 Task: Create Issue Issue0000000390 in Backlog  in Scrum Project Project0000000078 in Jira. Change IN PROGRESS as Status of Issue Issue0000000382 in Backlog  in Scrum Project Project0000000077 in Jira. Change IN PROGRESS as Status of Issue Issue0000000384 in Backlog  in Scrum Project Project0000000077 in Jira. Change IN PROGRESS as Status of Issue Issue0000000386 in Backlog  in Scrum Project Project0000000078 in Jira. Change IN PROGRESS as Status of Issue Issue0000000388 in Backlog  in Scrum Project Project0000000078 in Jira
Action: Mouse moved to (333, 91)
Screenshot: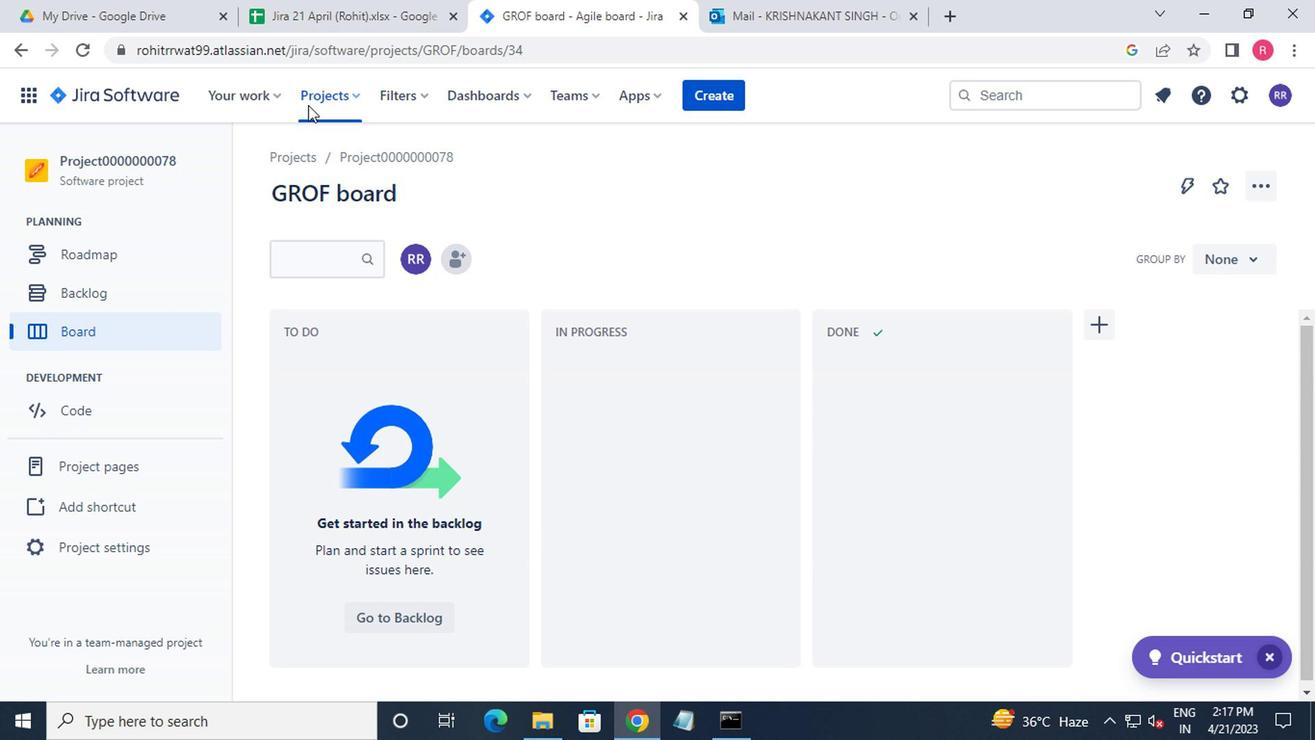 
Action: Mouse pressed left at (333, 91)
Screenshot: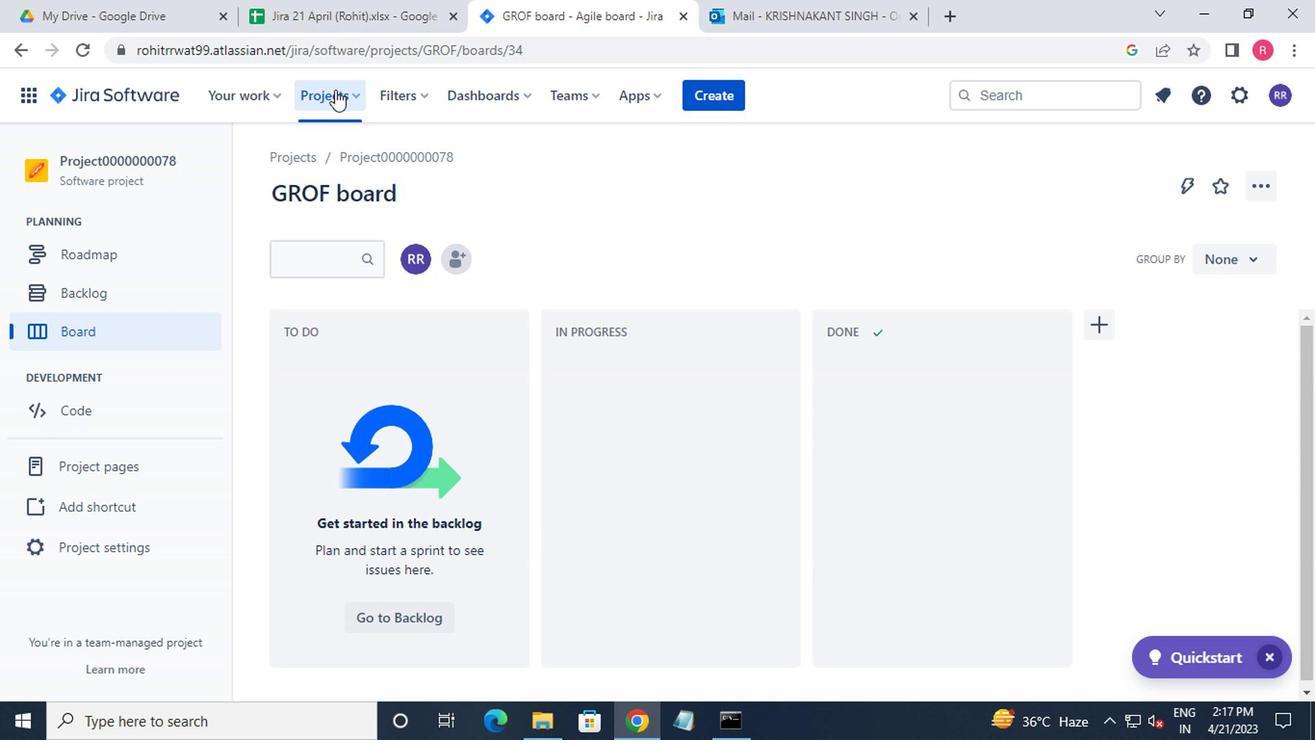
Action: Mouse moved to (399, 190)
Screenshot: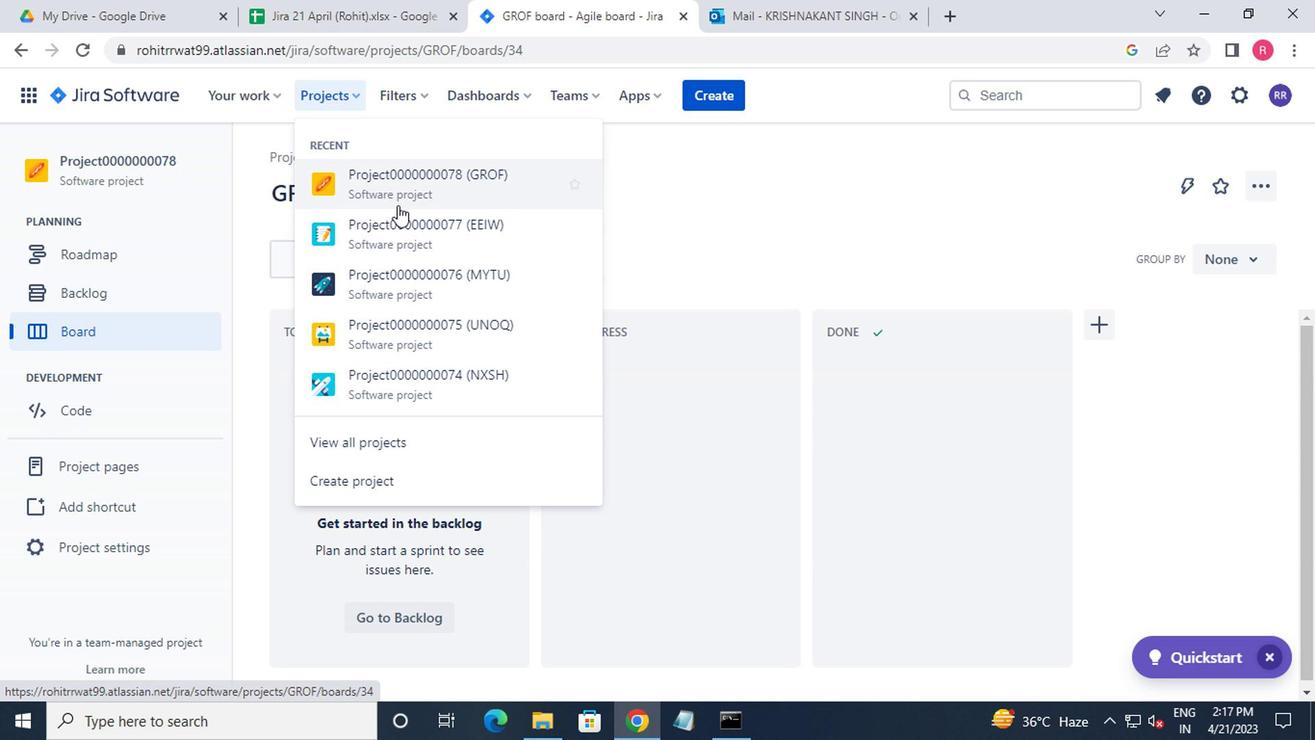 
Action: Mouse pressed left at (399, 190)
Screenshot: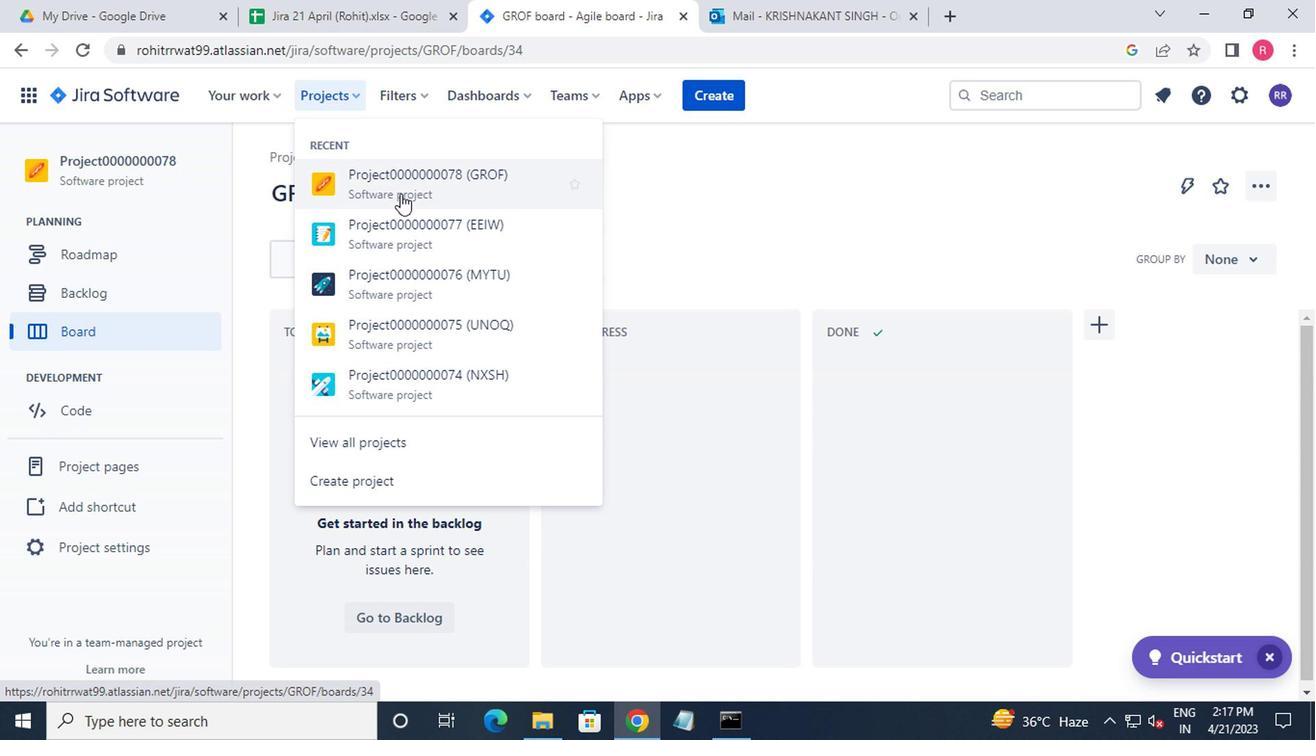 
Action: Mouse moved to (190, 285)
Screenshot: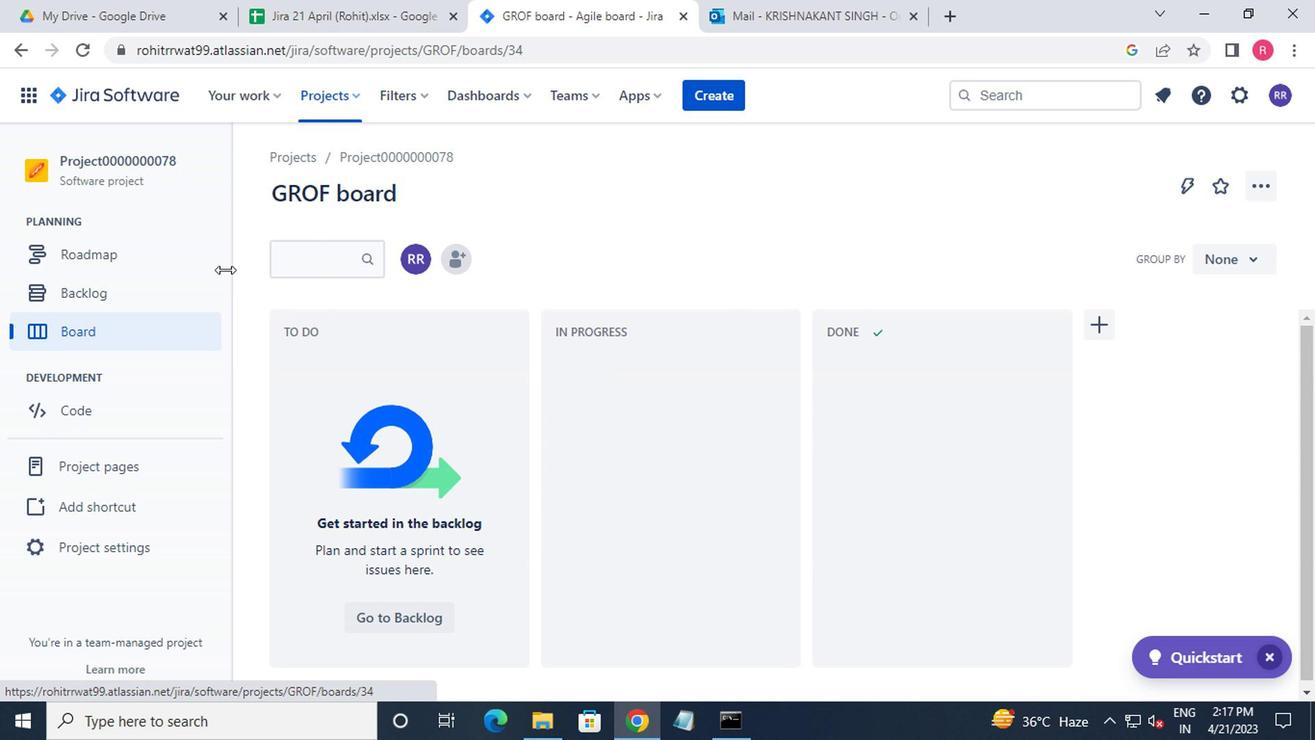 
Action: Mouse pressed left at (190, 285)
Screenshot: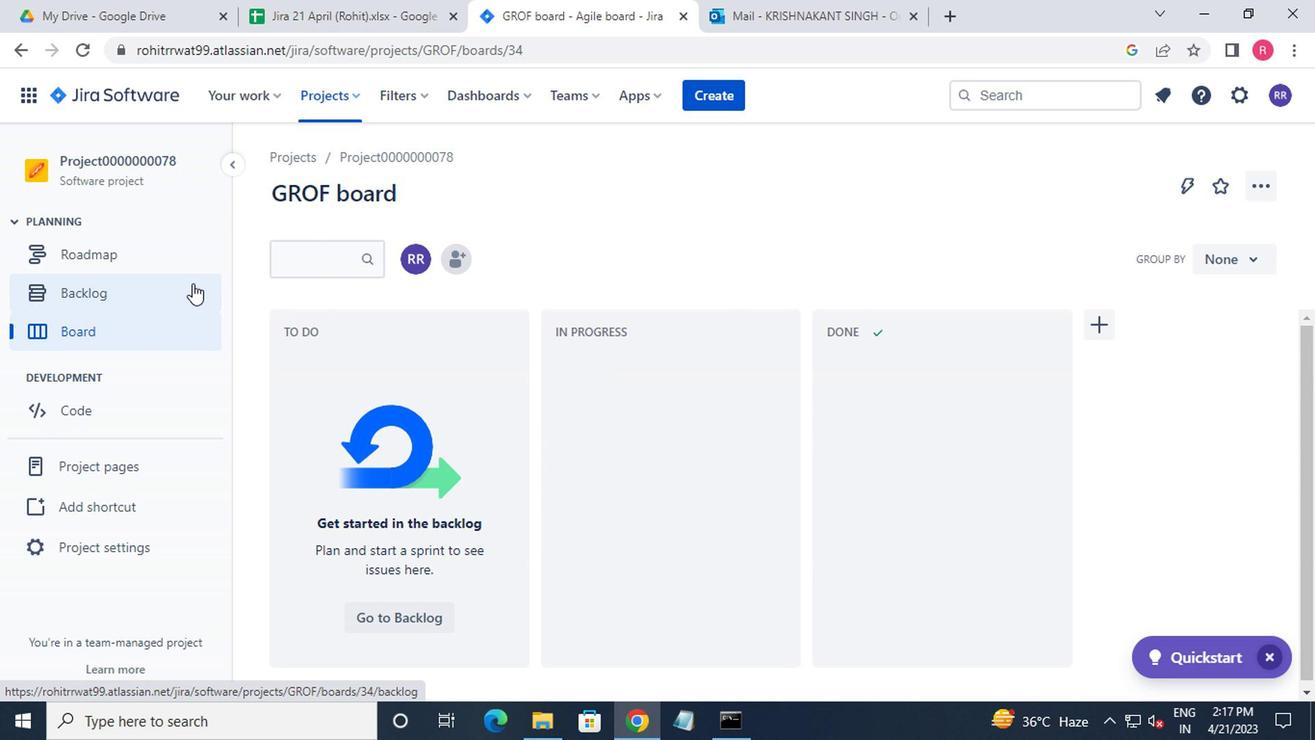 
Action: Mouse moved to (408, 402)
Screenshot: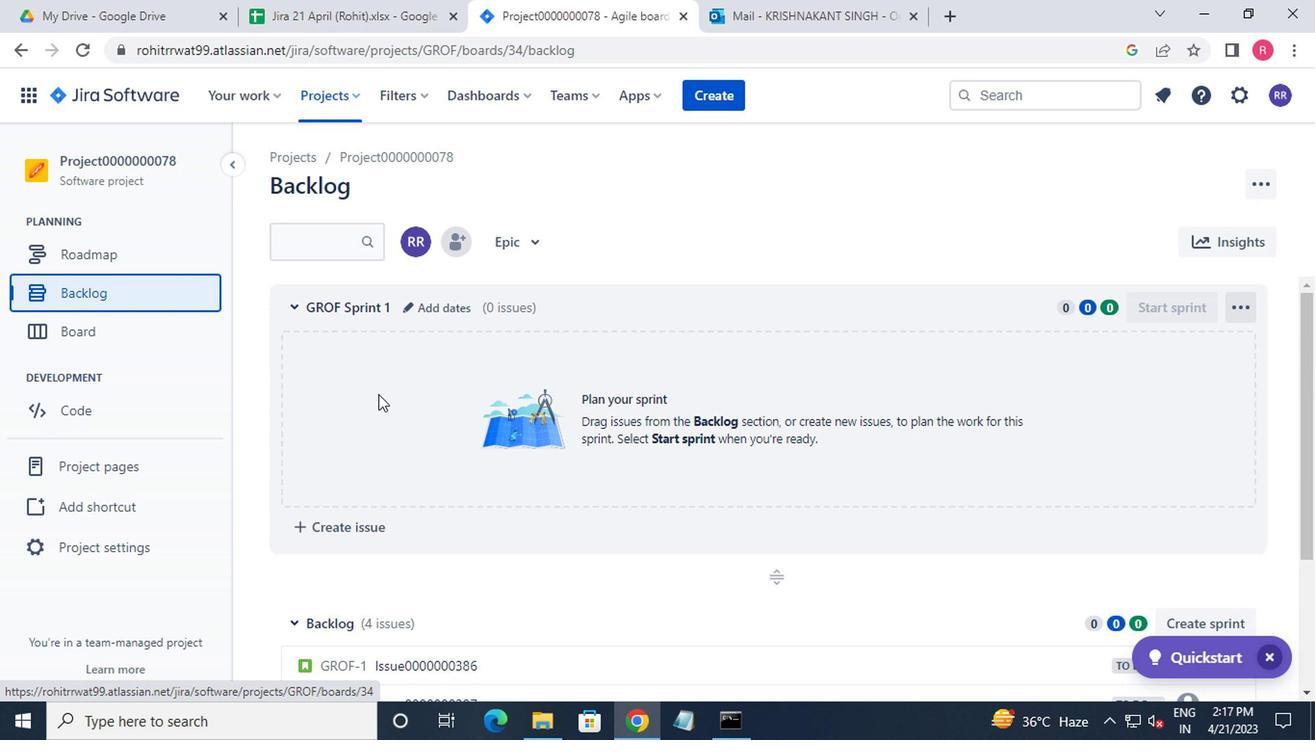 
Action: Mouse scrolled (408, 400) with delta (0, -1)
Screenshot: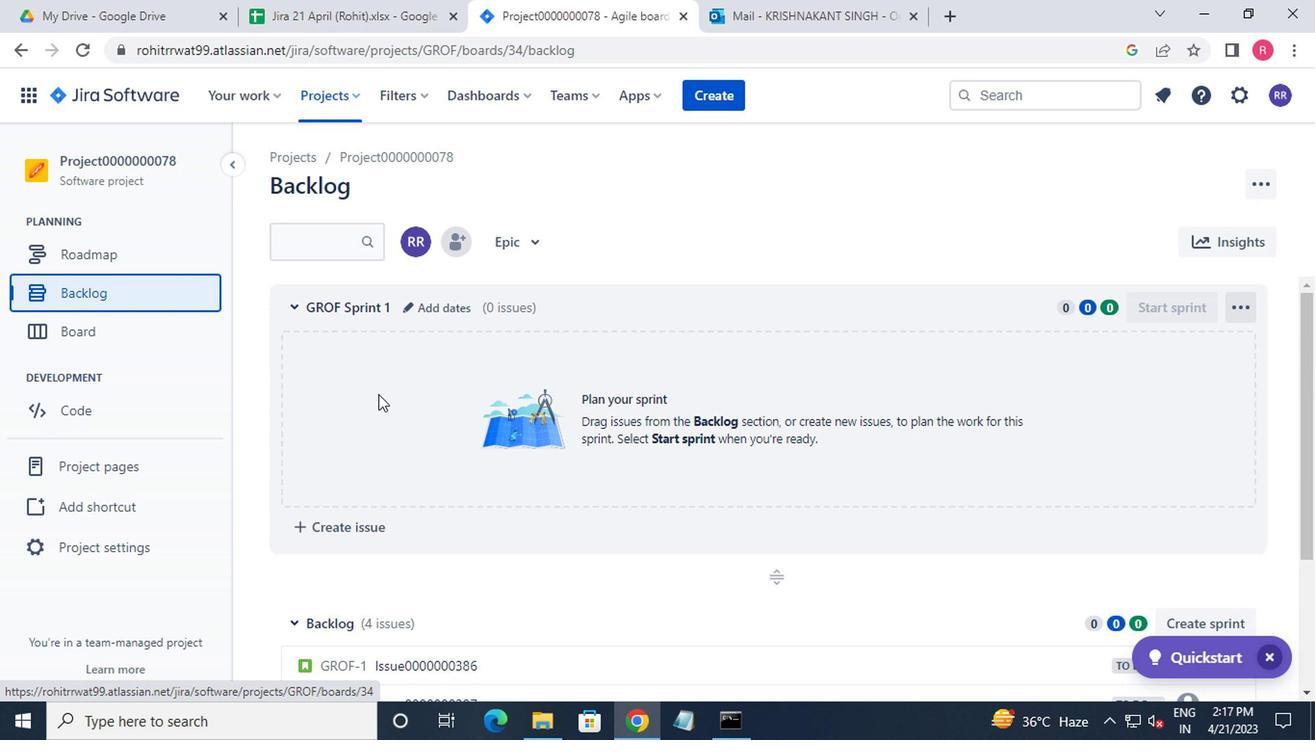 
Action: Mouse moved to (409, 403)
Screenshot: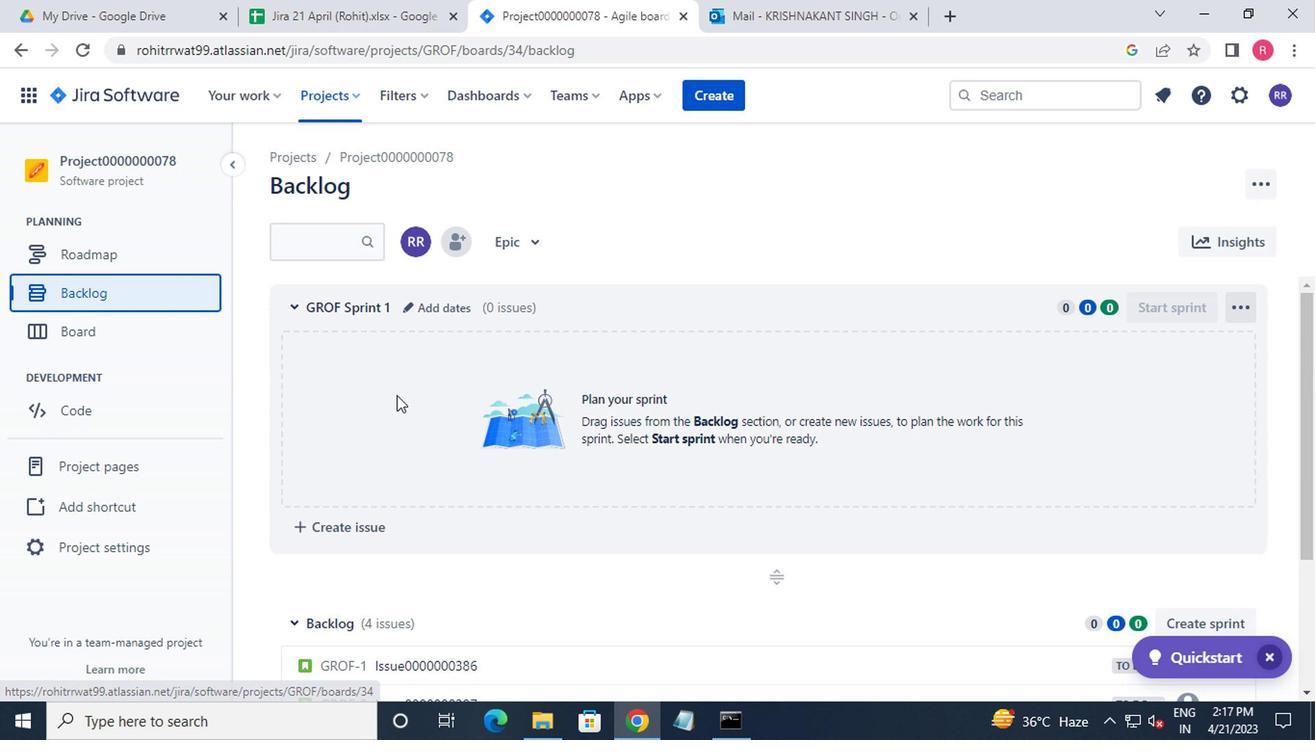 
Action: Mouse scrolled (409, 402) with delta (0, 0)
Screenshot: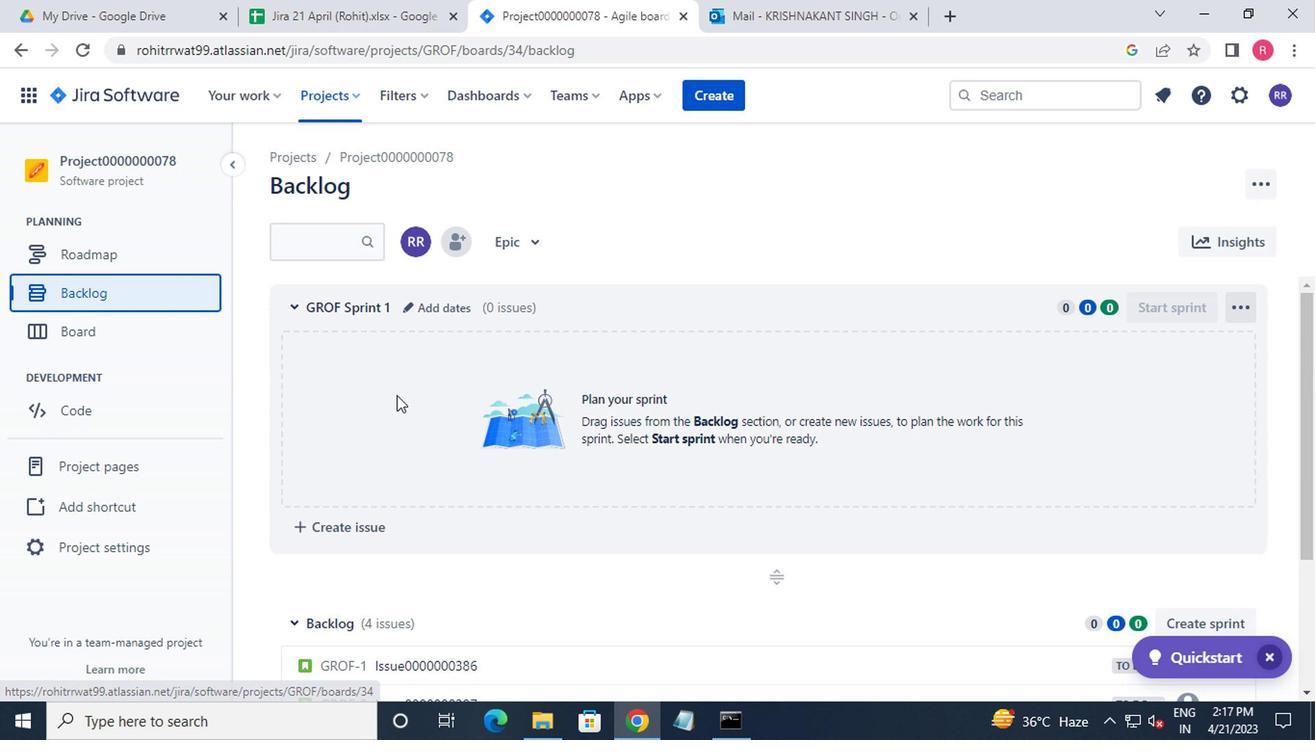 
Action: Mouse moved to (411, 403)
Screenshot: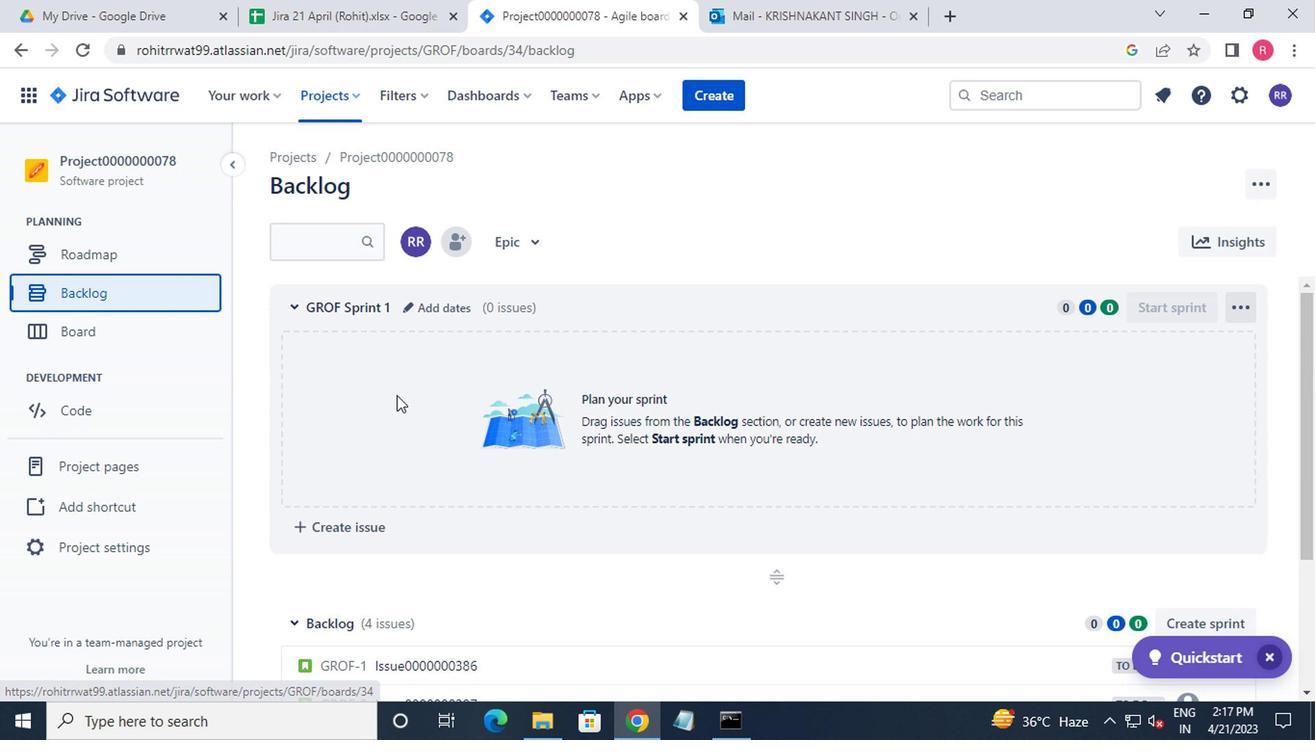 
Action: Mouse scrolled (411, 402) with delta (0, 0)
Screenshot: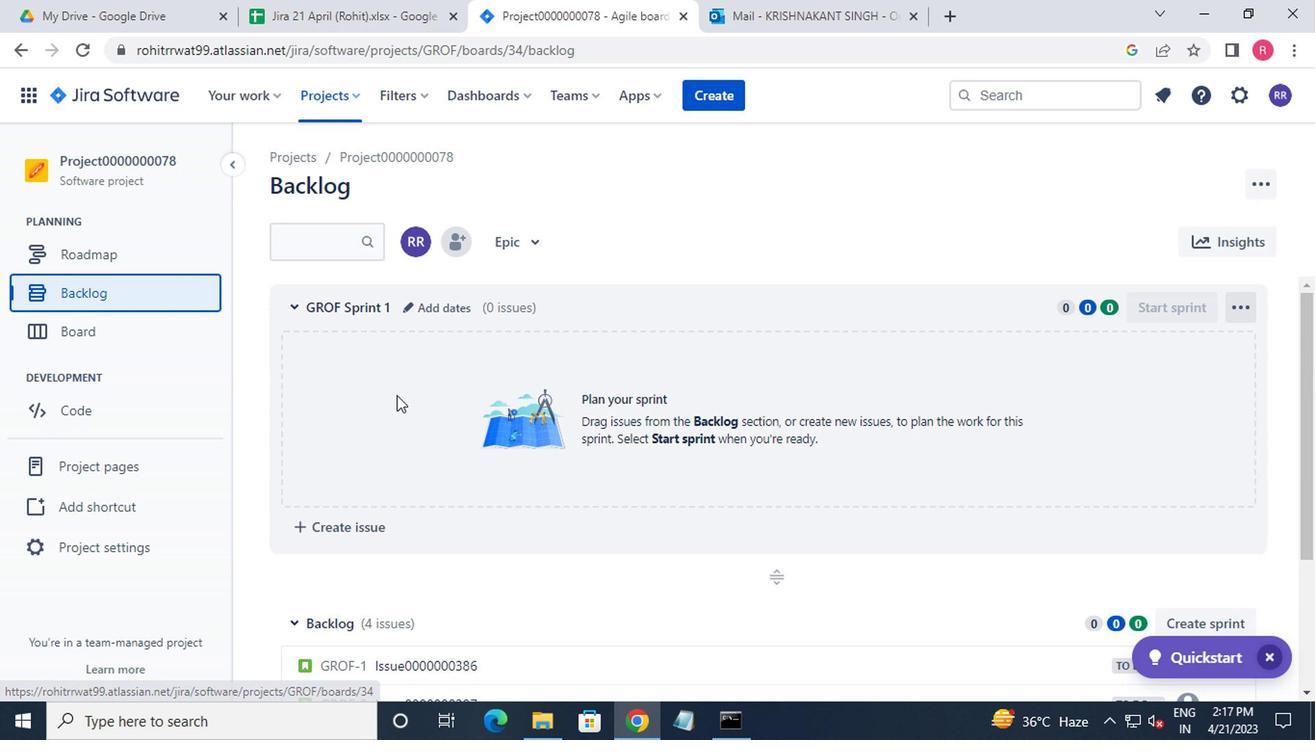 
Action: Mouse scrolled (411, 402) with delta (0, 0)
Screenshot: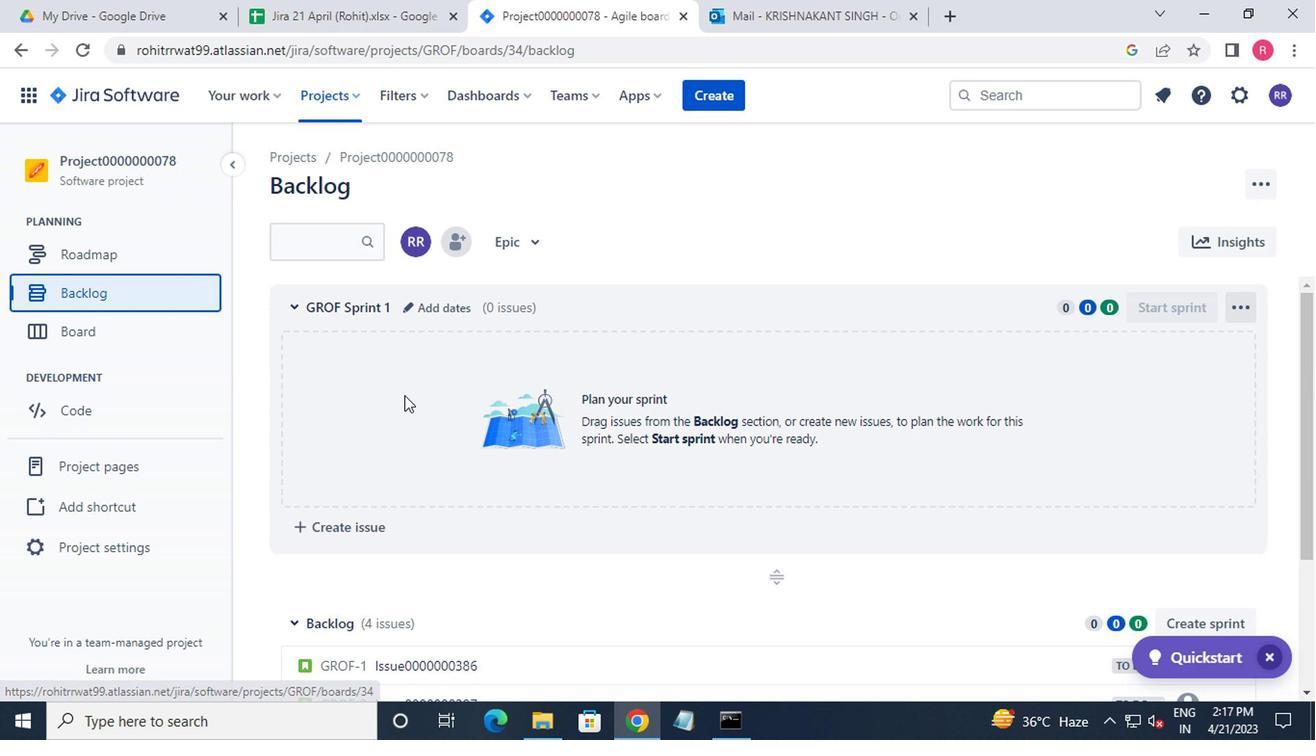 
Action: Mouse moved to (411, 403)
Screenshot: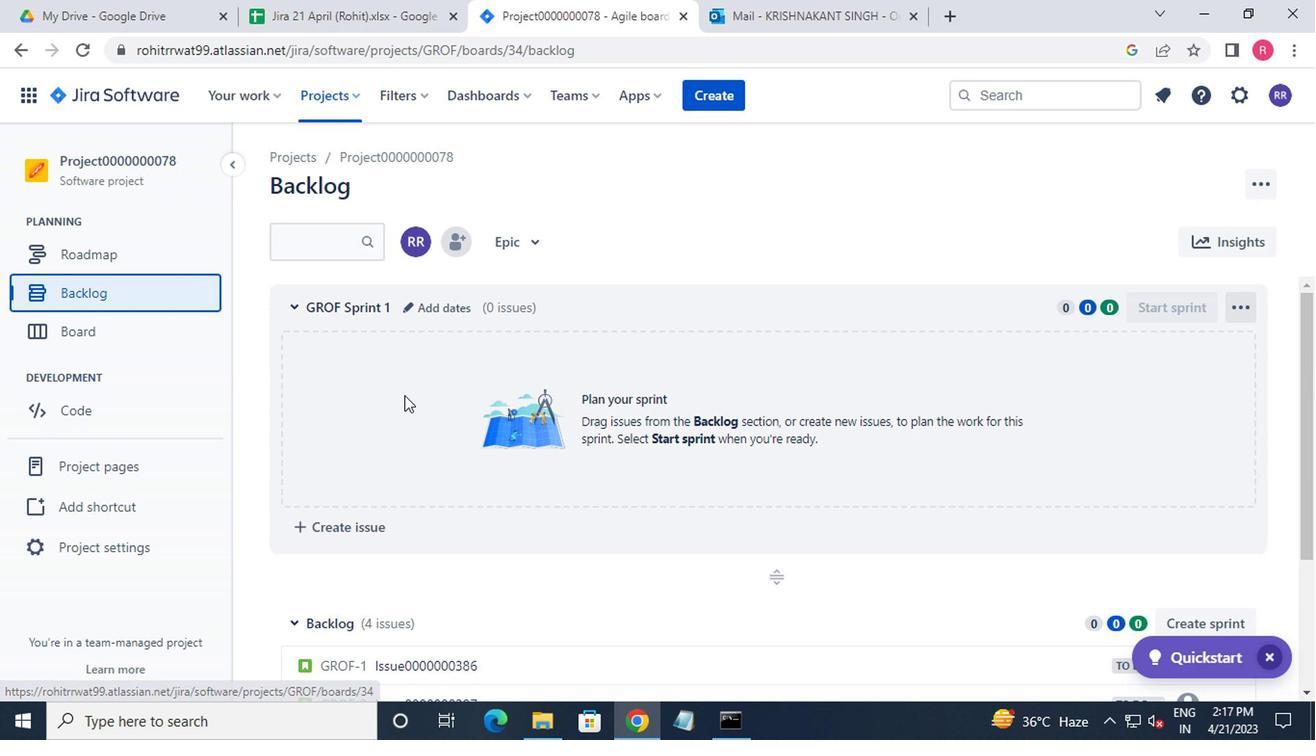 
Action: Mouse scrolled (411, 402) with delta (0, 0)
Screenshot: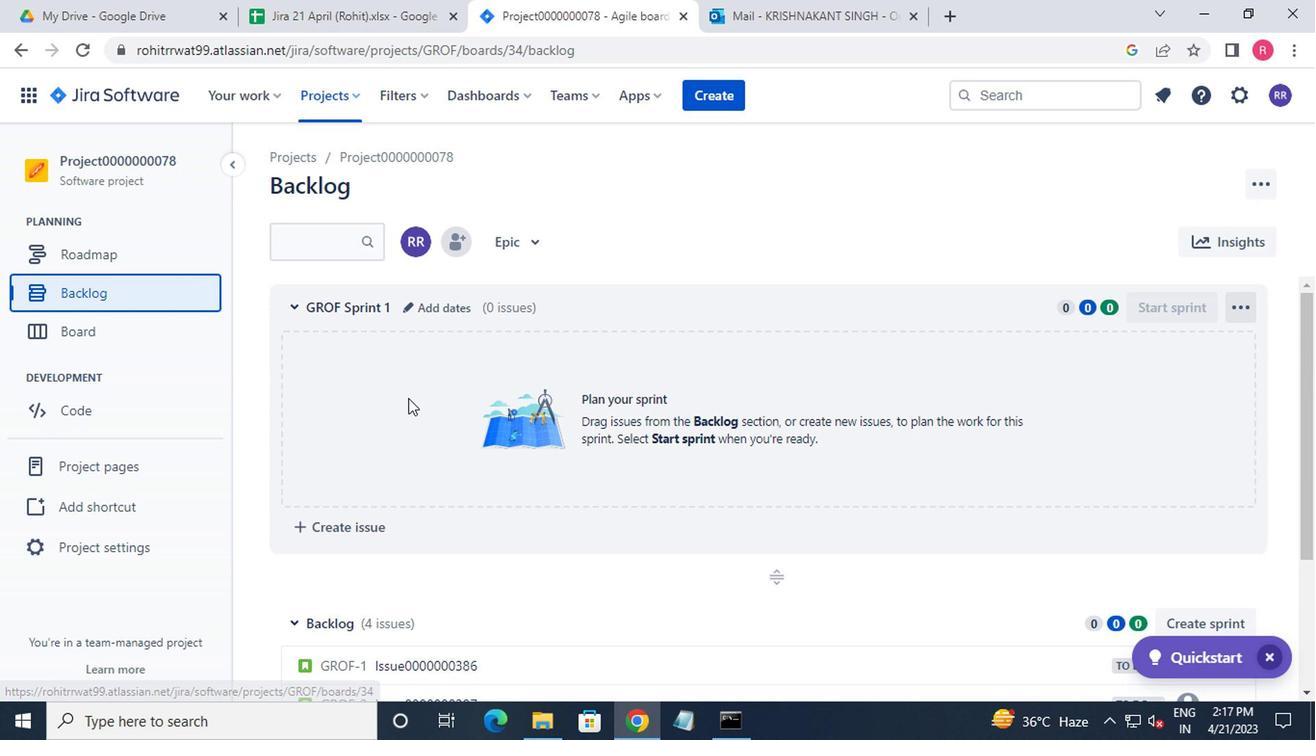 
Action: Mouse moved to (411, 403)
Screenshot: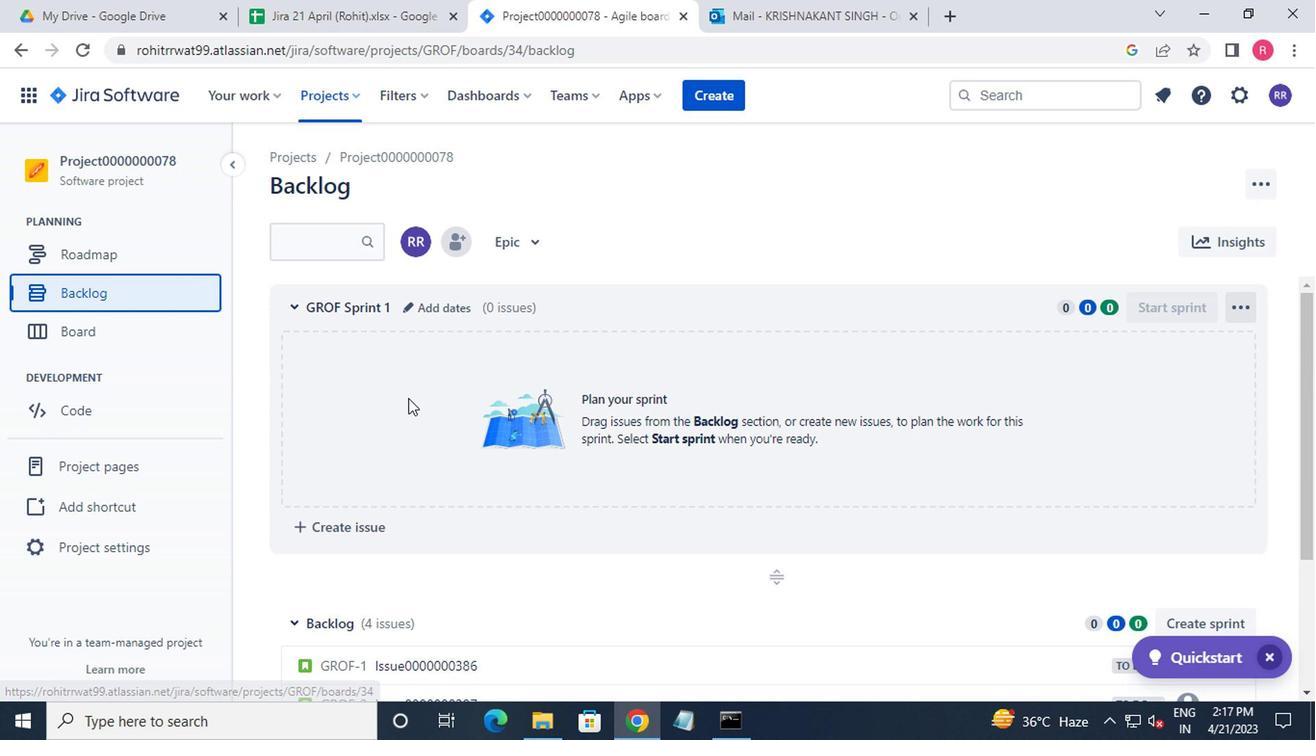 
Action: Mouse scrolled (411, 402) with delta (0, 0)
Screenshot: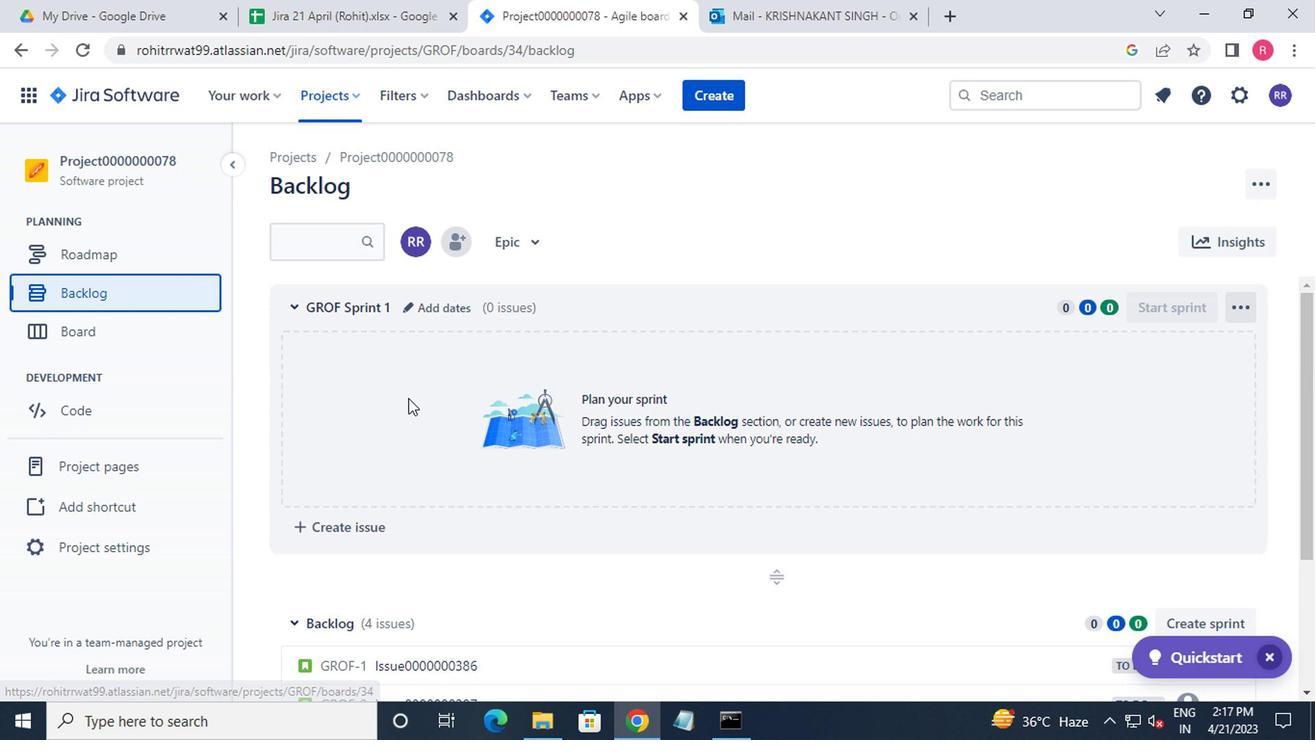 
Action: Mouse moved to (433, 546)
Screenshot: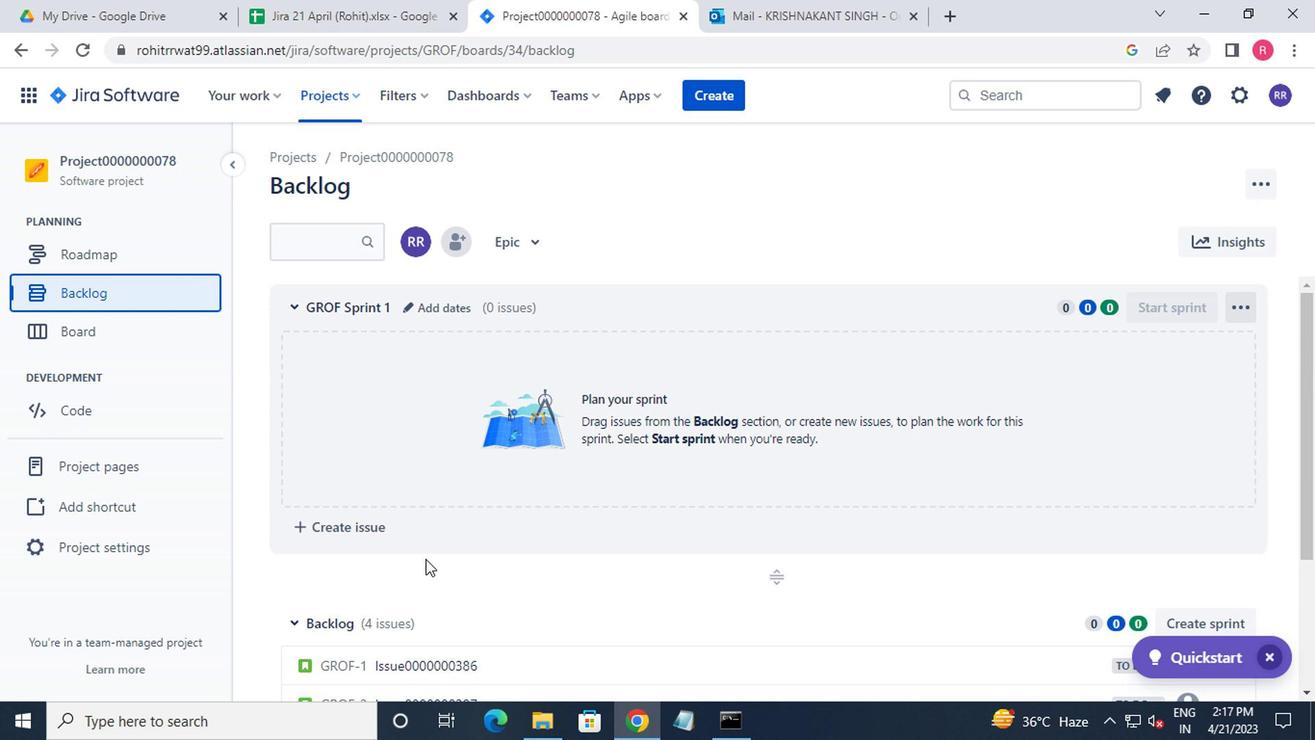 
Action: Mouse scrolled (433, 544) with delta (0, -1)
Screenshot: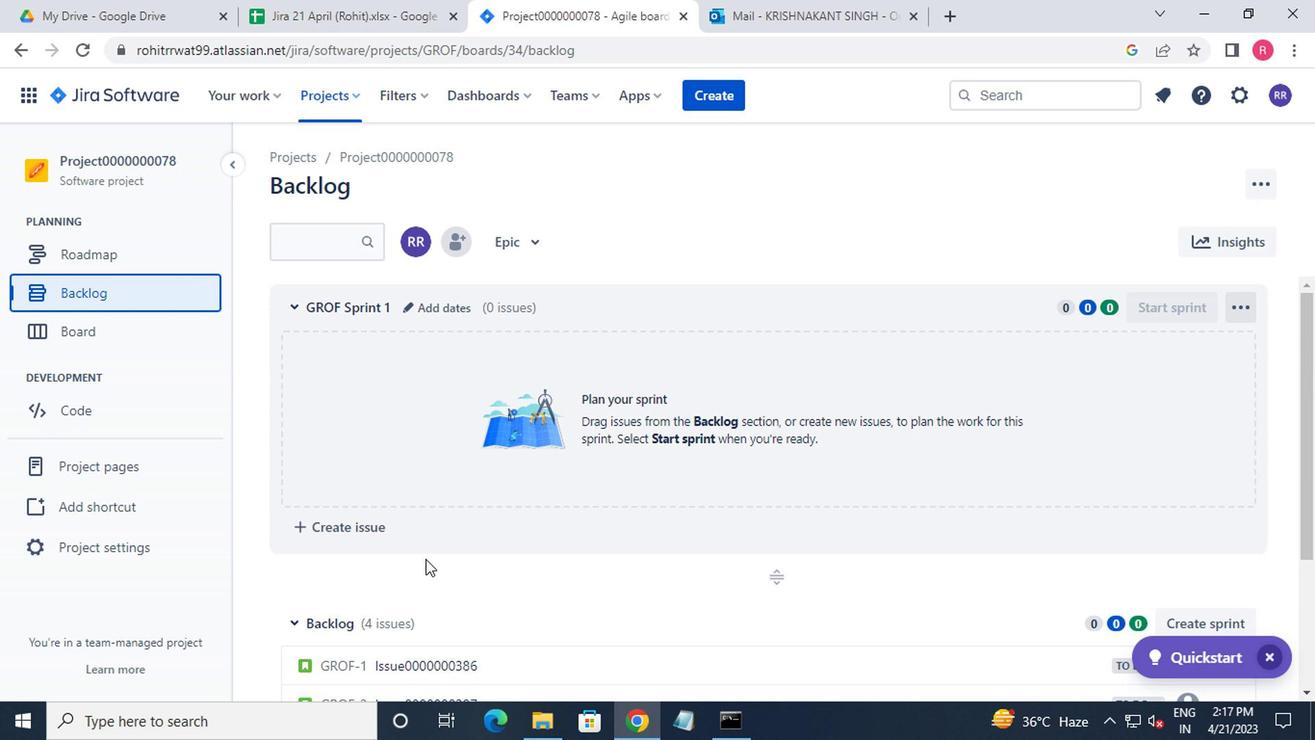 
Action: Mouse moved to (435, 540)
Screenshot: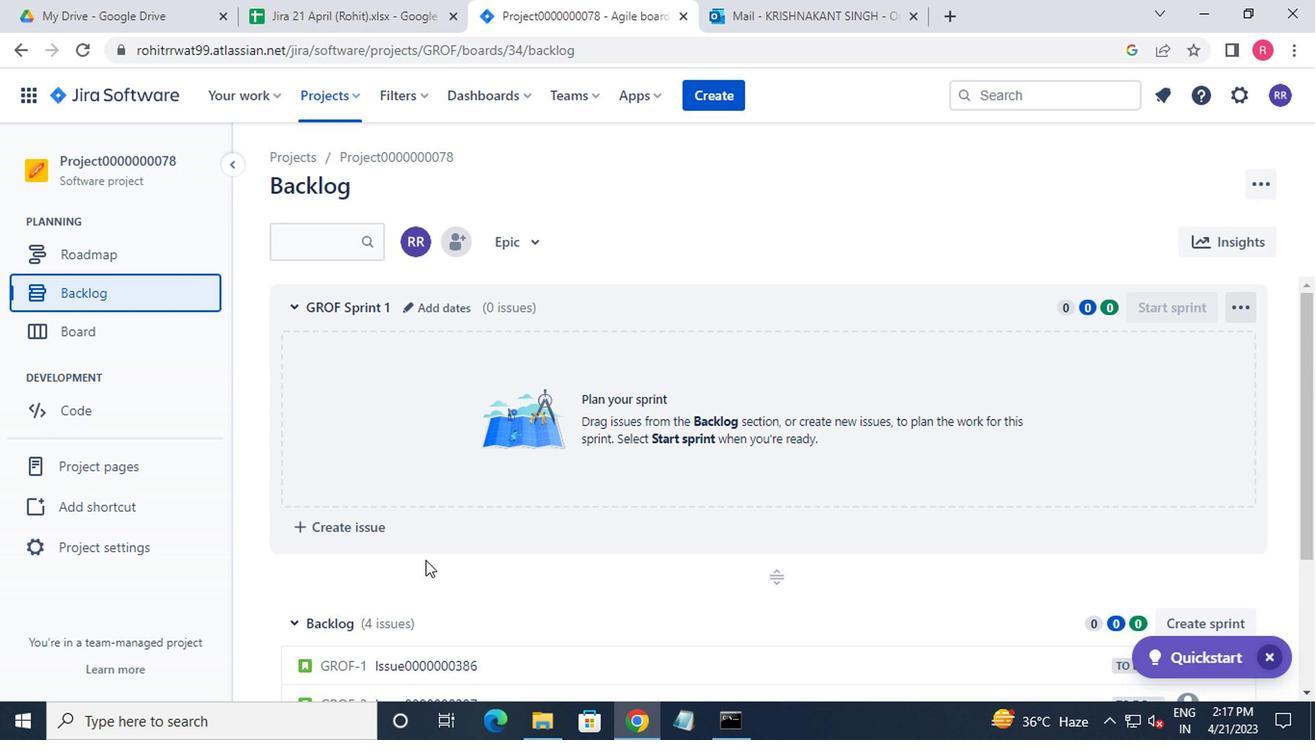 
Action: Mouse scrolled (435, 540) with delta (0, 0)
Screenshot: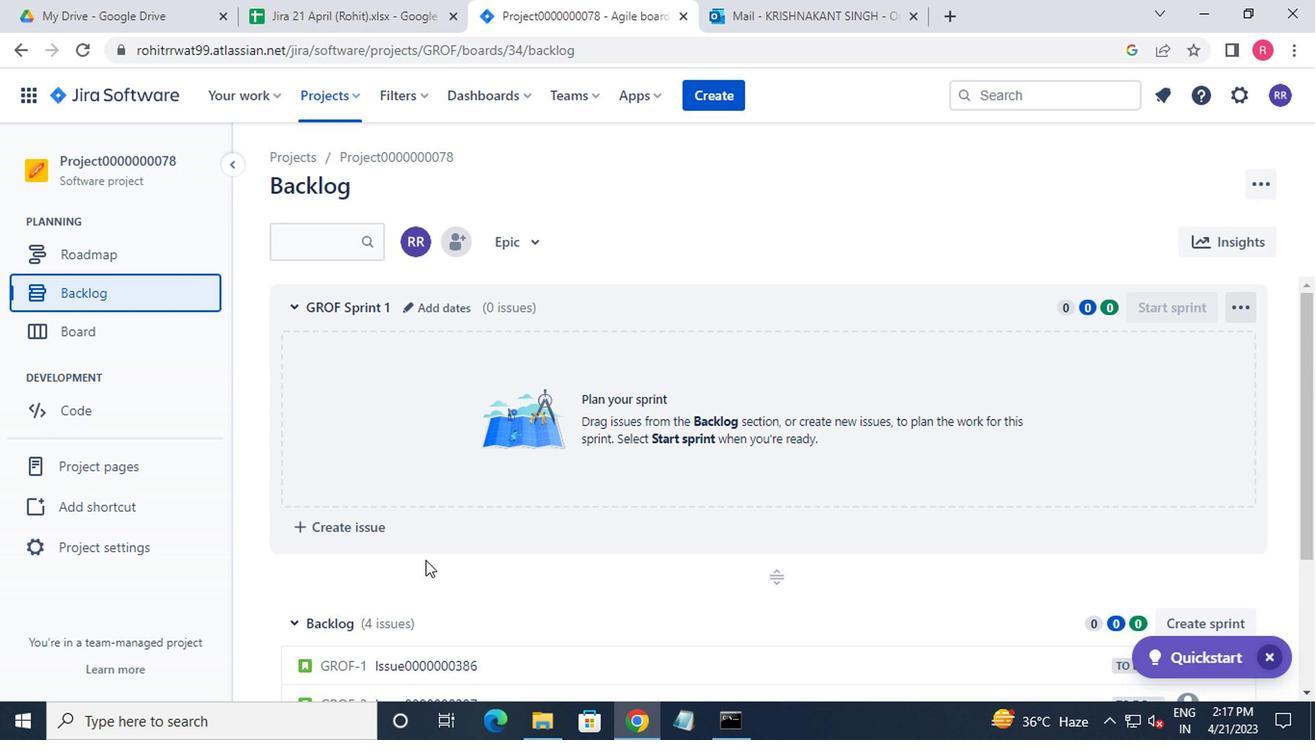
Action: Mouse moved to (435, 529)
Screenshot: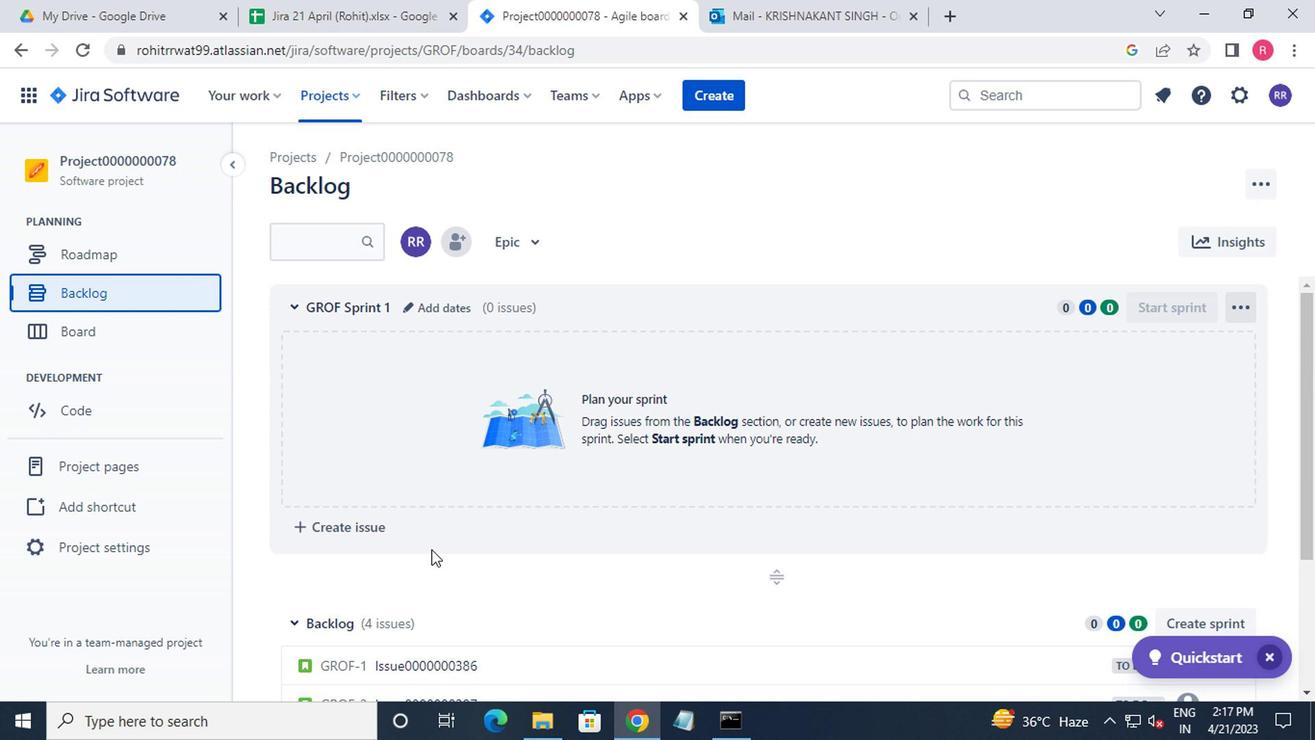 
Action: Mouse scrolled (435, 528) with delta (0, -1)
Screenshot: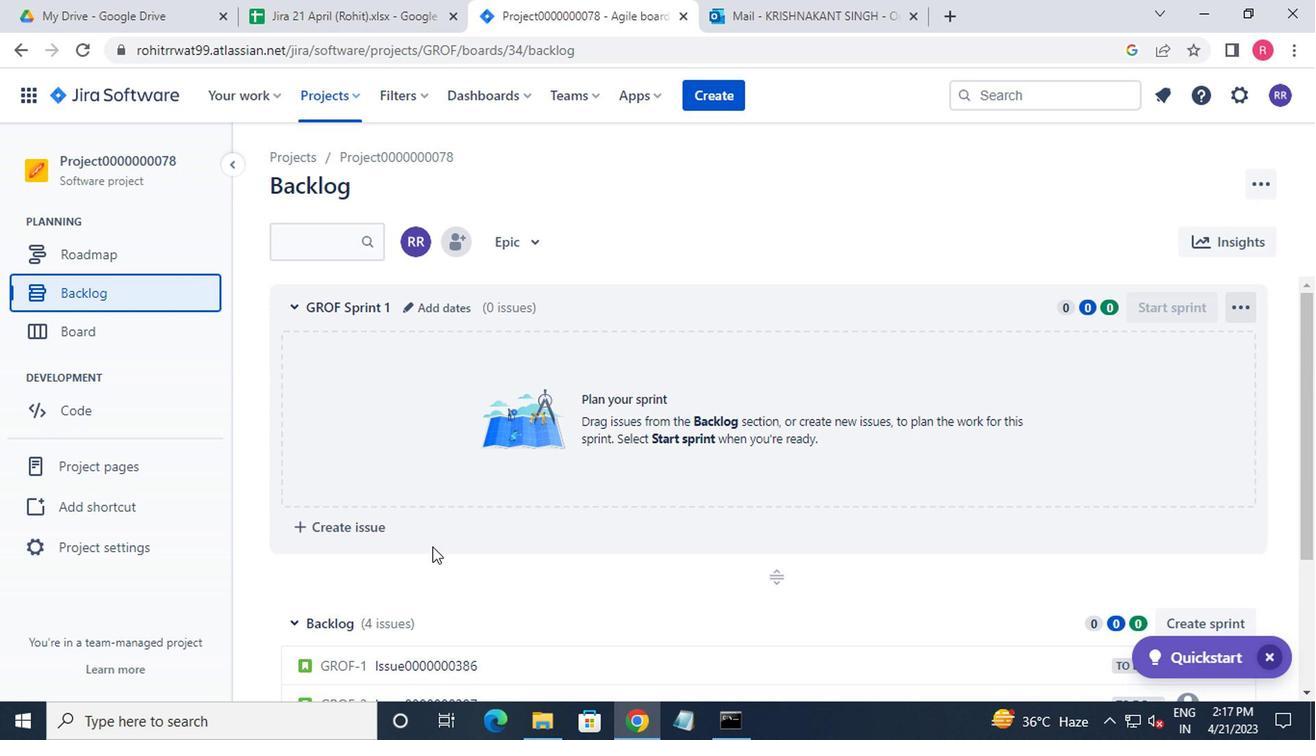 
Action: Mouse moved to (435, 516)
Screenshot: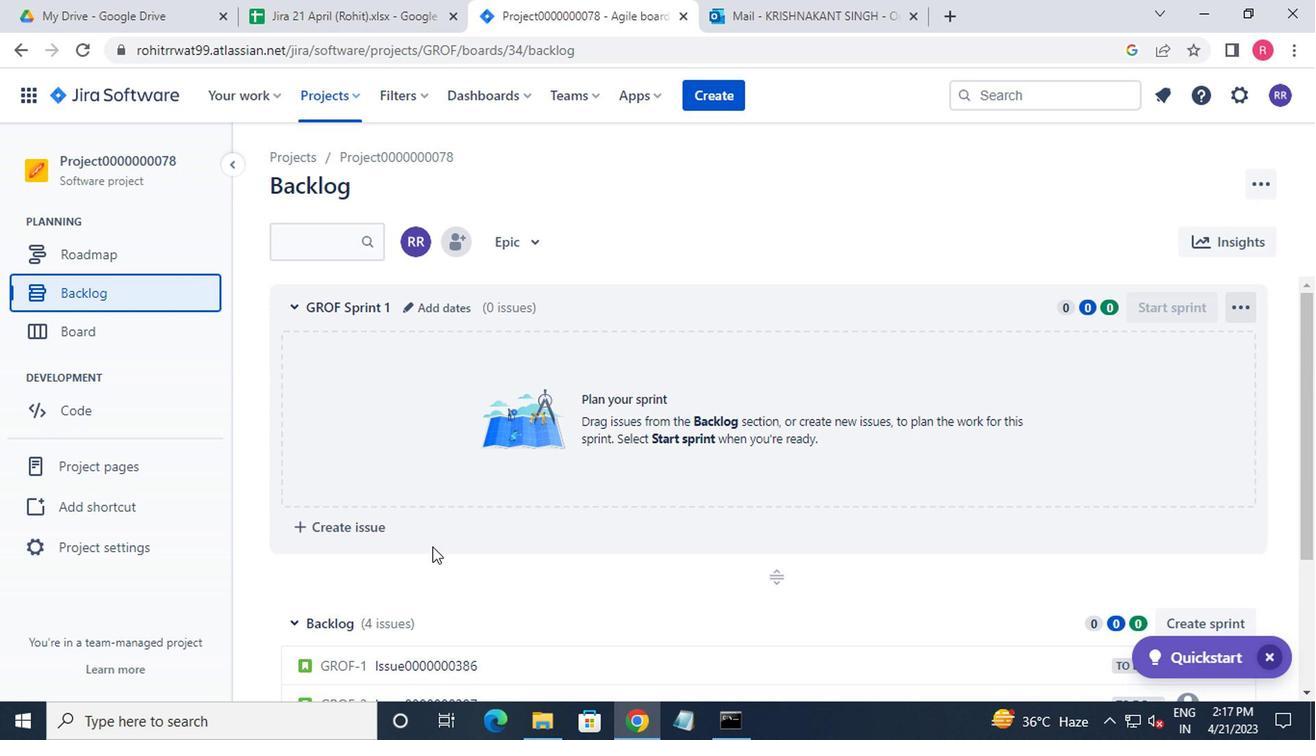 
Action: Mouse scrolled (435, 516) with delta (0, 0)
Screenshot: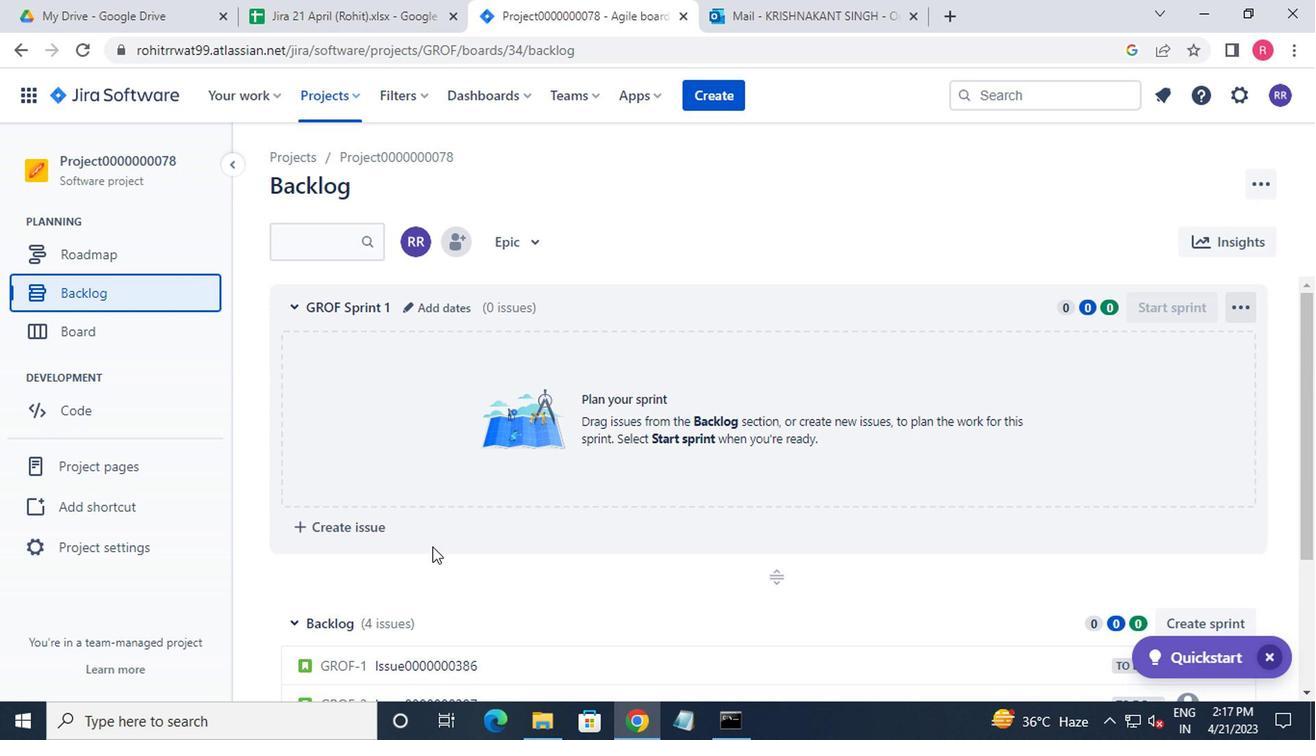 
Action: Mouse moved to (434, 503)
Screenshot: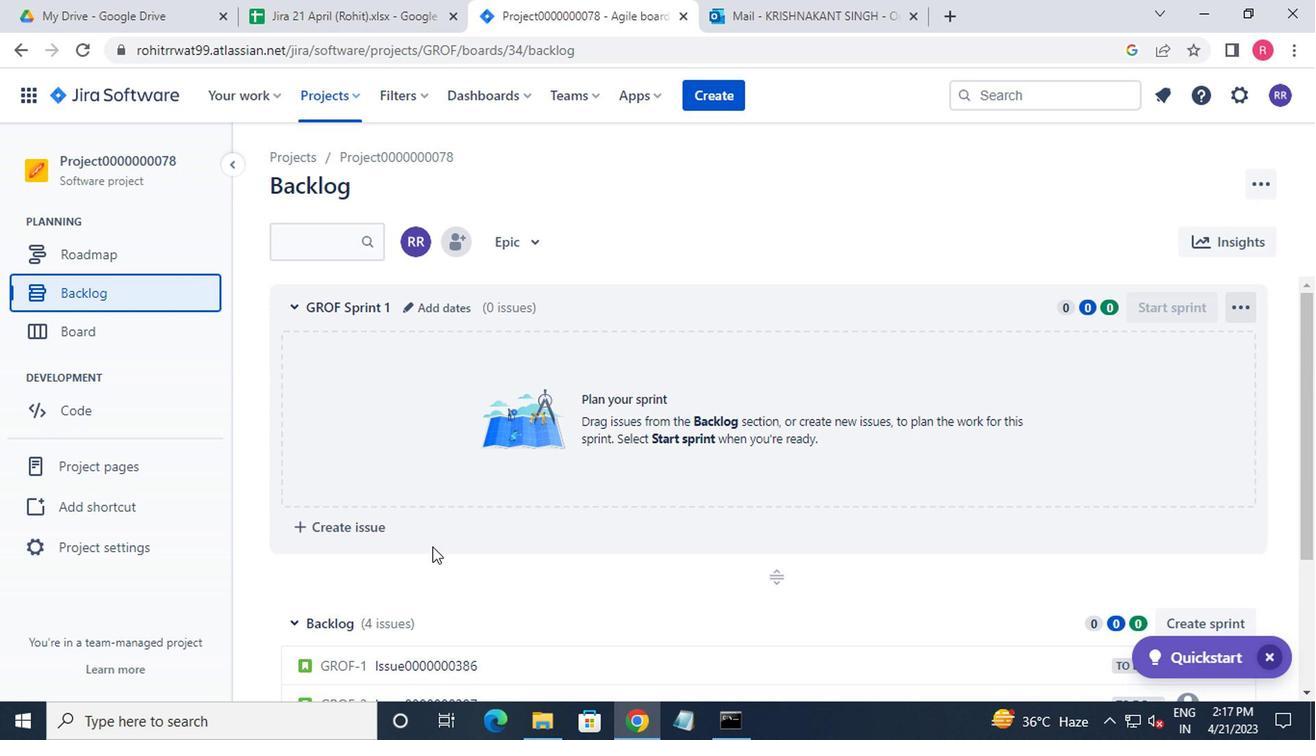 
Action: Mouse scrolled (434, 502) with delta (0, -1)
Screenshot: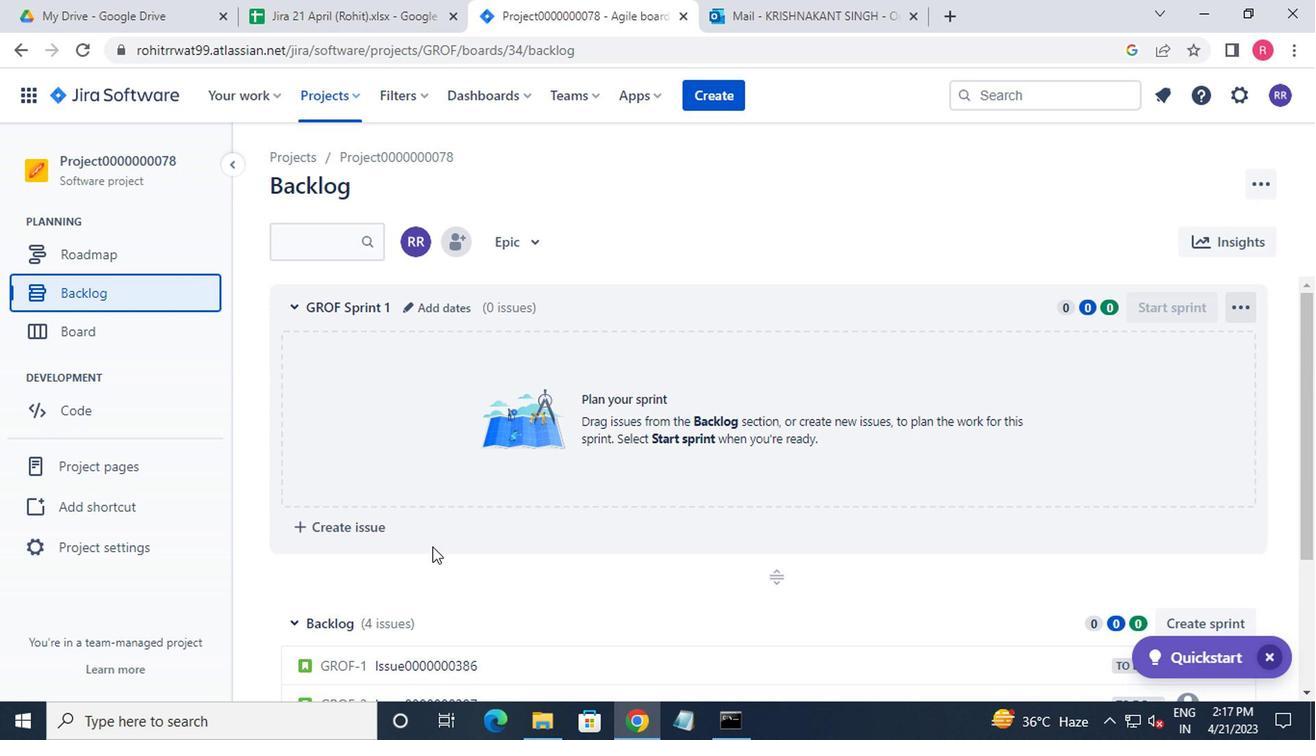 
Action: Mouse moved to (591, 498)
Screenshot: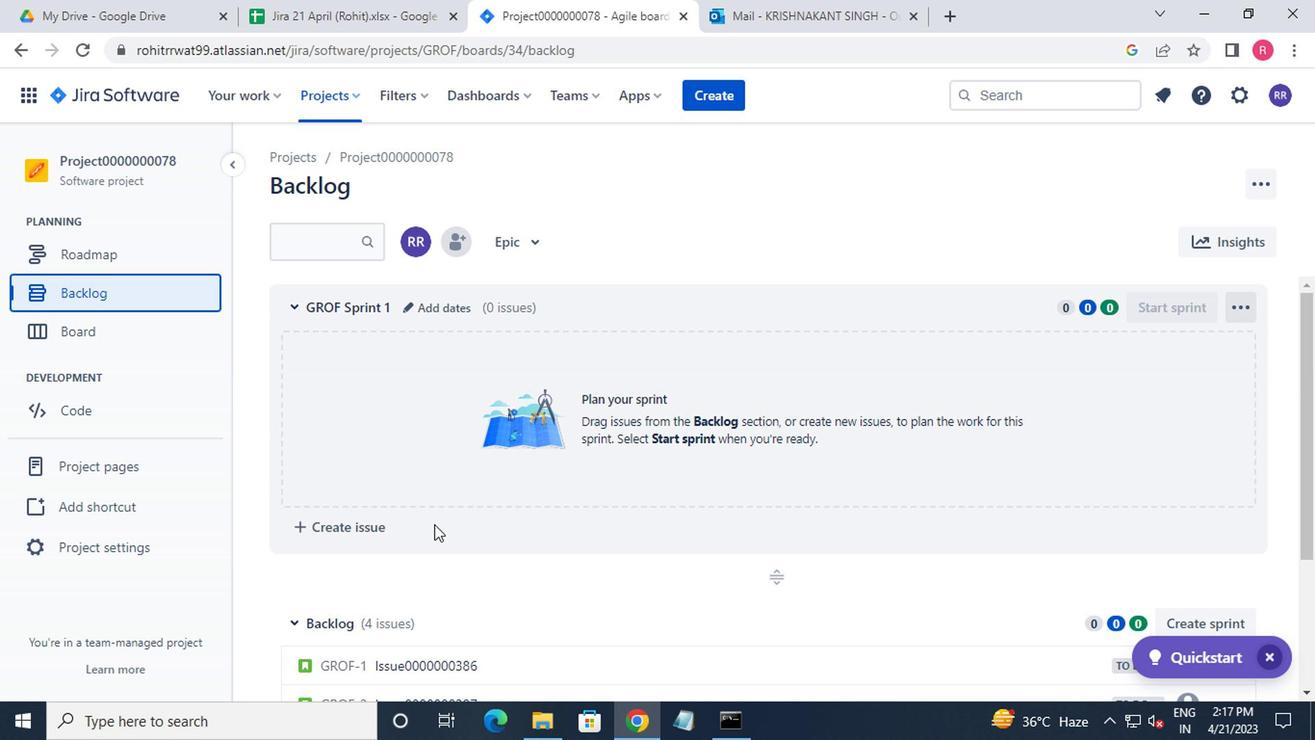 
Action: Mouse scrolled (591, 497) with delta (0, -1)
Screenshot: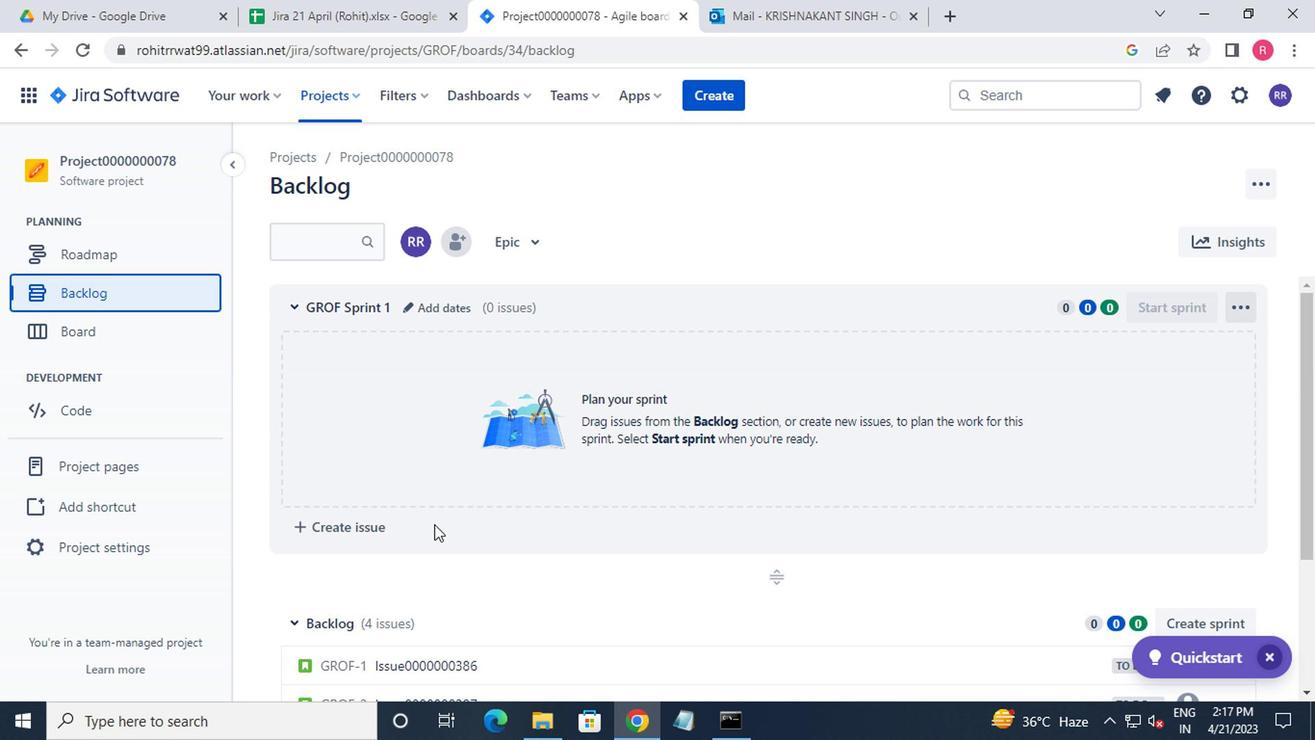 
Action: Mouse moved to (678, 470)
Screenshot: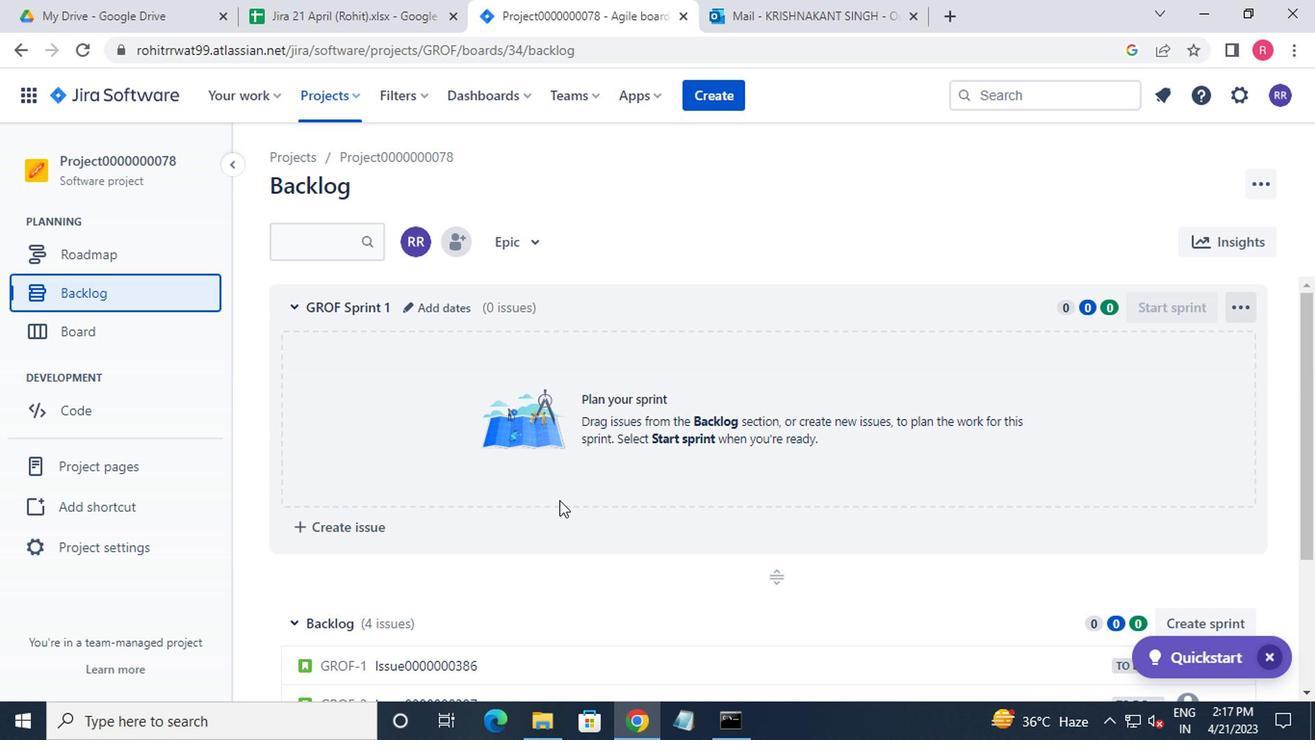 
Action: Mouse scrolled (678, 469) with delta (0, -1)
Screenshot: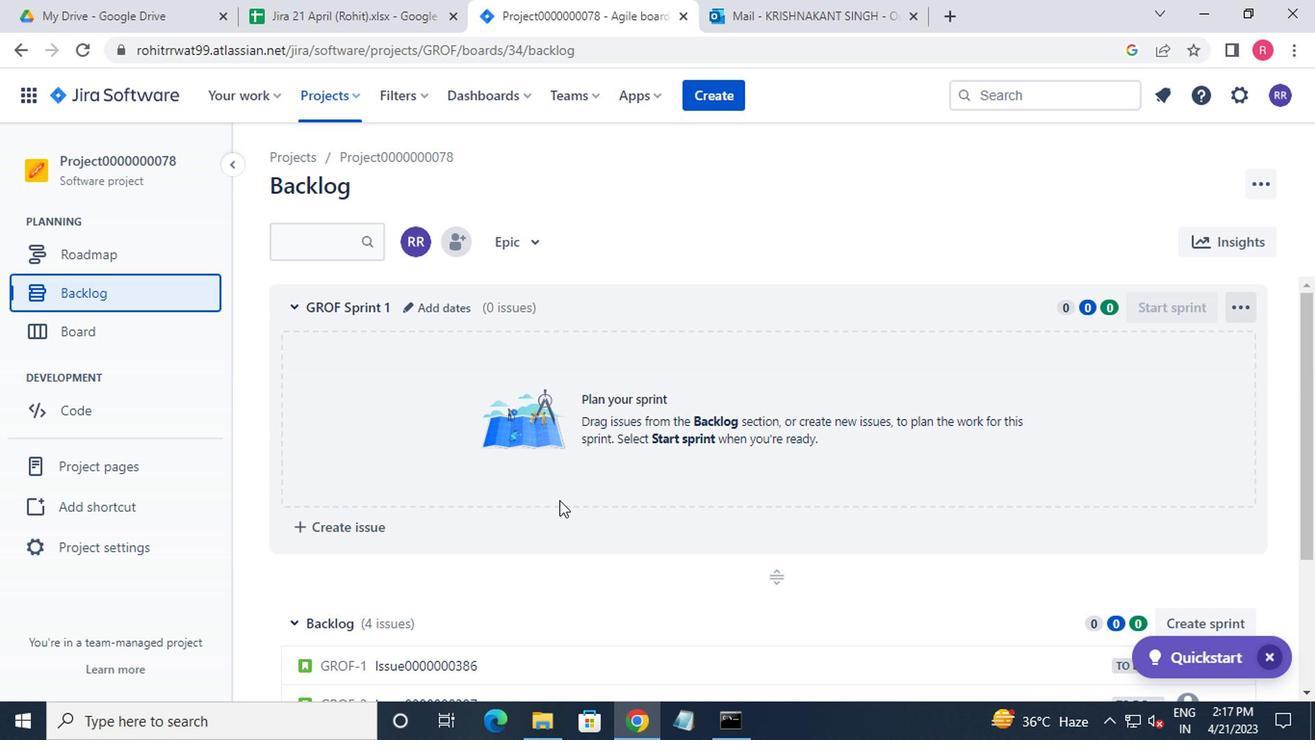 
Action: Mouse moved to (1299, 407)
Screenshot: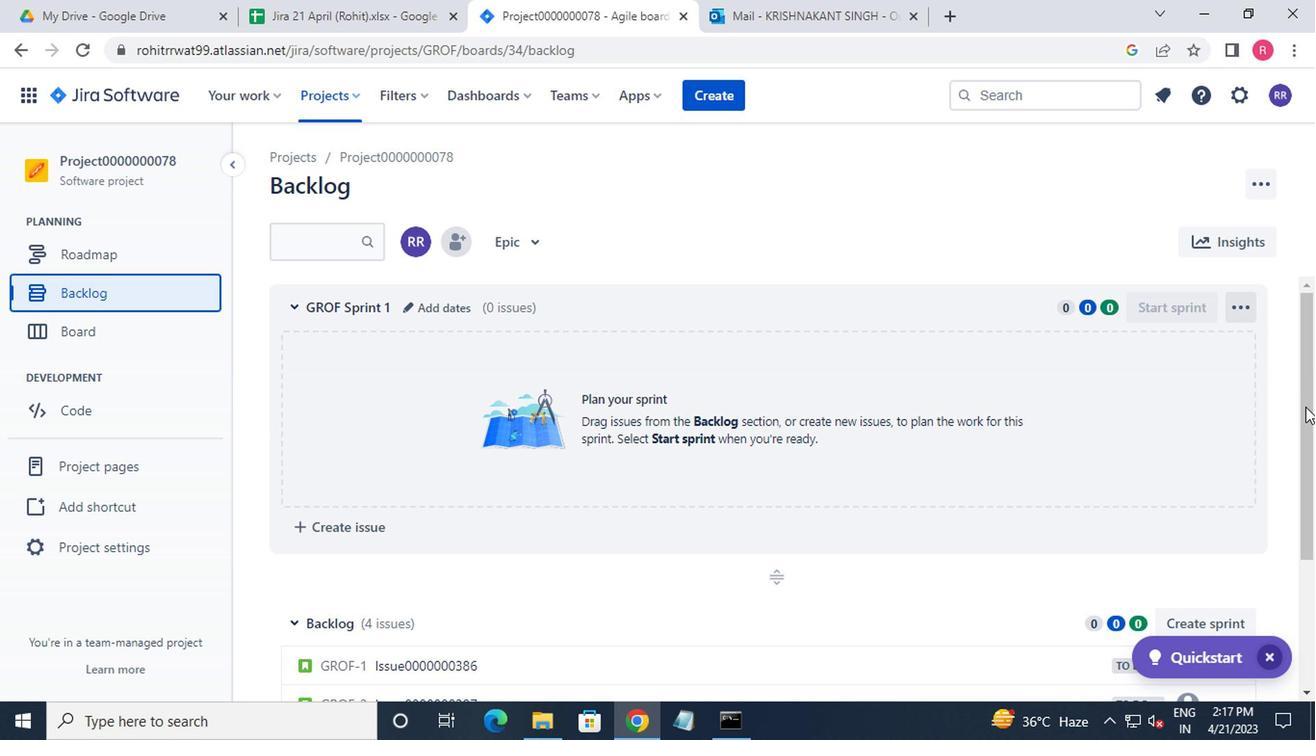 
Action: Mouse pressed left at (1299, 407)
Screenshot: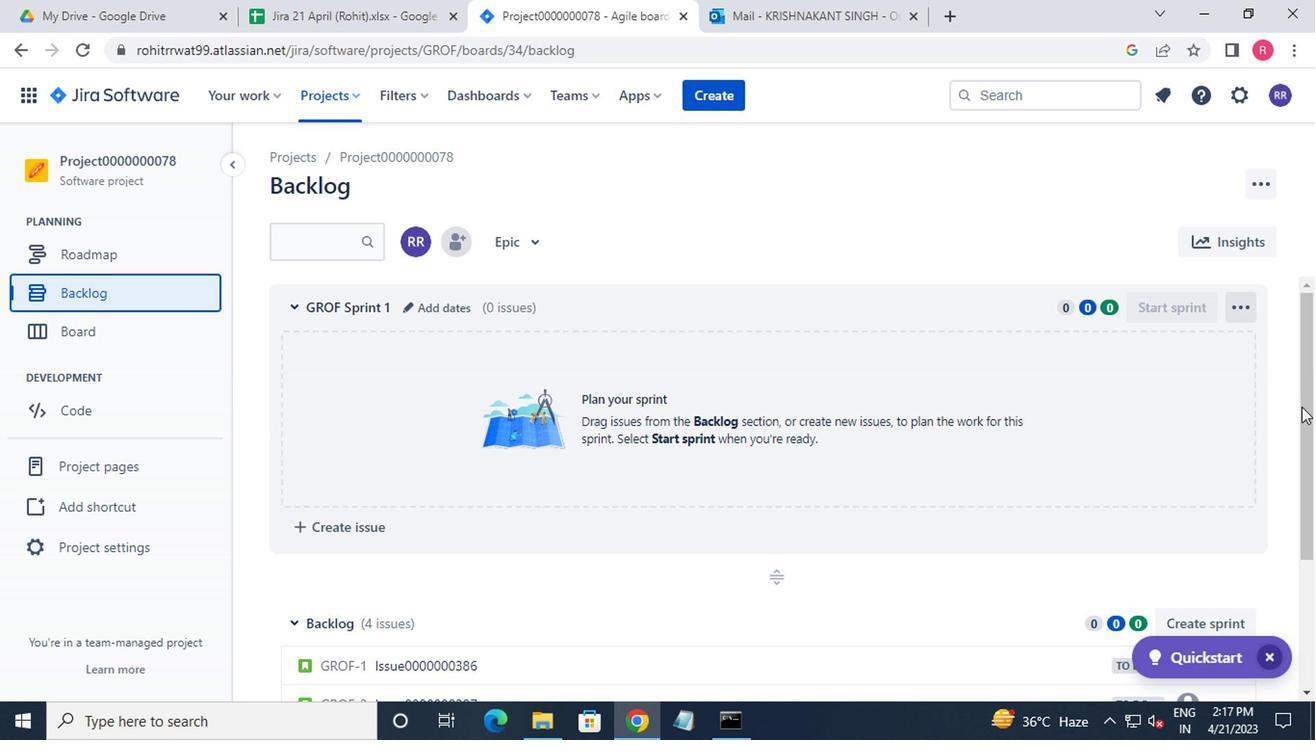 
Action: Mouse moved to (402, 419)
Screenshot: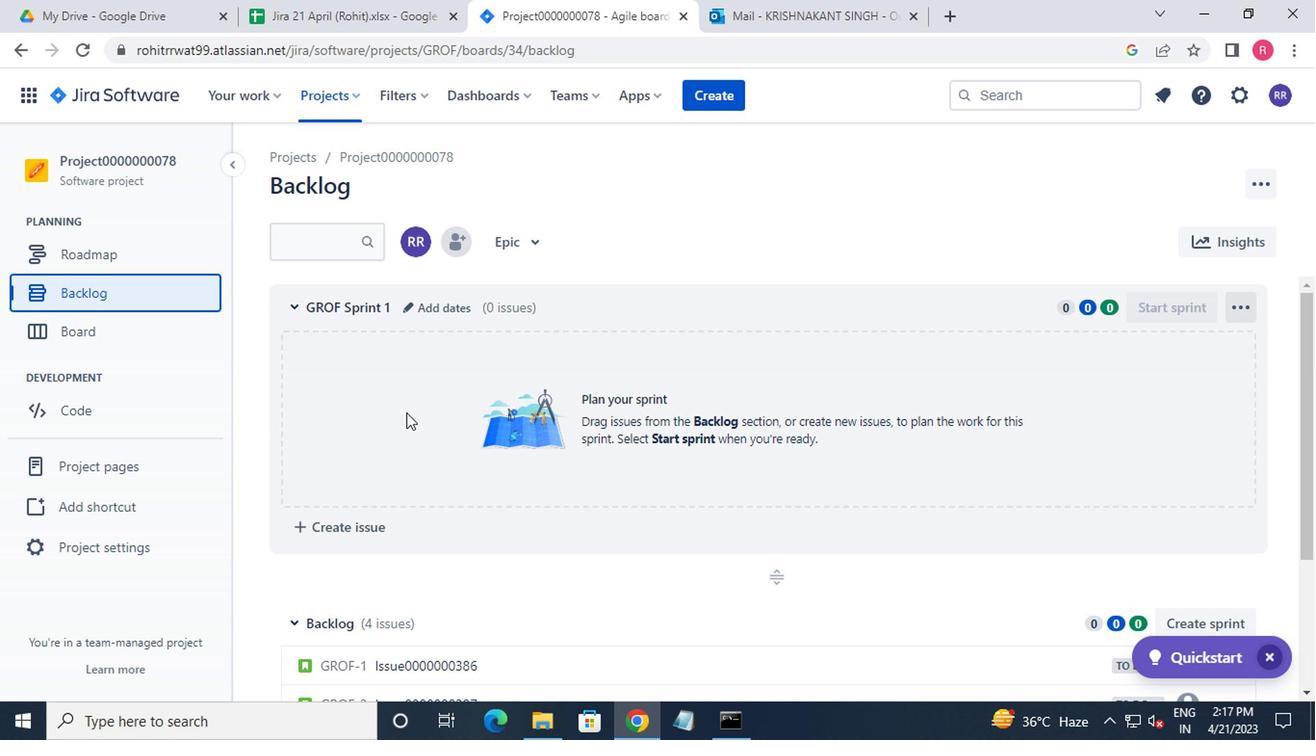 
Action: Mouse scrolled (402, 418) with delta (0, 0)
Screenshot: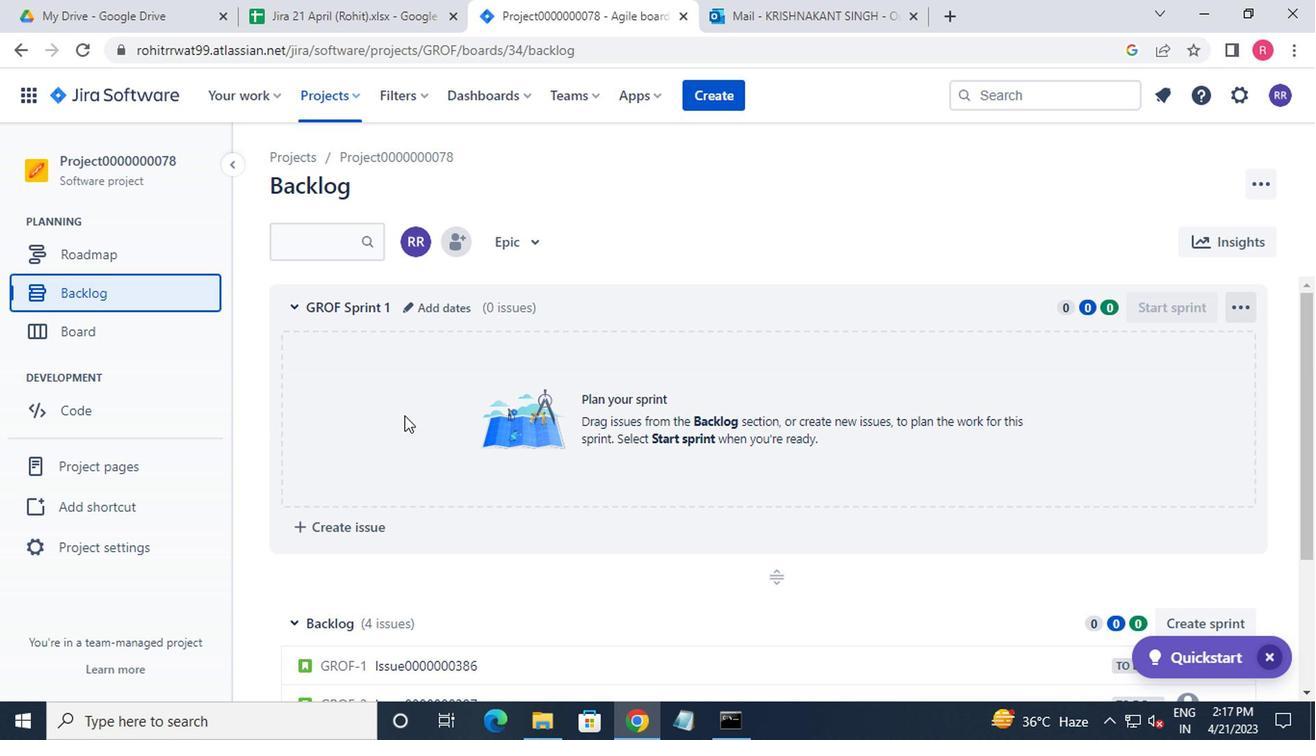 
Action: Mouse scrolled (402, 418) with delta (0, 0)
Screenshot: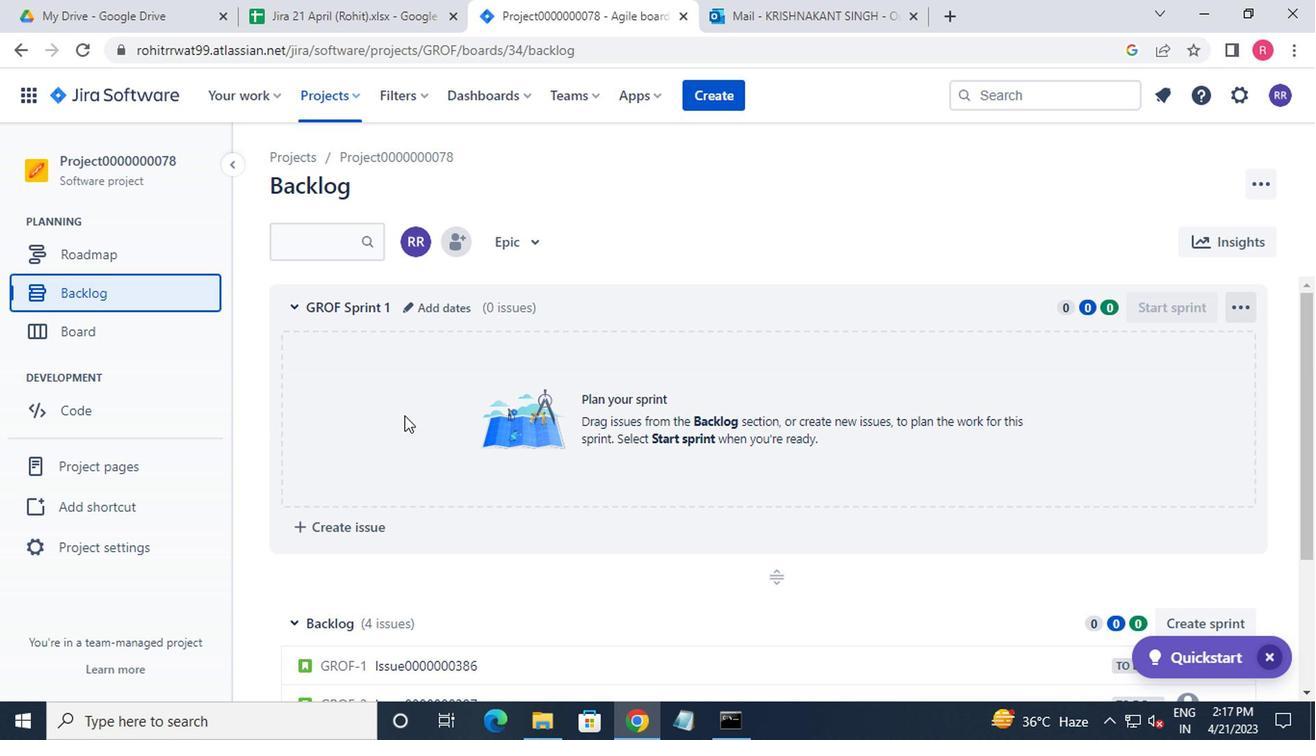 
Action: Mouse scrolled (402, 418) with delta (0, 0)
Screenshot: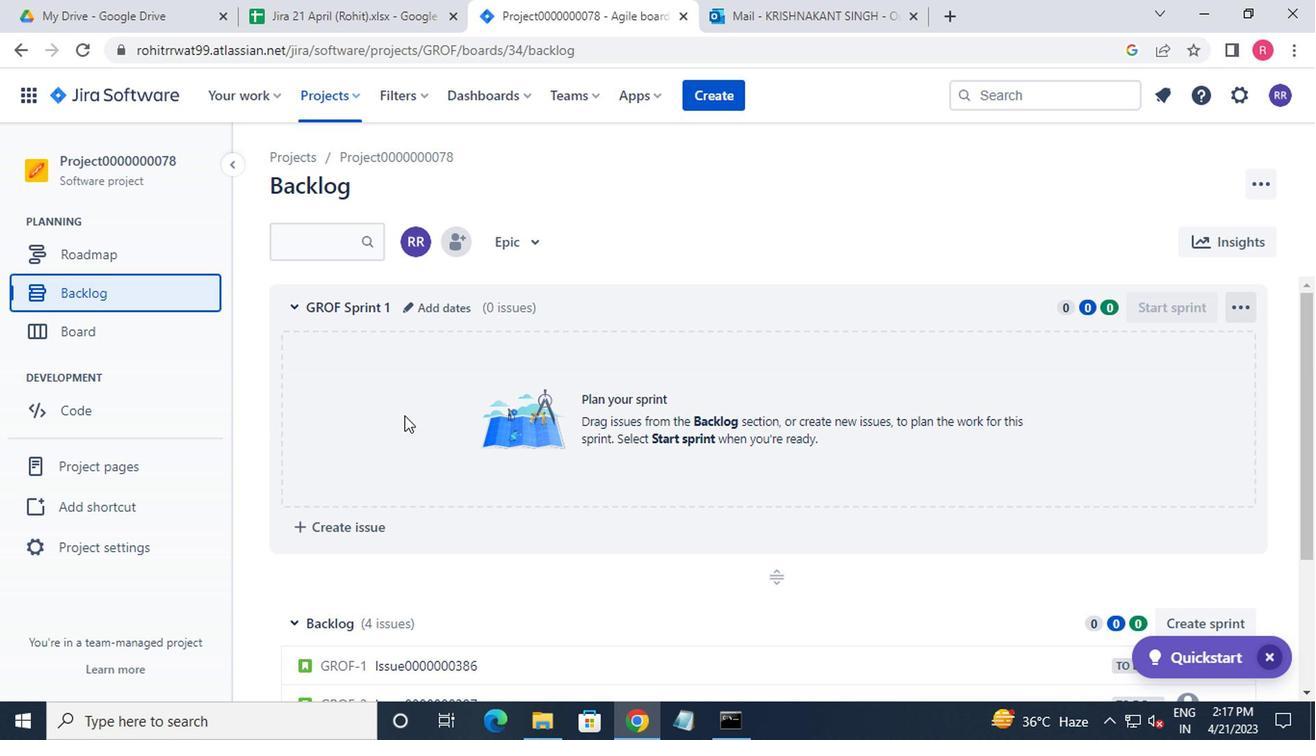 
Action: Mouse moved to (402, 420)
Screenshot: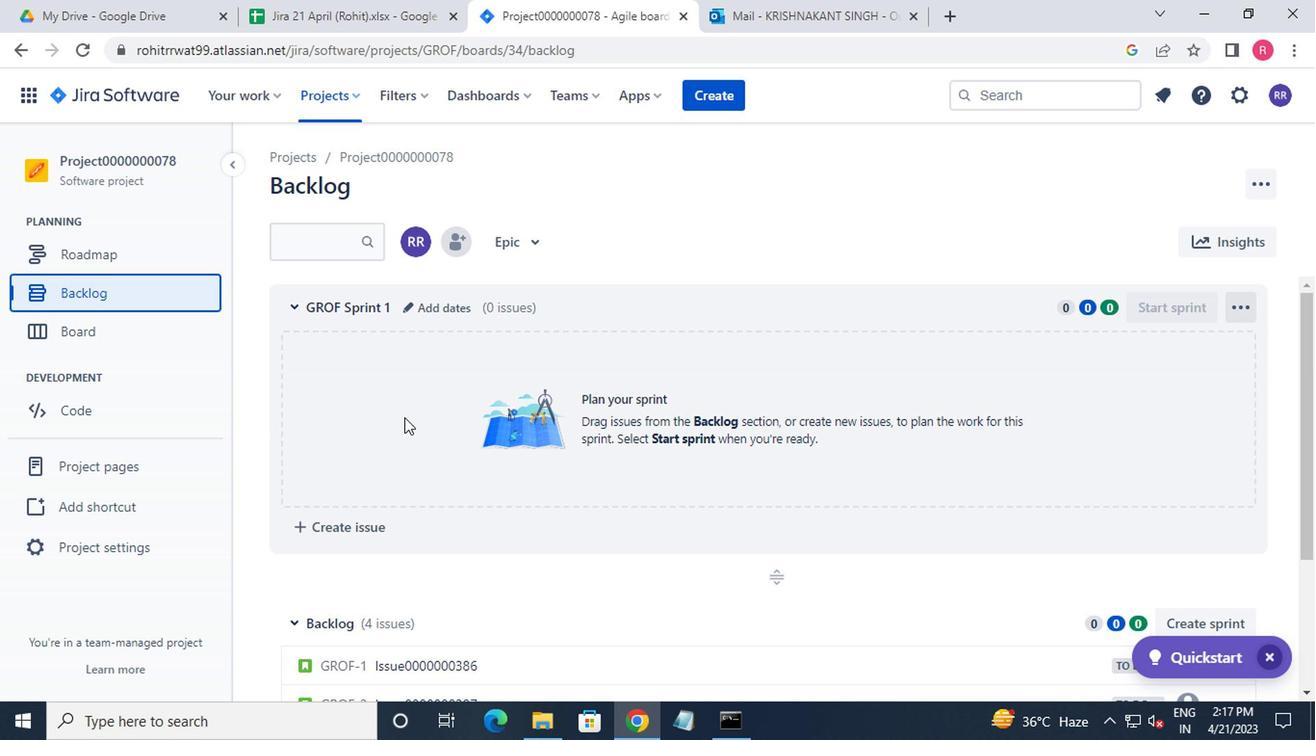 
Action: Mouse scrolled (402, 419) with delta (0, 0)
Screenshot: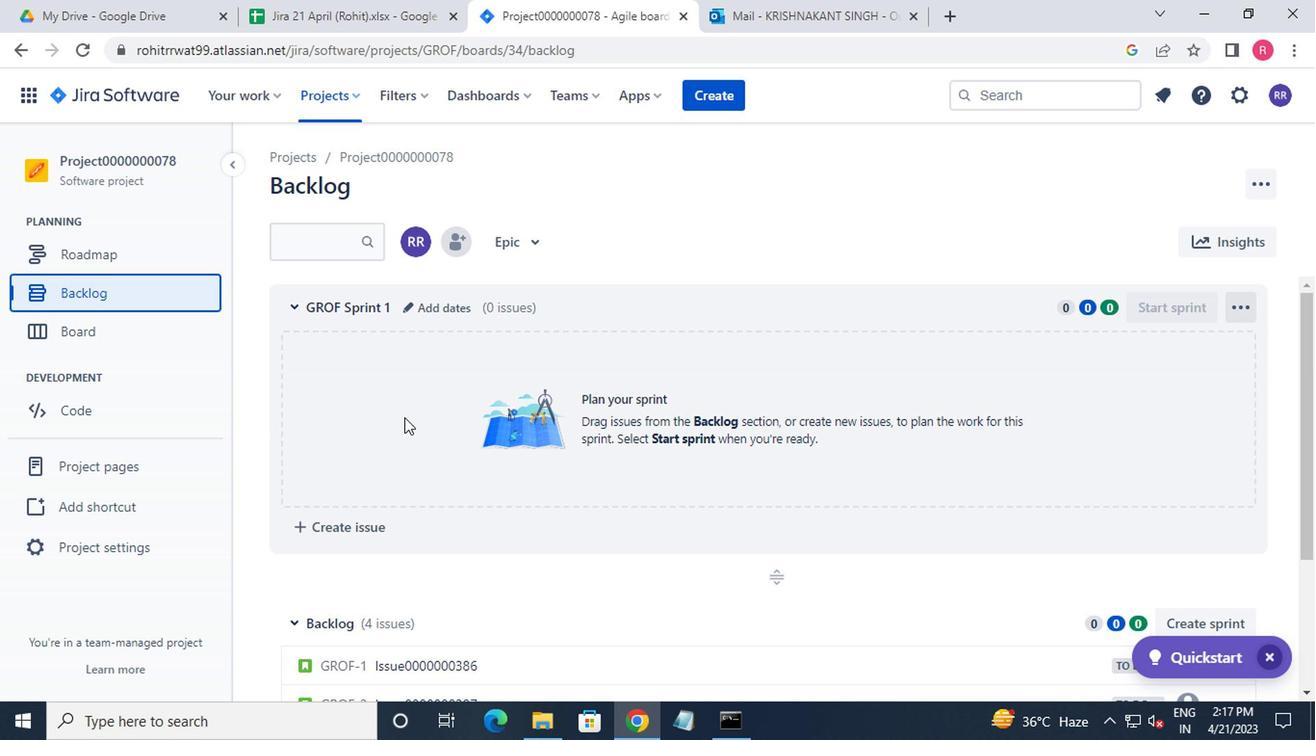 
Action: Mouse moved to (403, 420)
Screenshot: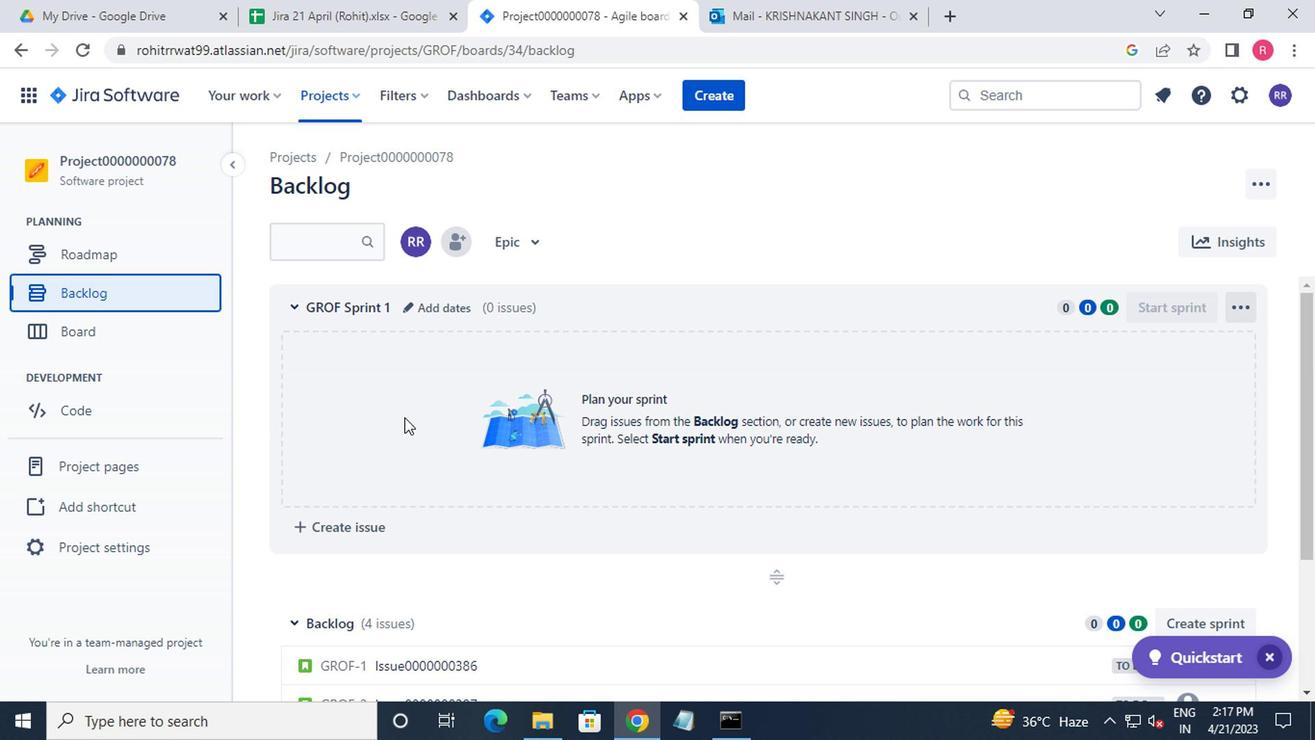 
Action: Mouse scrolled (403, 419) with delta (0, 0)
Screenshot: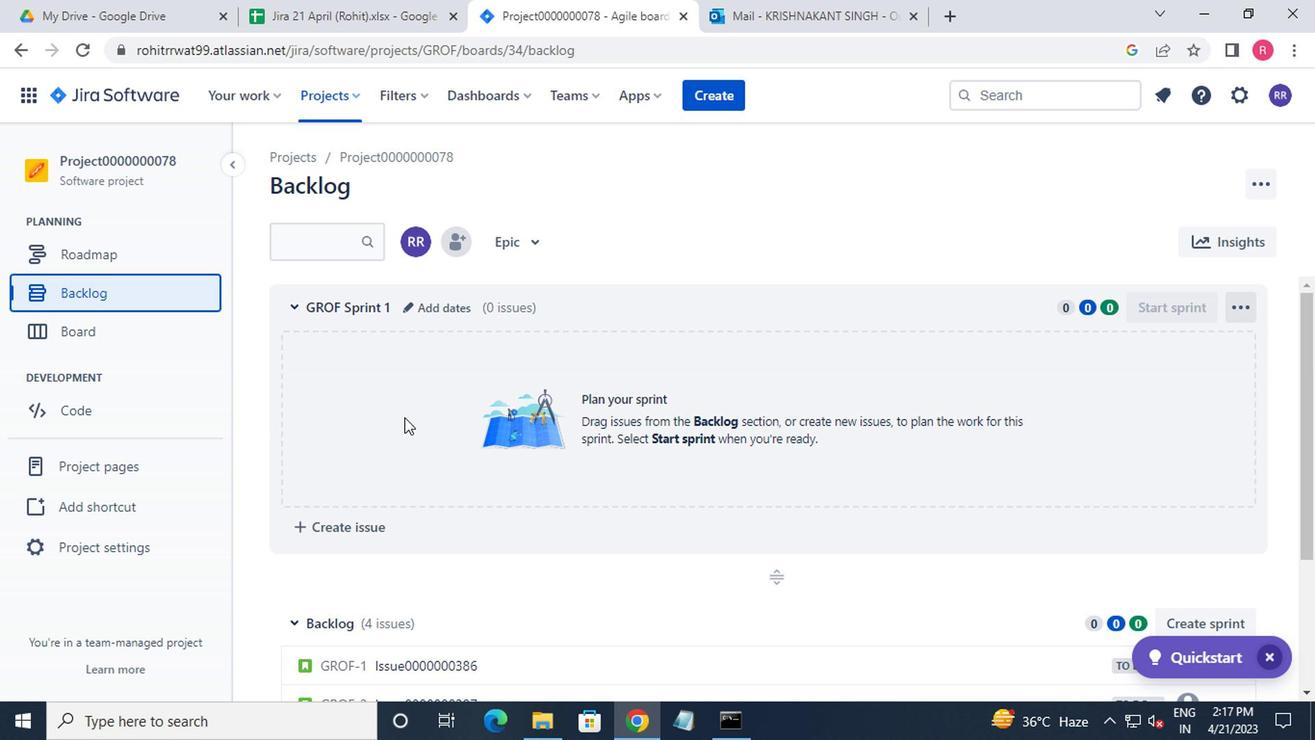 
Action: Mouse moved to (348, 625)
Screenshot: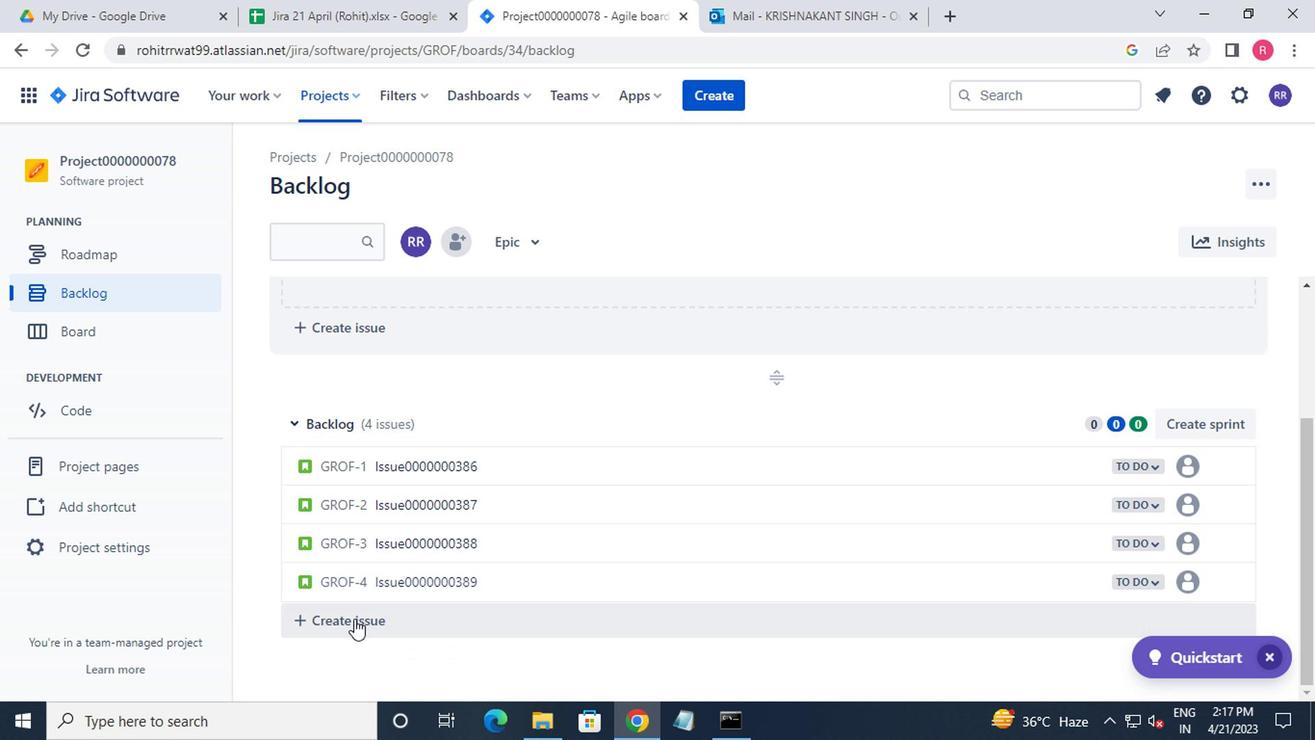 
Action: Mouse pressed left at (348, 625)
Screenshot: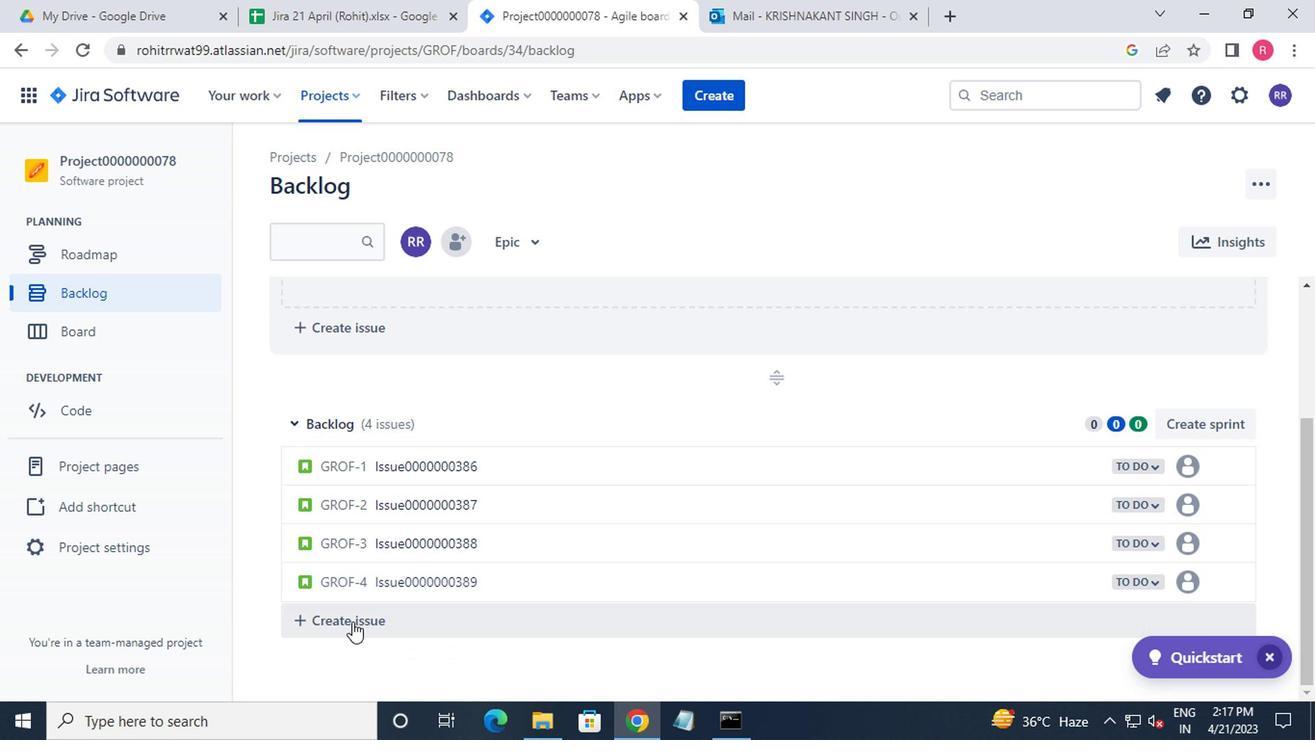 
Action: Mouse moved to (359, 513)
Screenshot: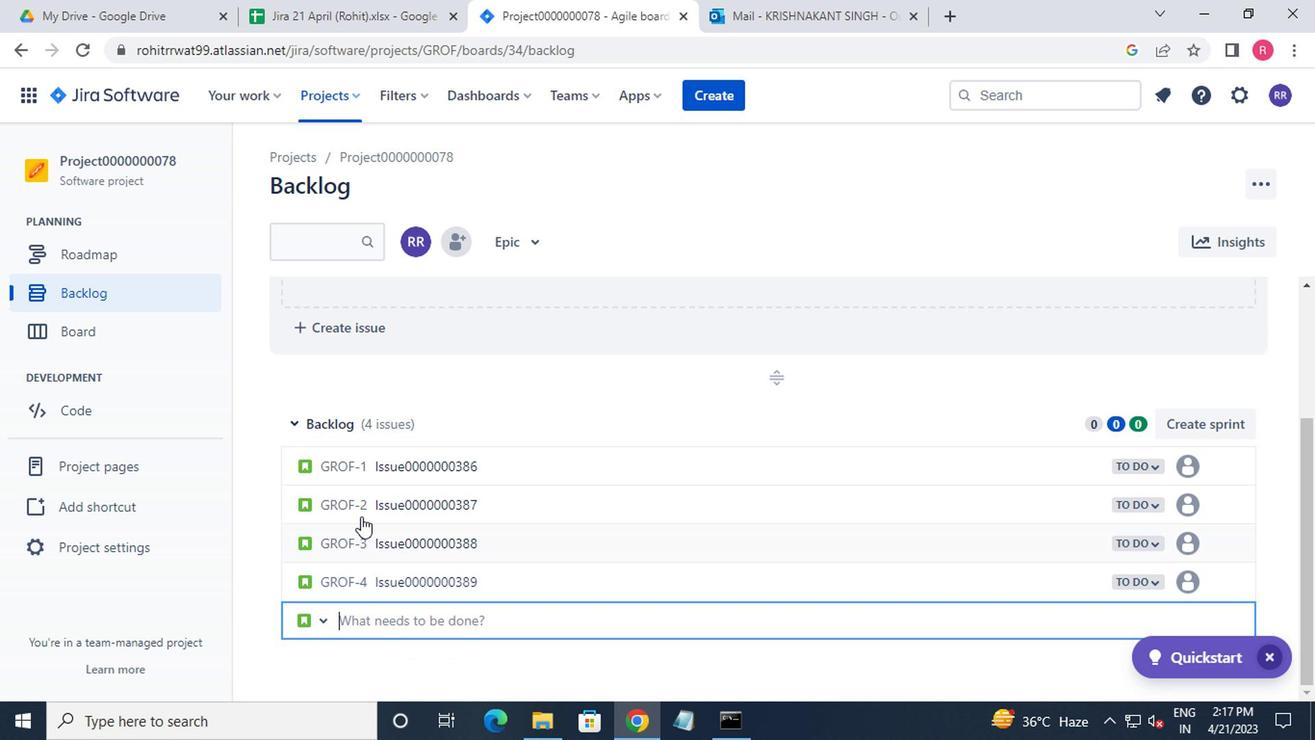 
Action: Key pressed <Key.shift_r>Issue0000000390<Key.enter>
Screenshot: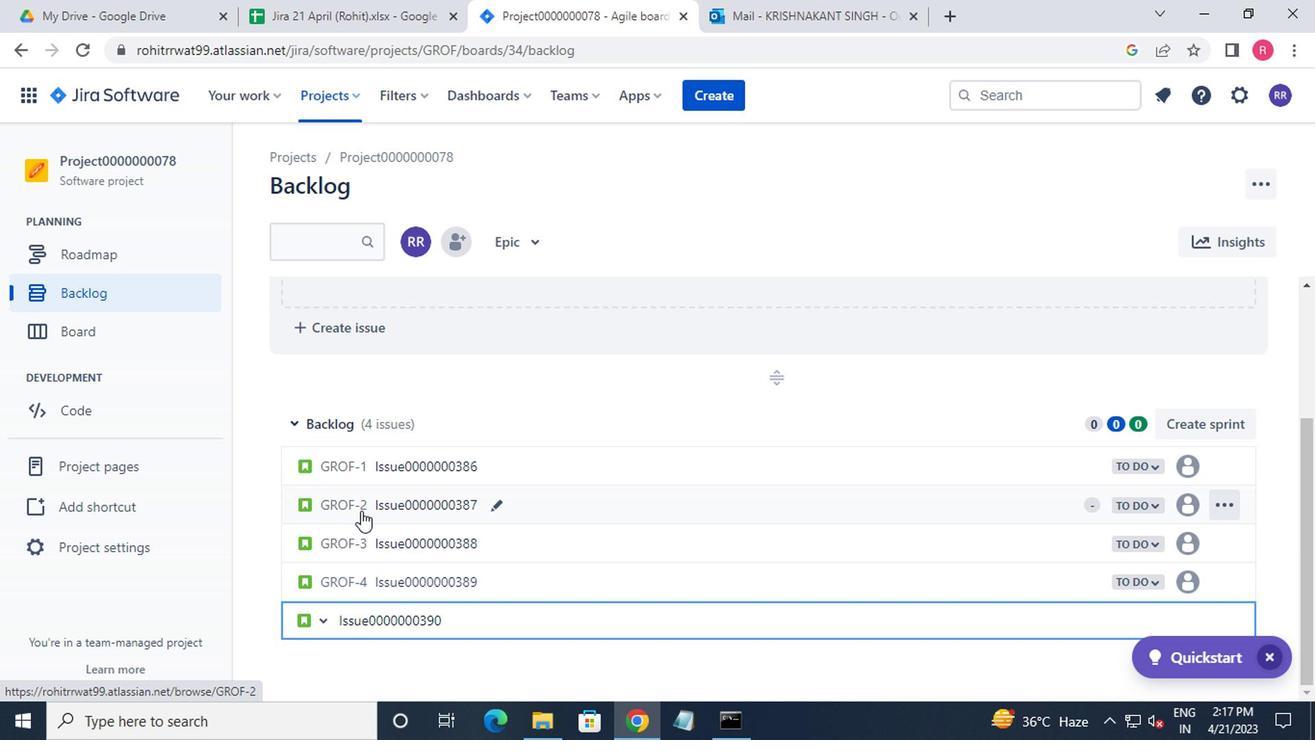
Action: Mouse moved to (318, 103)
Screenshot: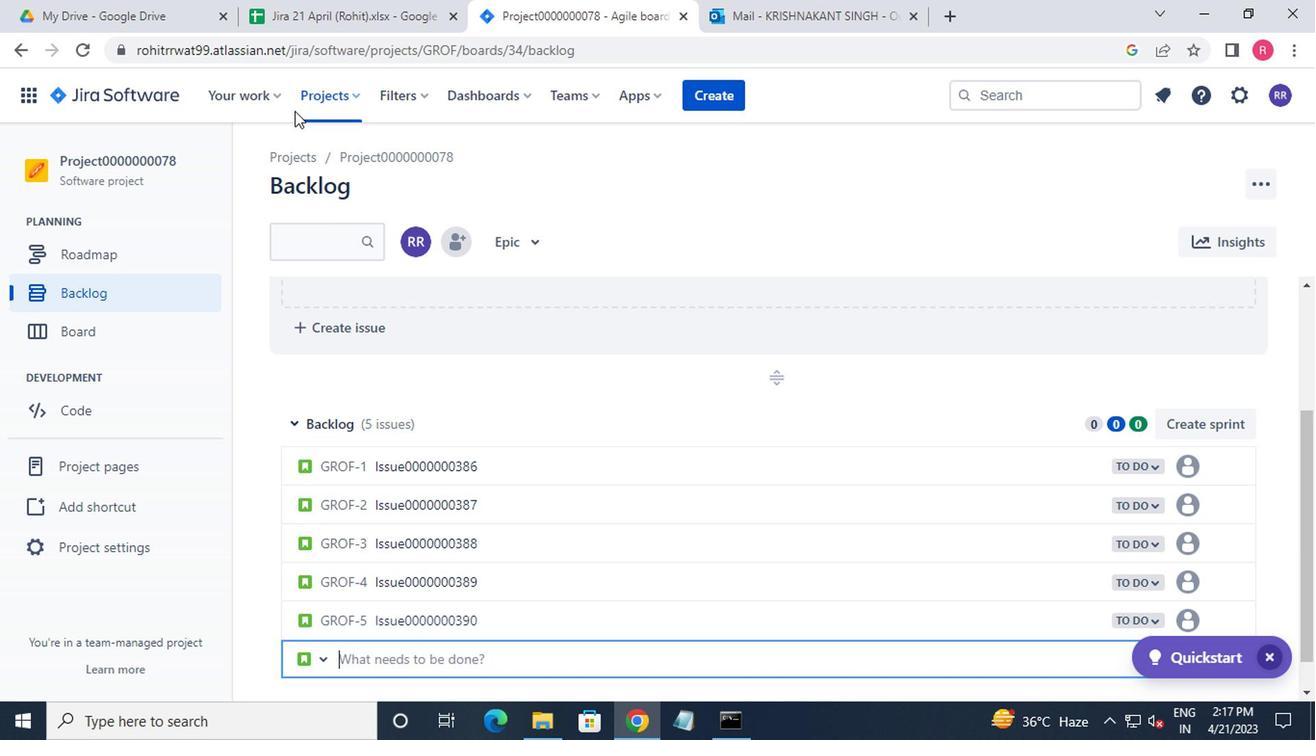 
Action: Mouse pressed left at (318, 103)
Screenshot: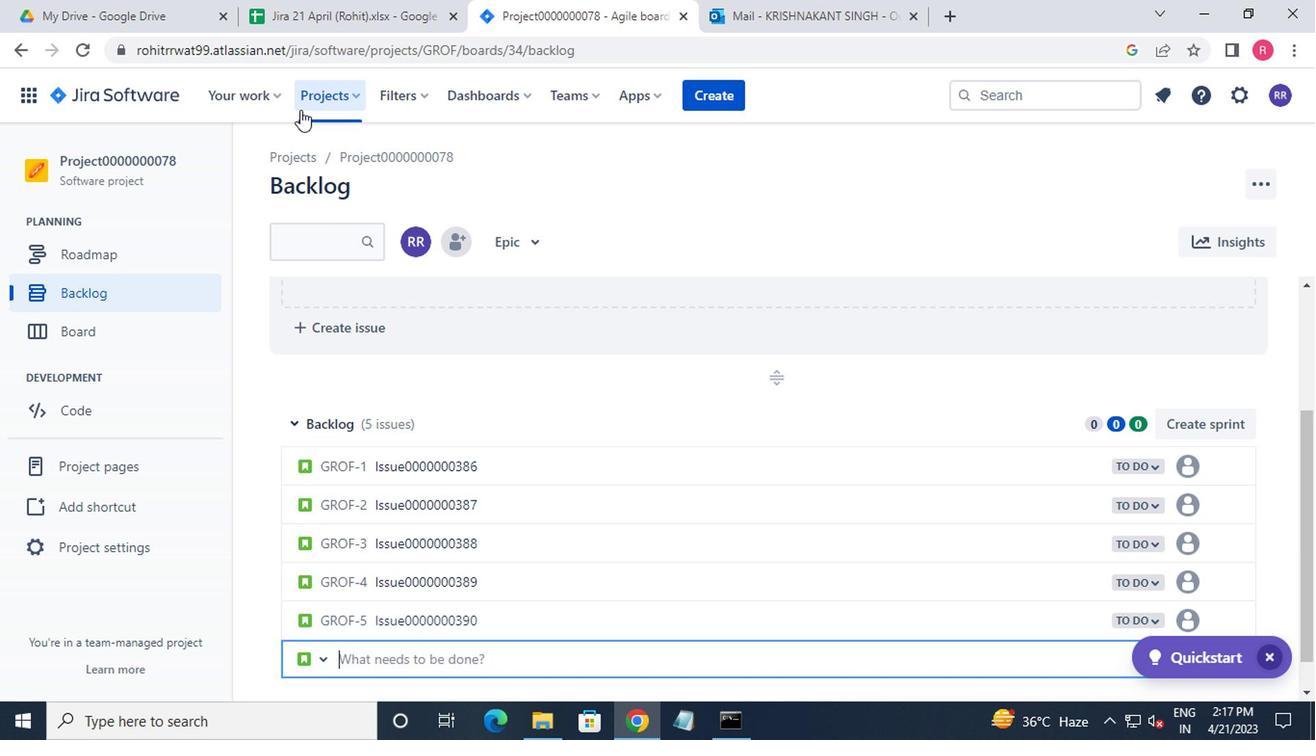 
Action: Mouse moved to (394, 244)
Screenshot: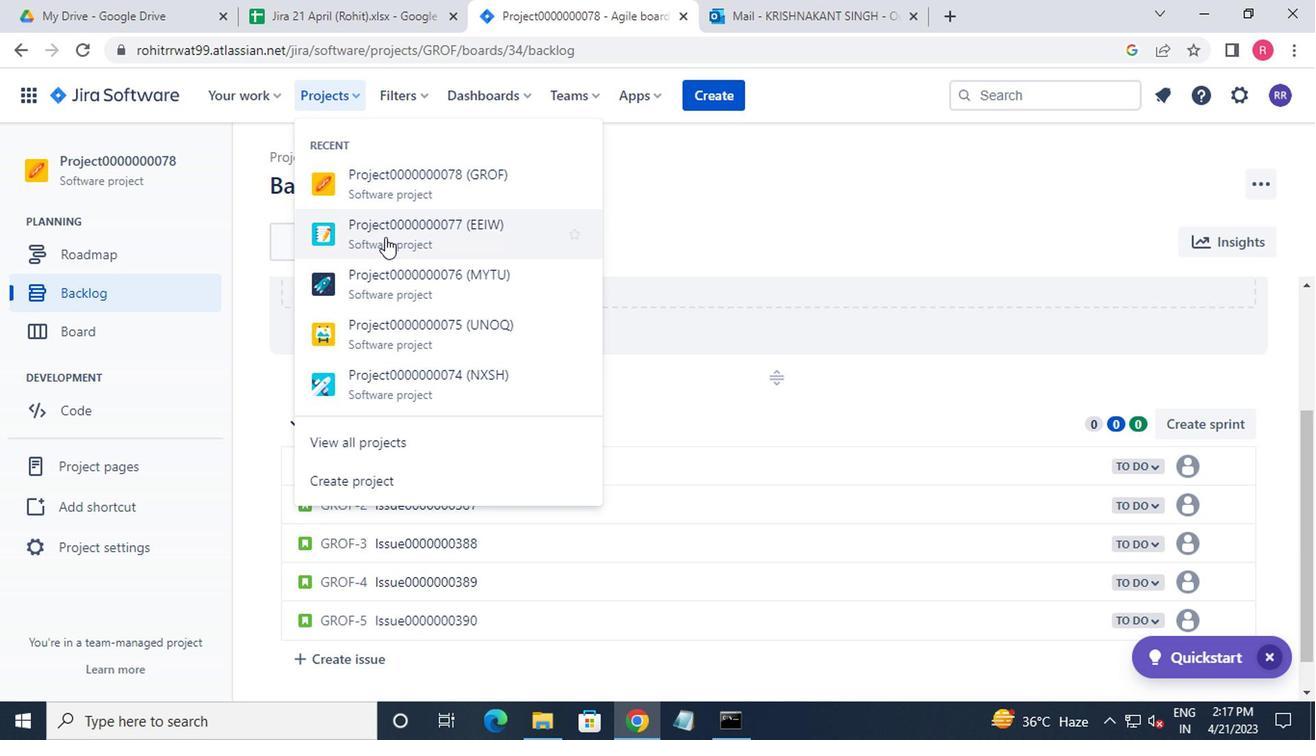 
Action: Mouse pressed left at (394, 244)
Screenshot: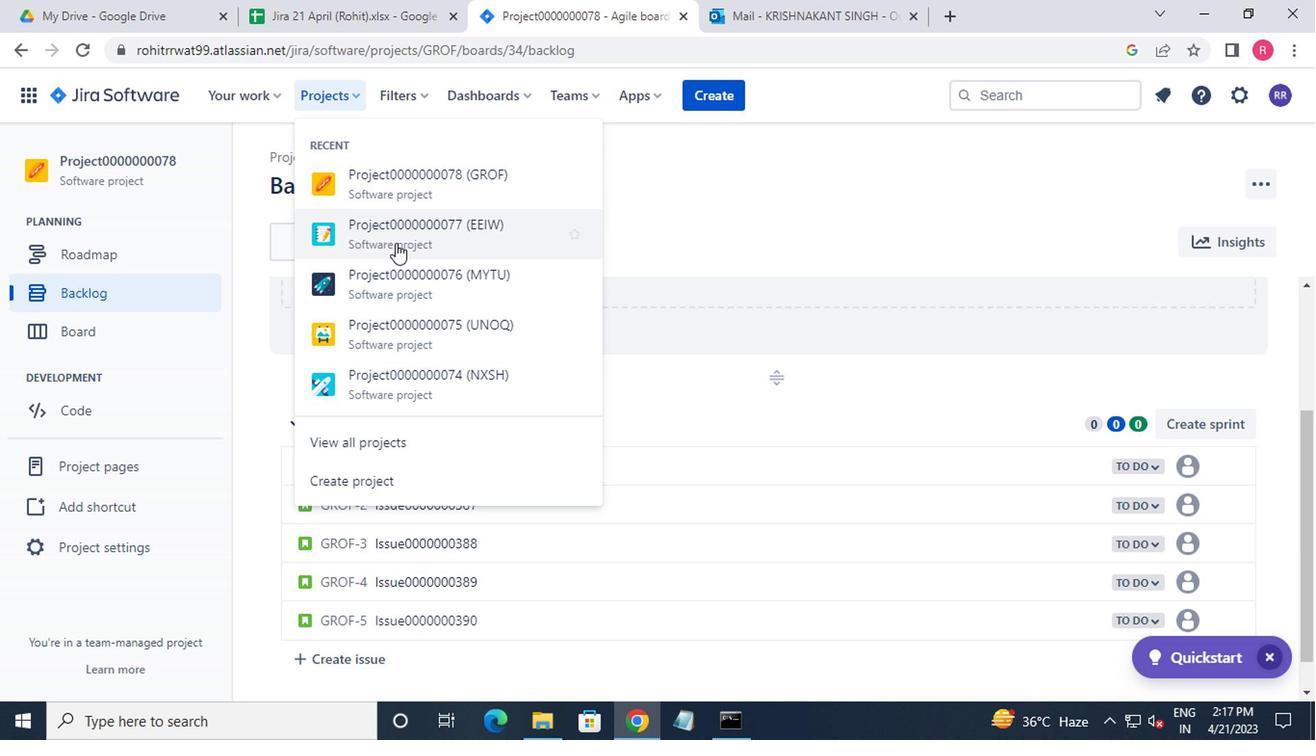 
Action: Mouse moved to (143, 296)
Screenshot: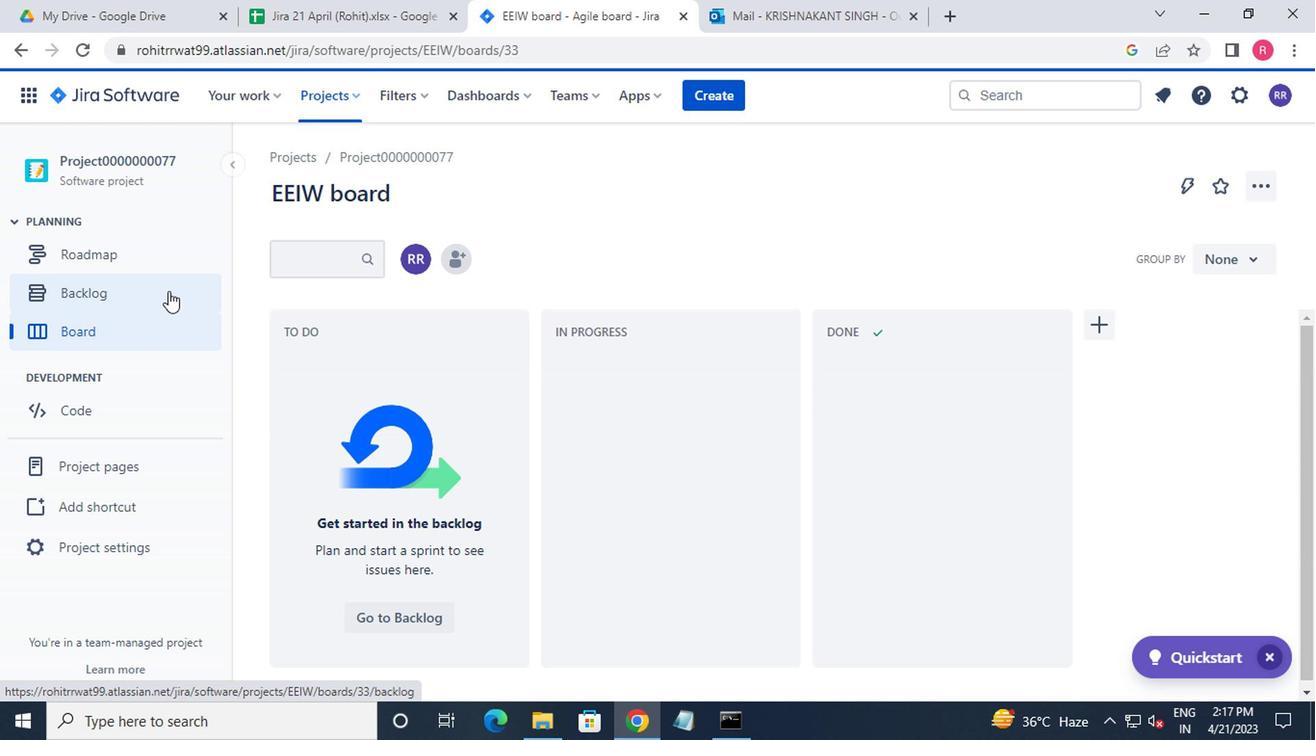 
Action: Mouse pressed left at (143, 296)
Screenshot: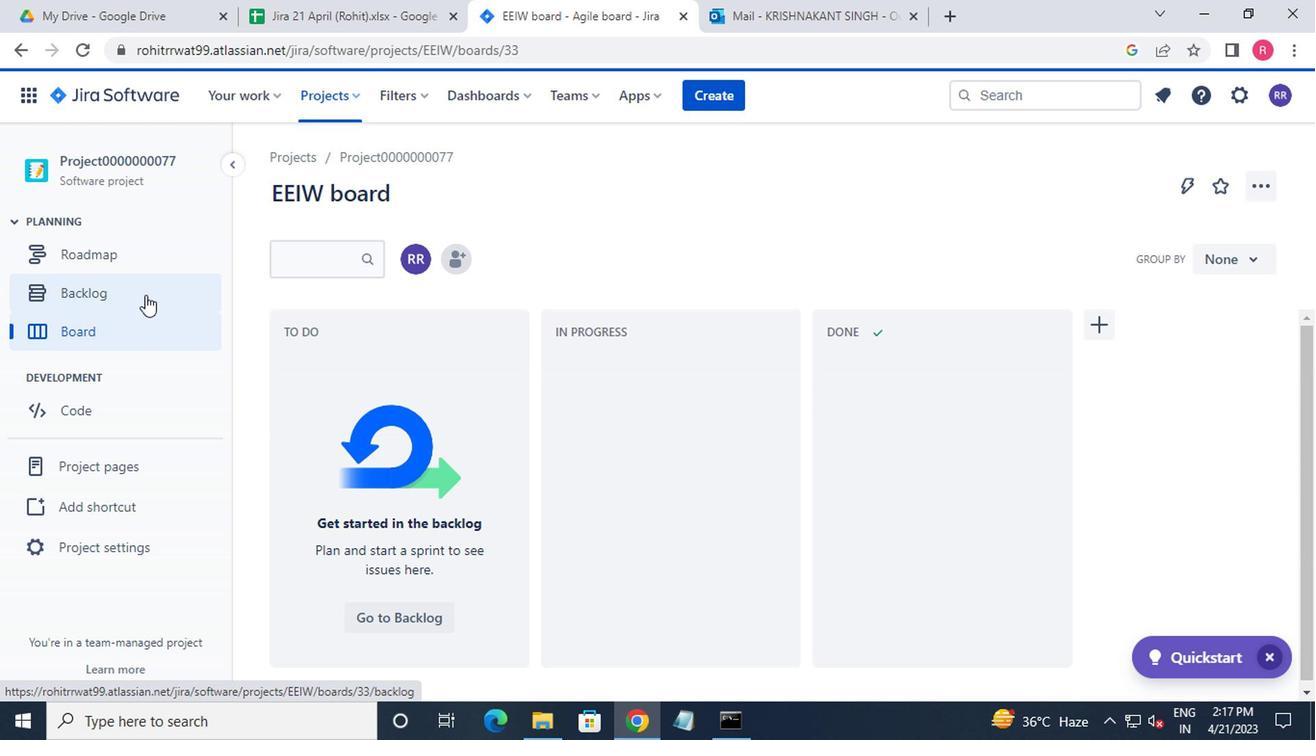 
Action: Mouse moved to (497, 472)
Screenshot: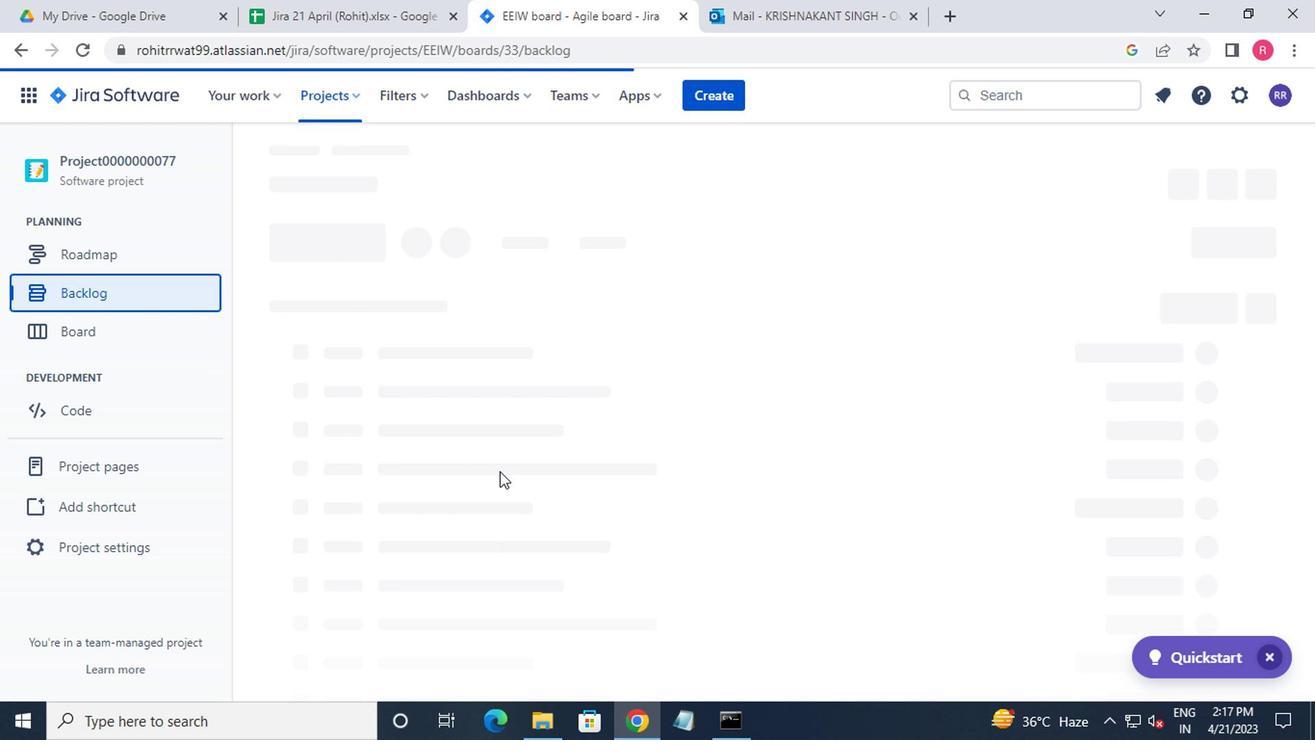 
Action: Mouse scrolled (497, 471) with delta (0, 0)
Screenshot: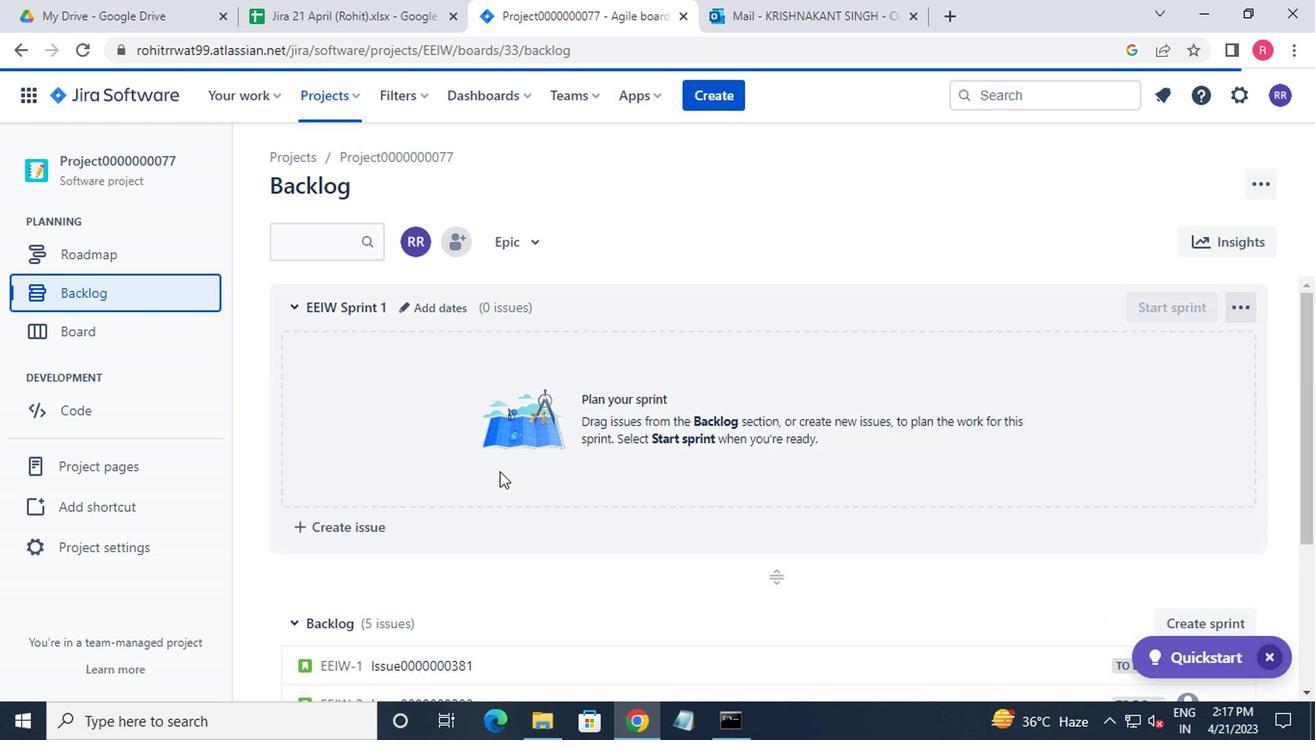 
Action: Mouse moved to (498, 472)
Screenshot: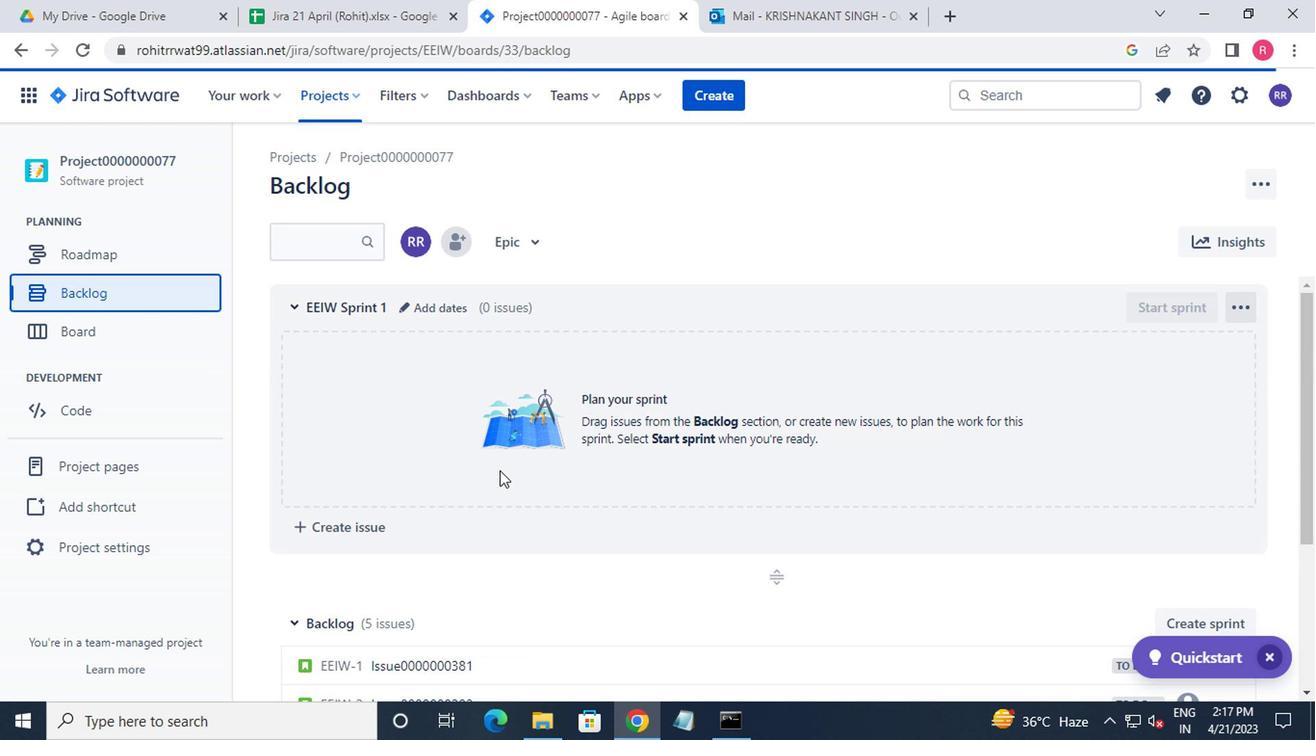 
Action: Mouse scrolled (498, 471) with delta (0, 0)
Screenshot: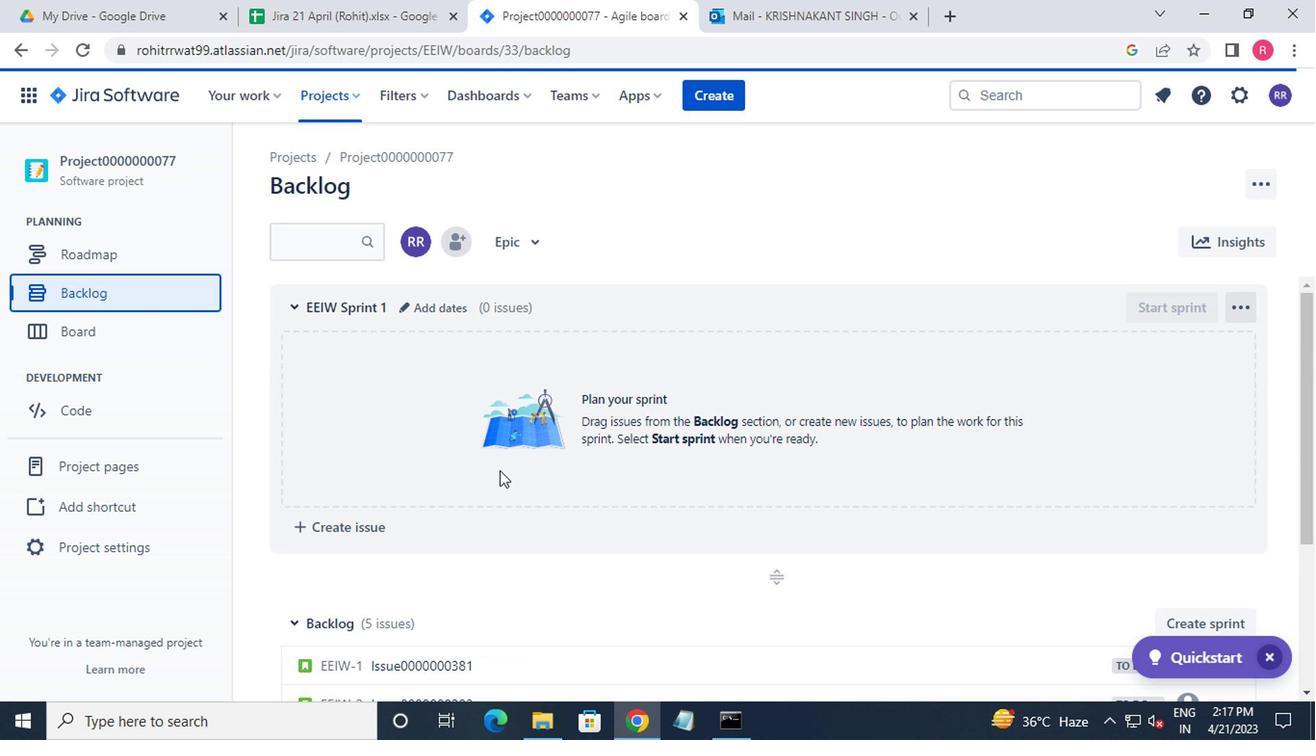 
Action: Mouse moved to (498, 472)
Screenshot: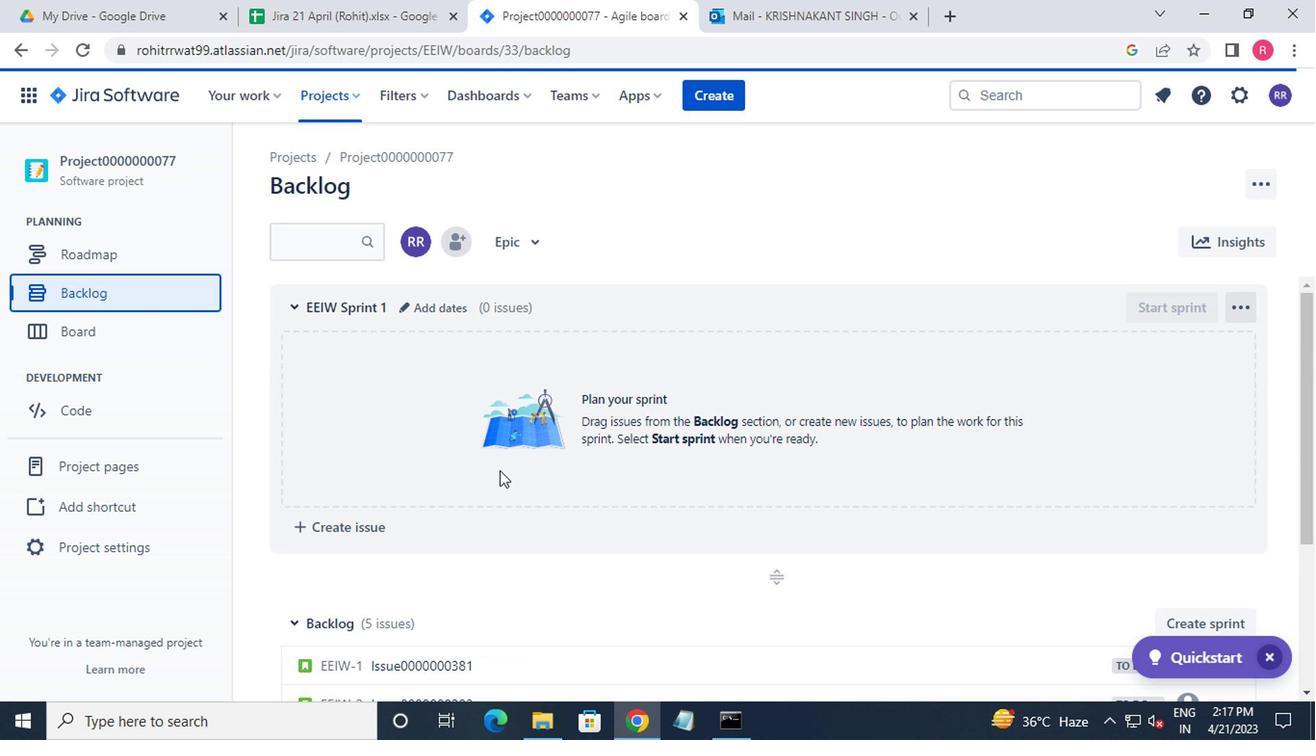 
Action: Mouse scrolled (498, 471) with delta (0, 0)
Screenshot: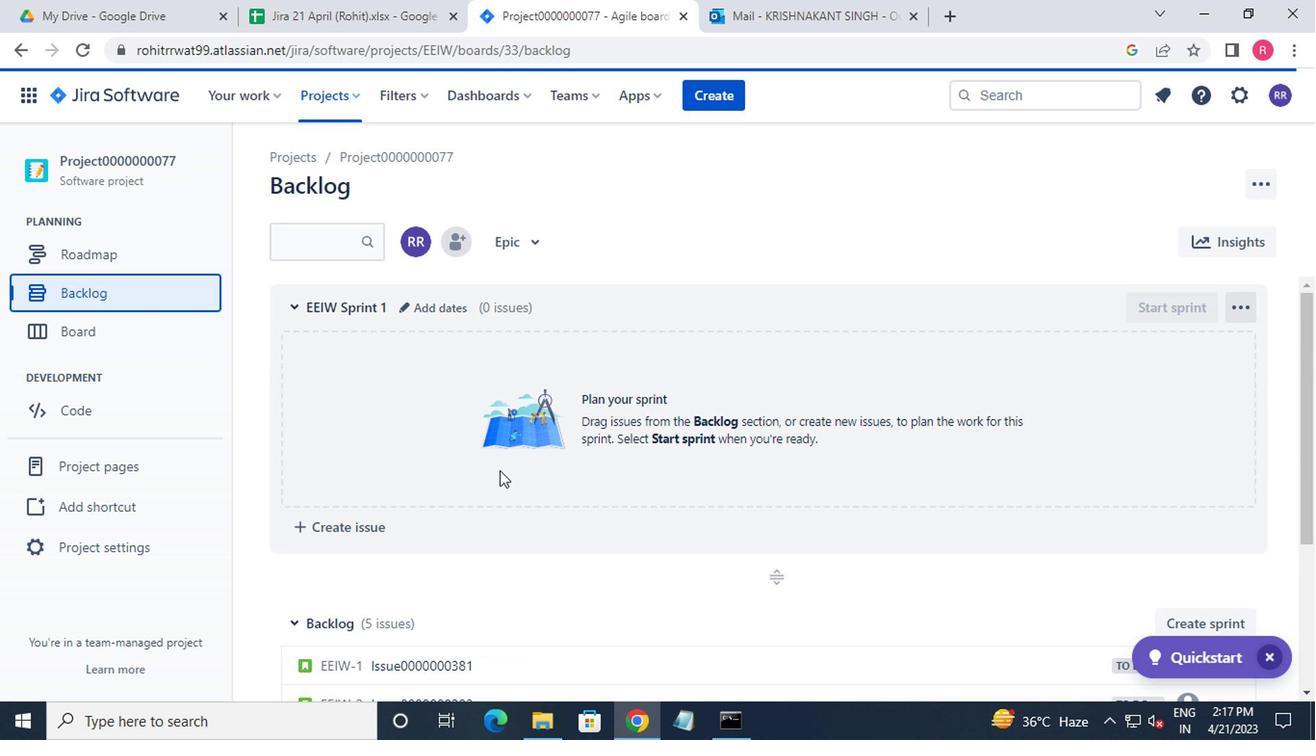 
Action: Mouse moved to (500, 474)
Screenshot: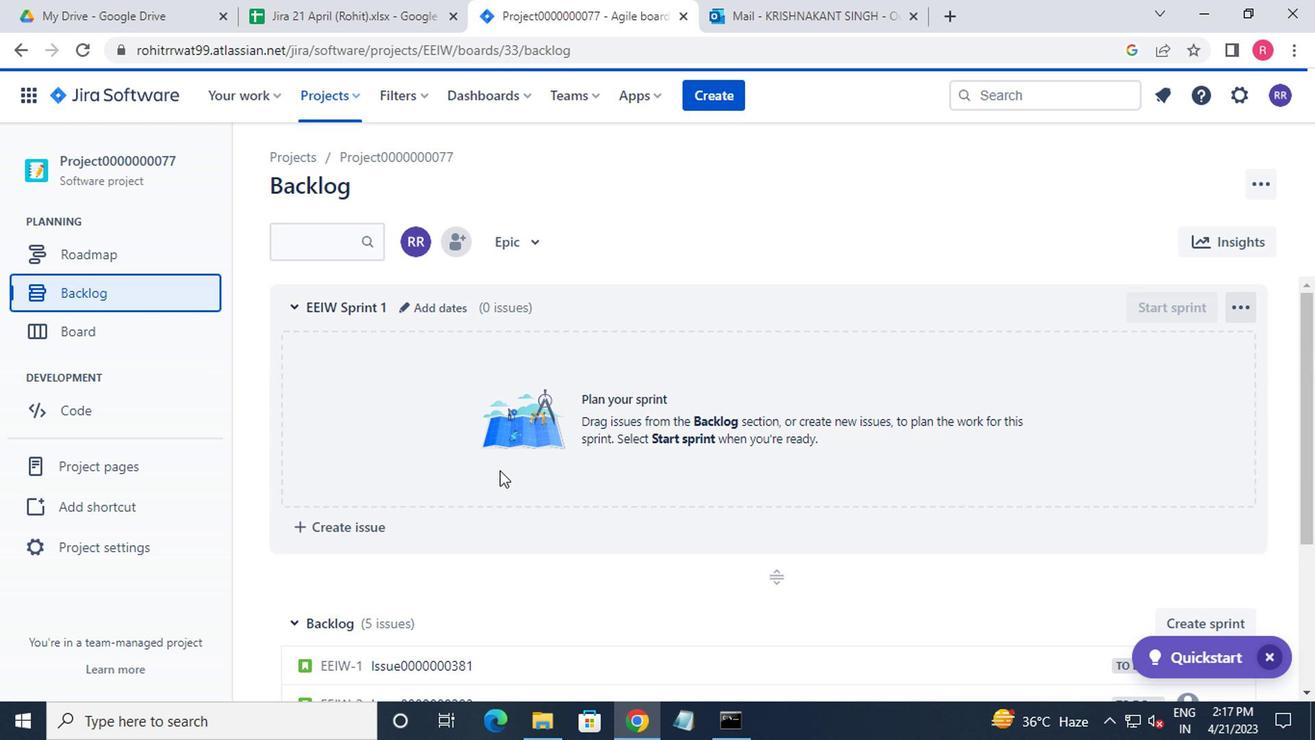 
Action: Mouse scrolled (500, 473) with delta (0, 0)
Screenshot: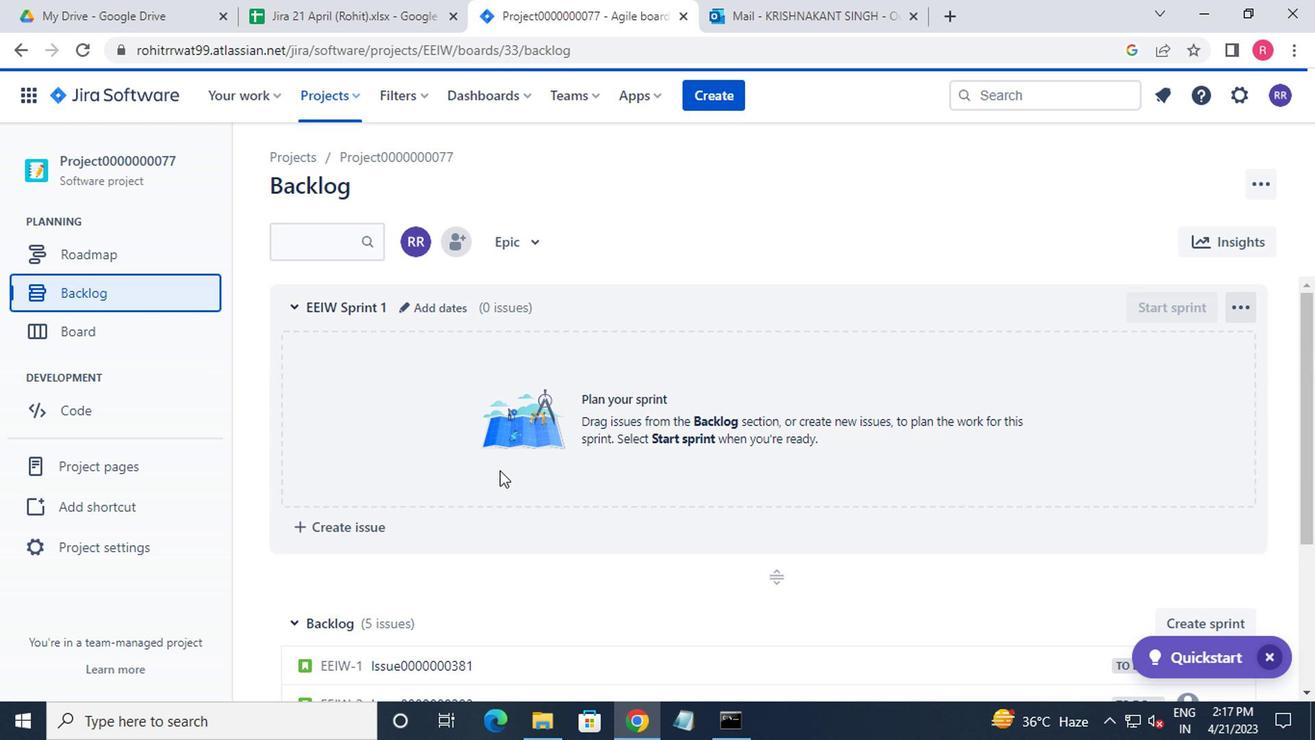 
Action: Mouse moved to (502, 476)
Screenshot: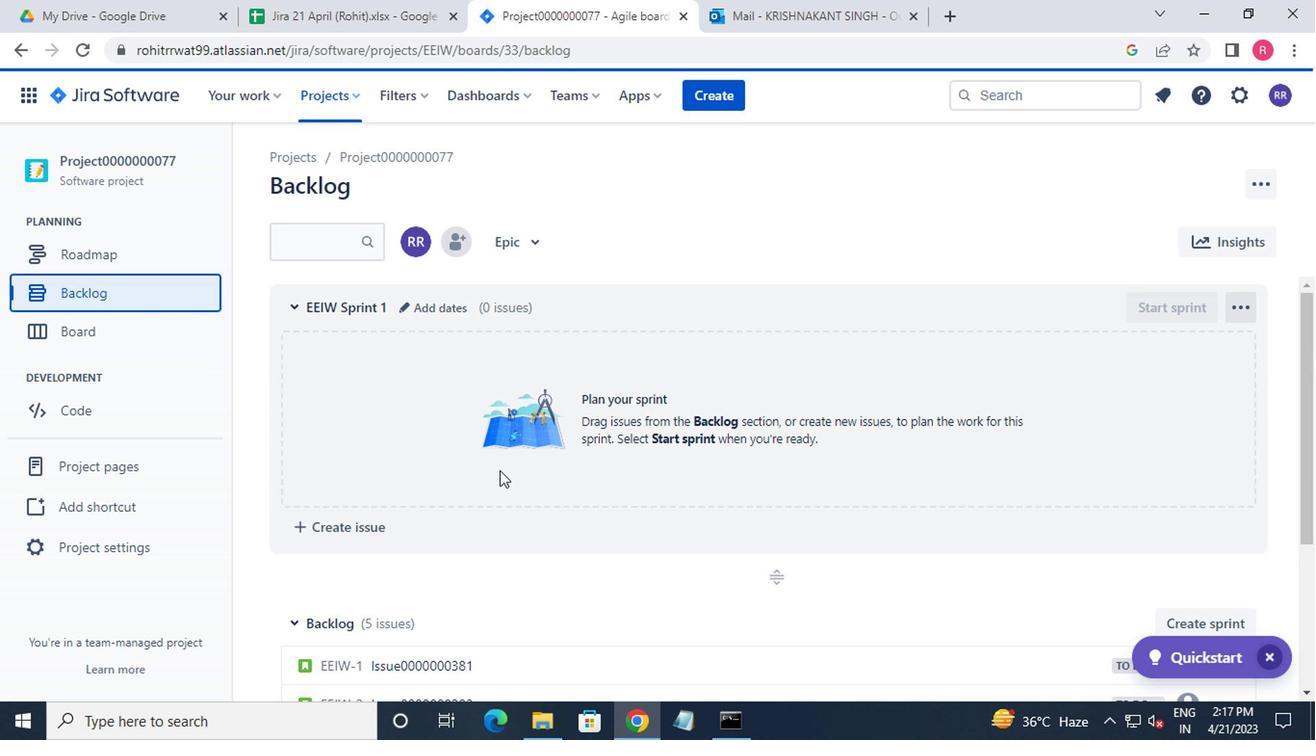 
Action: Mouse scrolled (502, 475) with delta (0, 0)
Screenshot: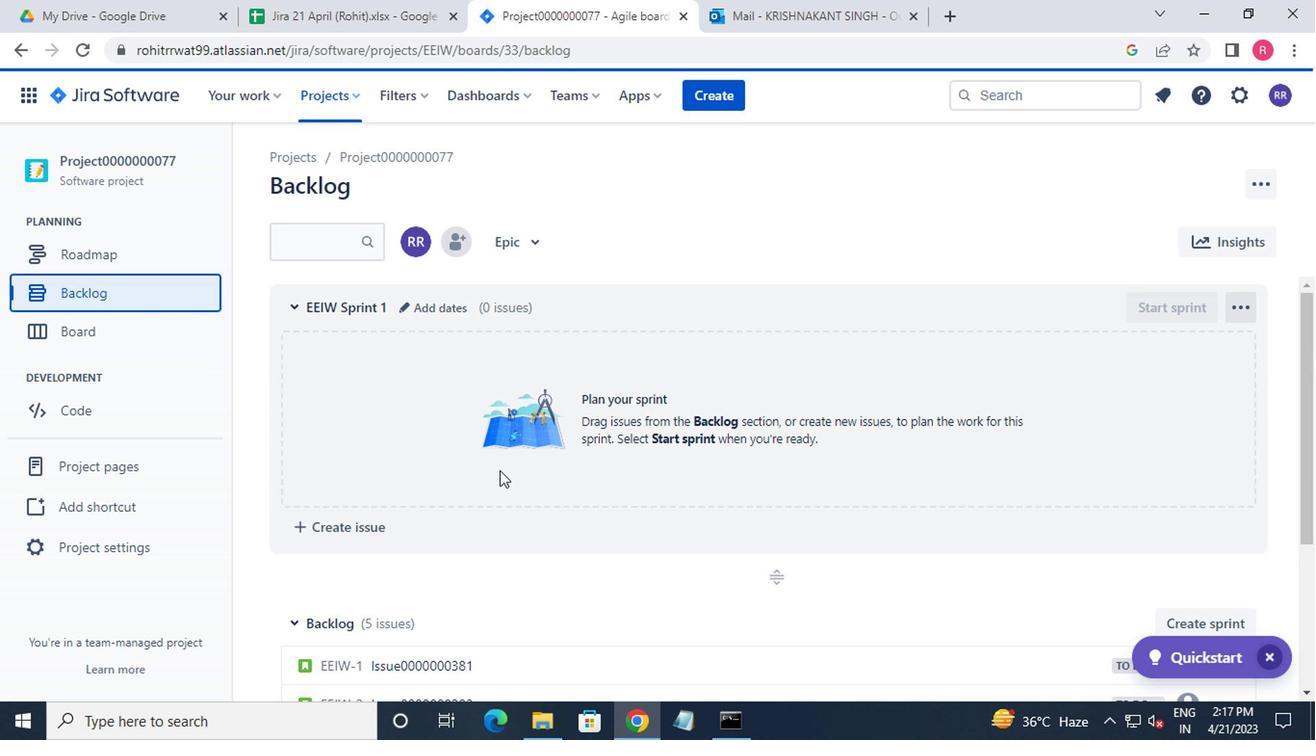 
Action: Mouse moved to (1127, 466)
Screenshot: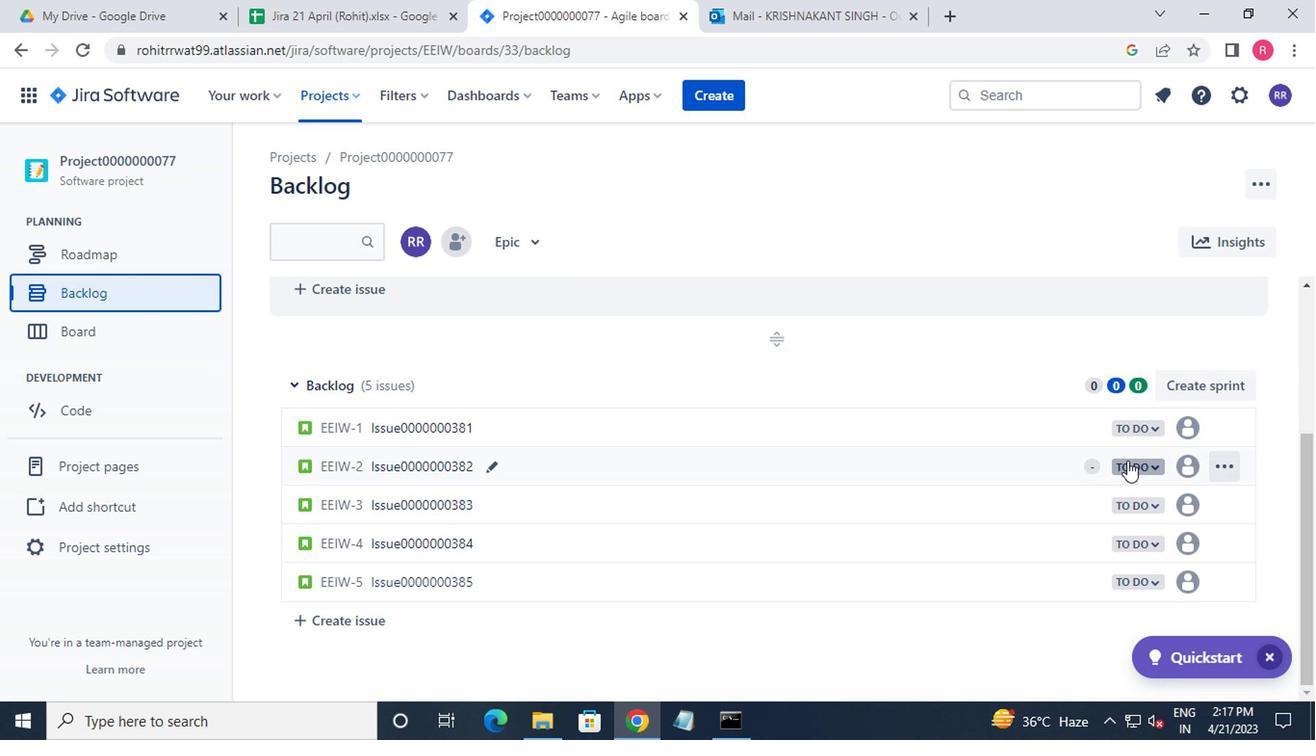 
Action: Mouse pressed left at (1127, 466)
Screenshot: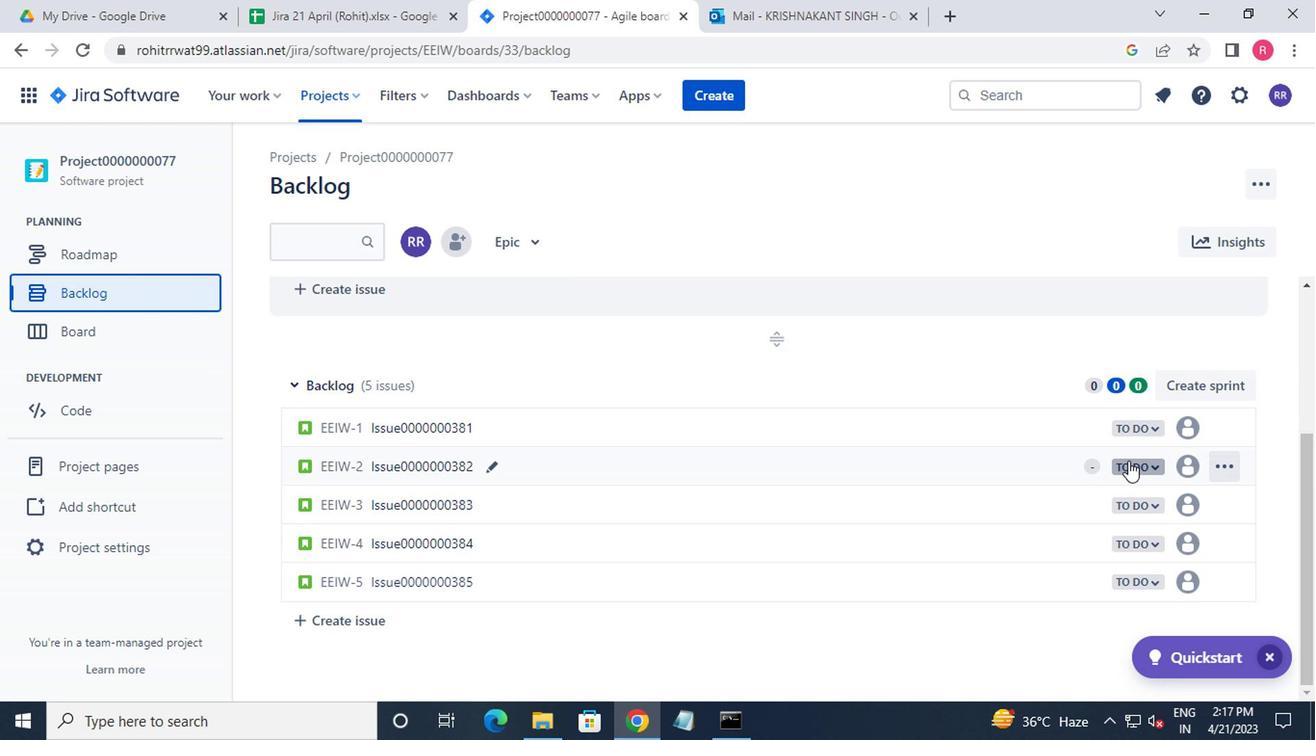 
Action: Mouse moved to (1058, 503)
Screenshot: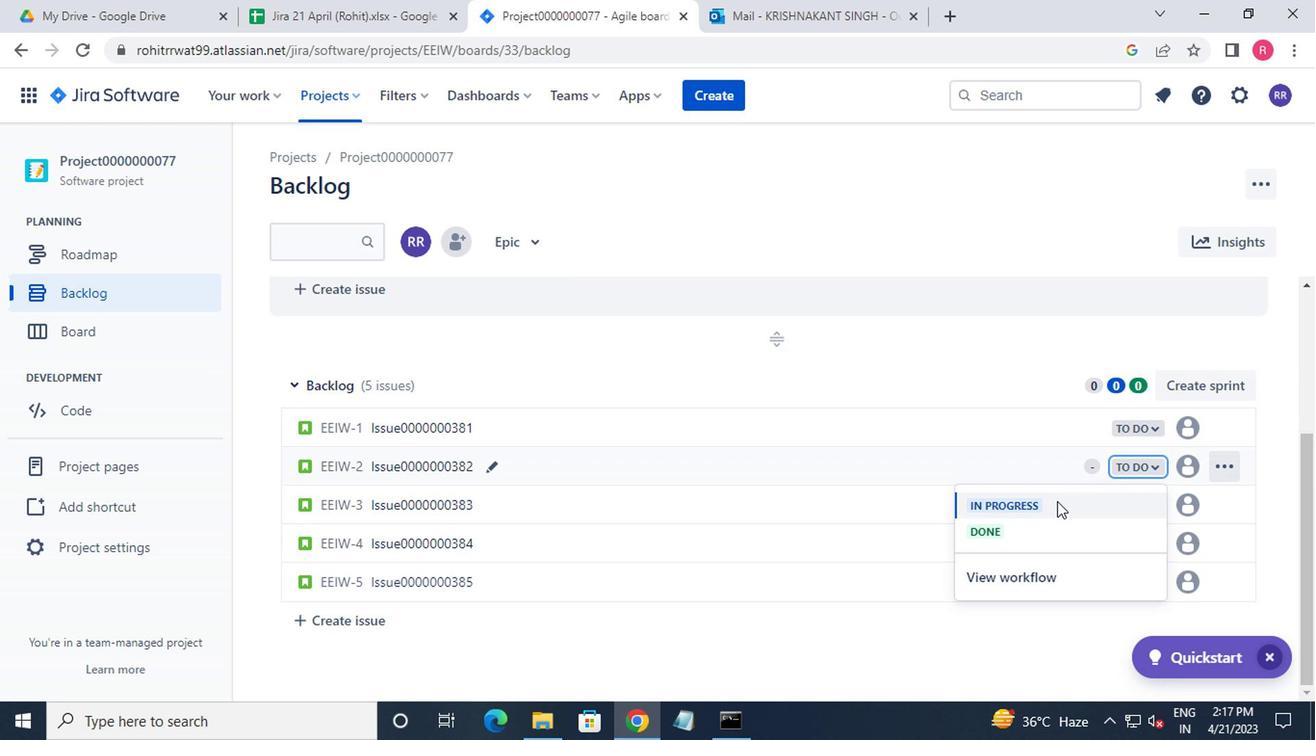 
Action: Mouse pressed left at (1058, 503)
Screenshot: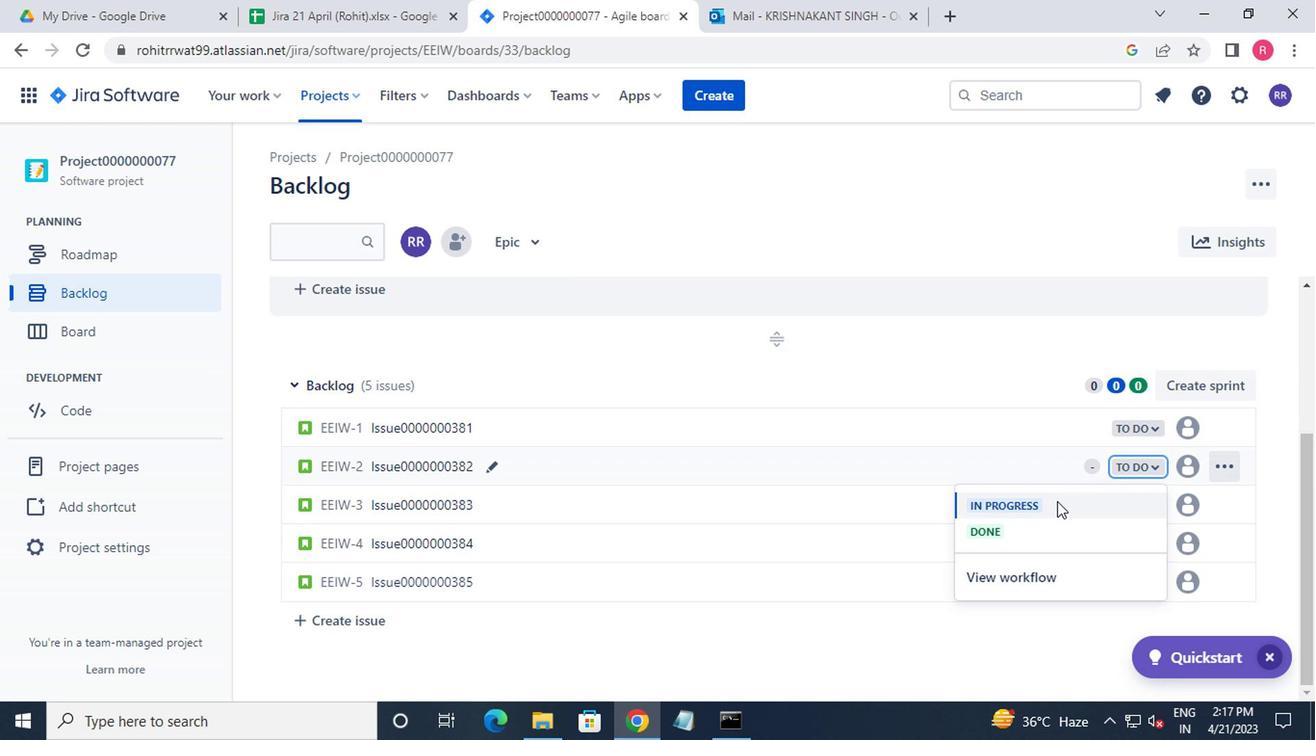 
Action: Mouse moved to (1132, 542)
Screenshot: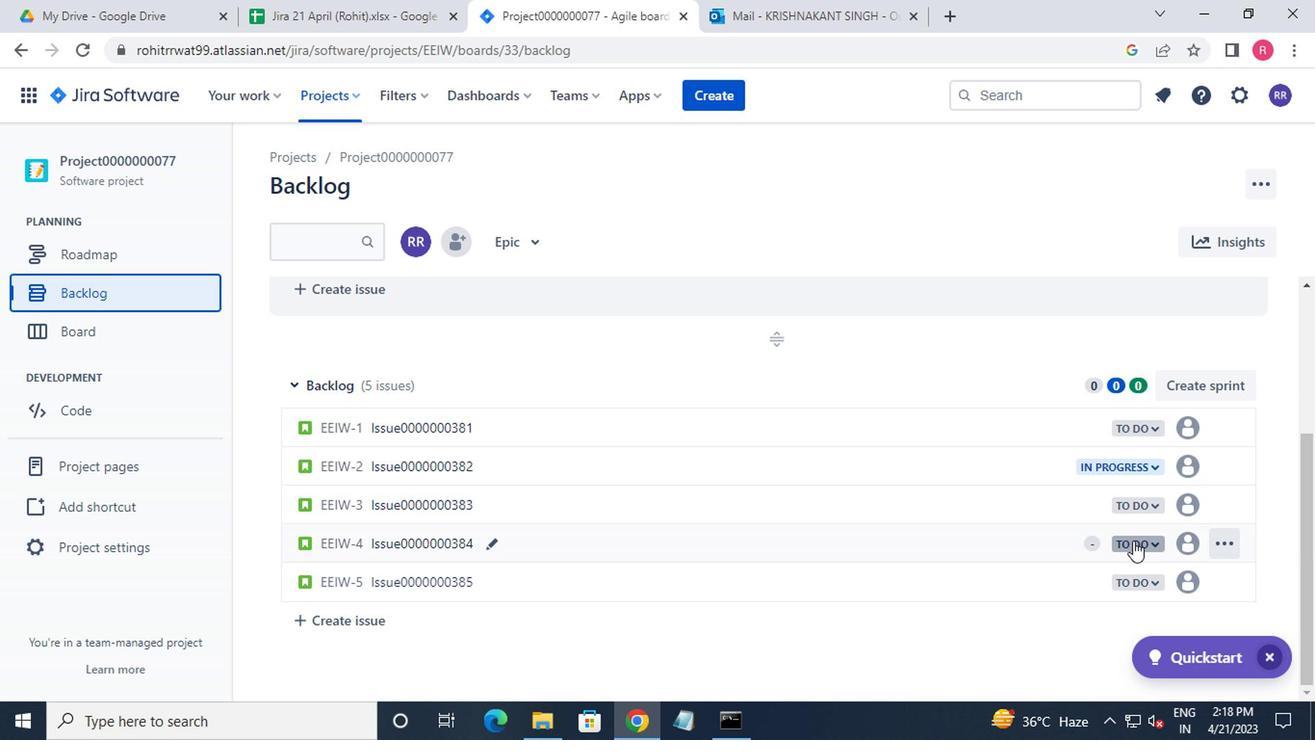 
Action: Mouse pressed left at (1132, 542)
Screenshot: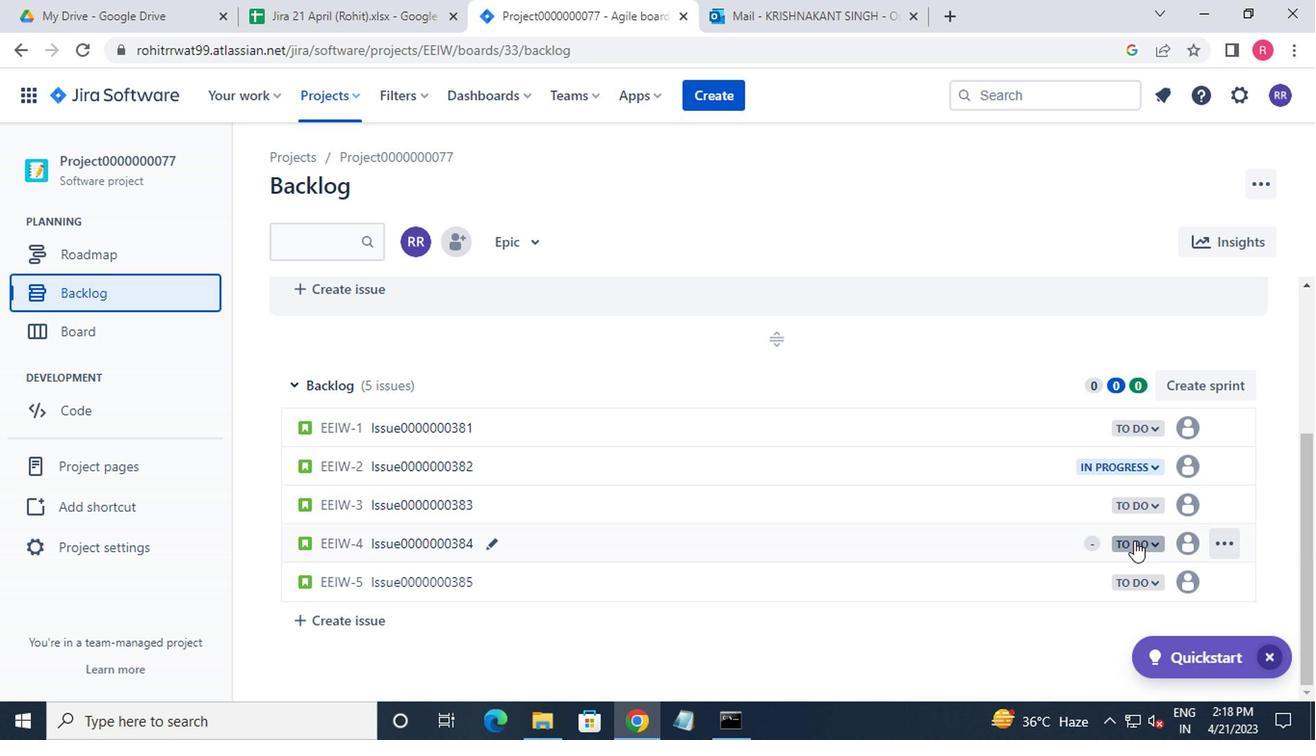 
Action: Mouse moved to (1041, 582)
Screenshot: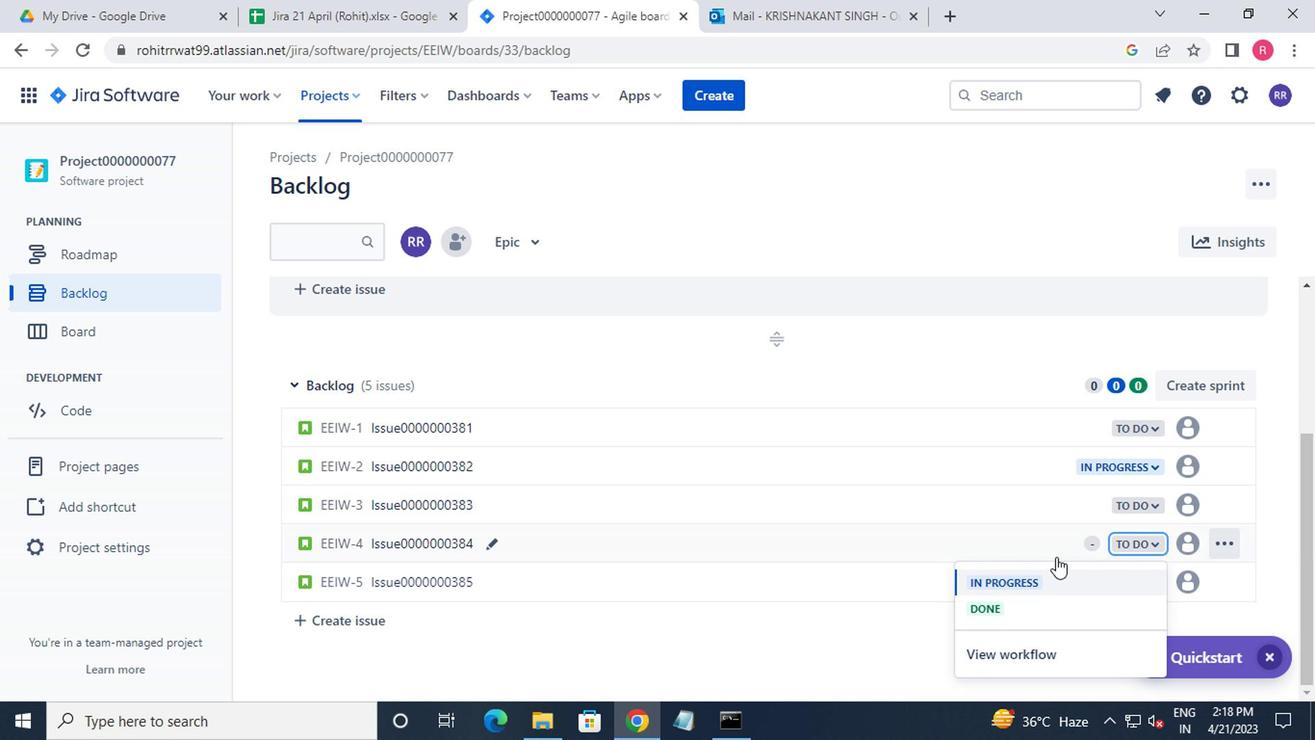 
Action: Mouse pressed left at (1041, 582)
Screenshot: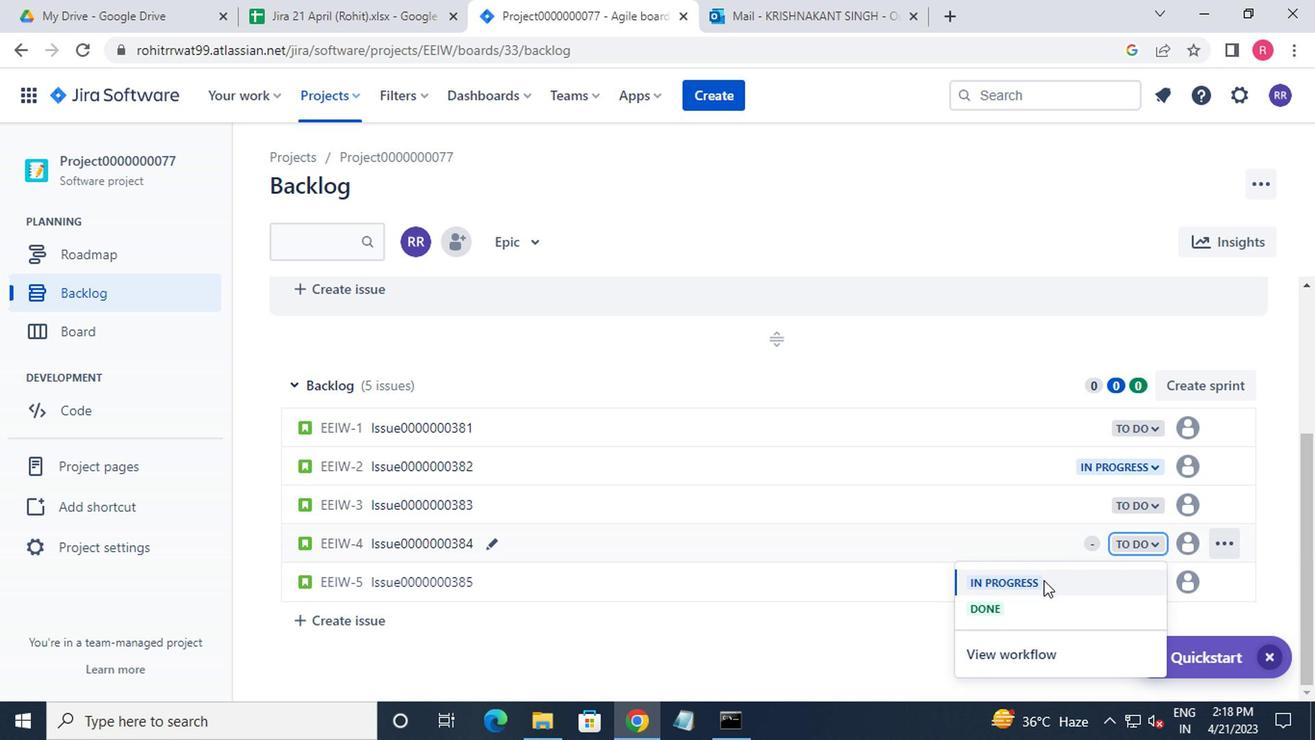 
Action: Mouse moved to (315, 109)
Screenshot: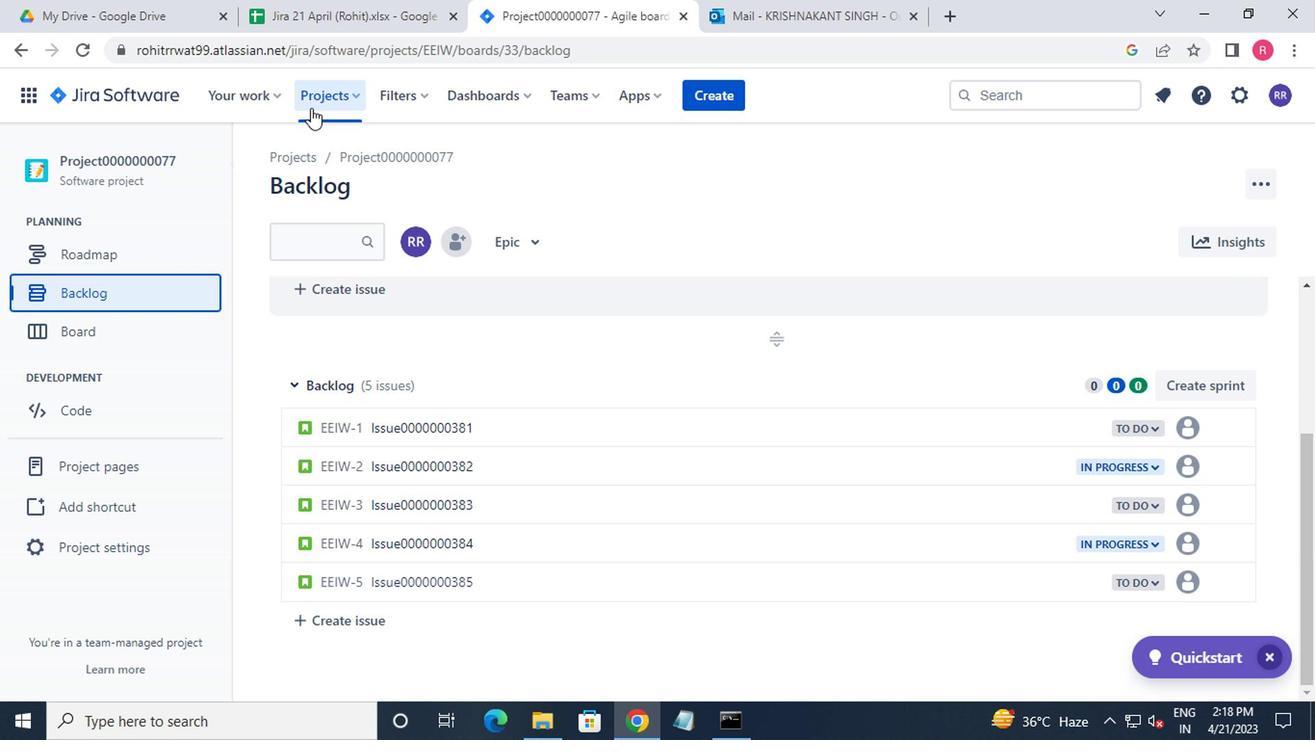 
Action: Mouse pressed left at (315, 109)
Screenshot: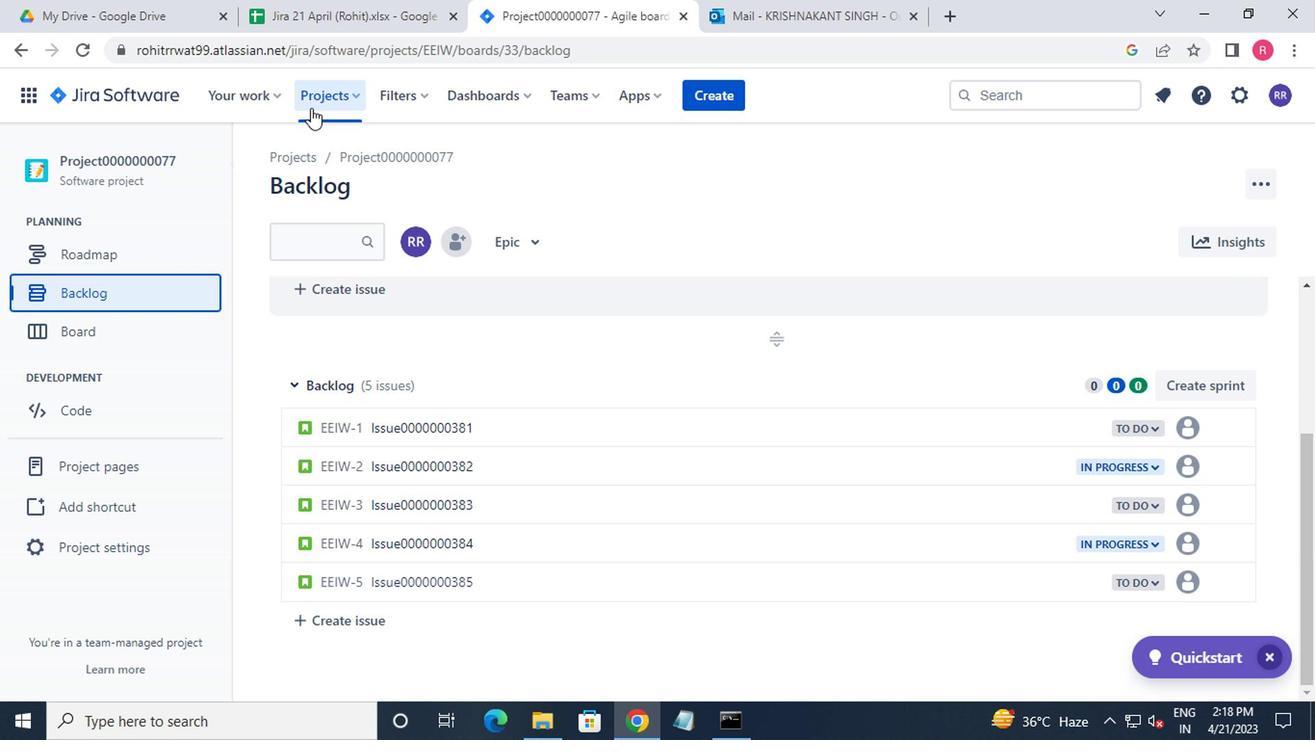 
Action: Mouse moved to (394, 254)
Screenshot: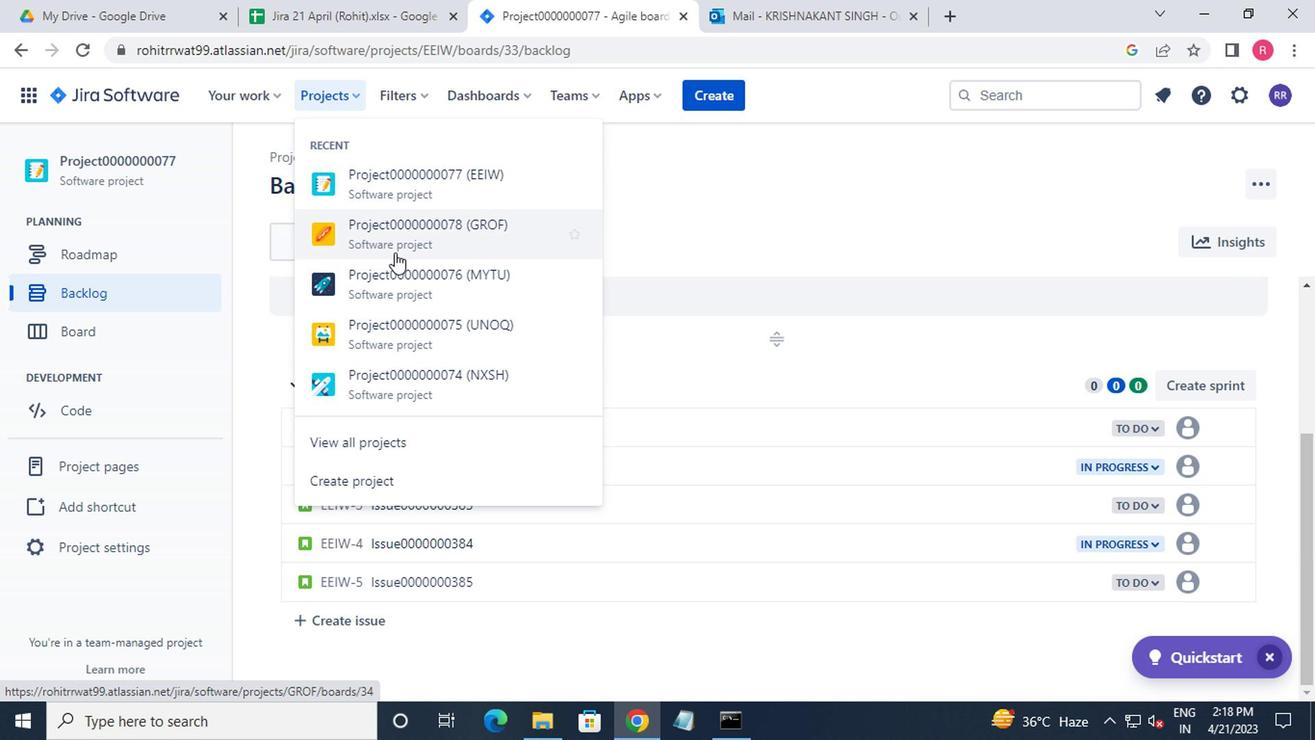 
Action: Mouse pressed left at (394, 254)
Screenshot: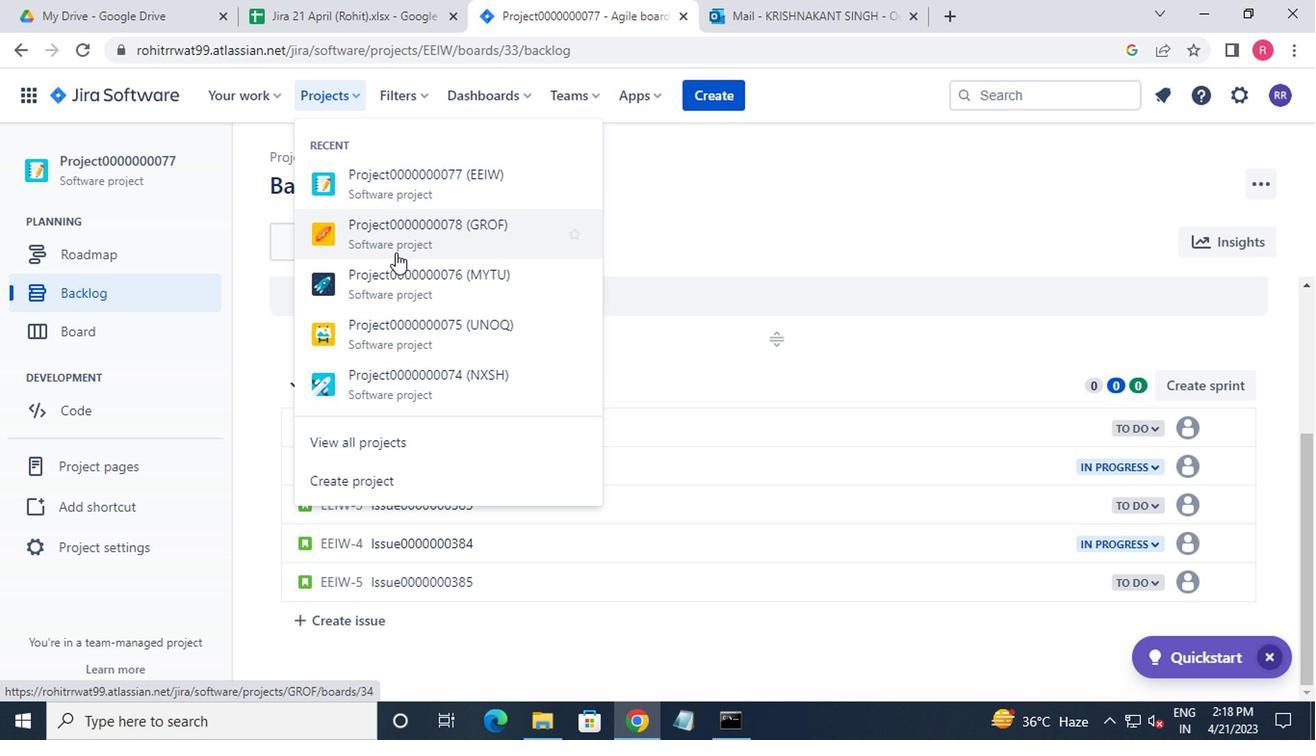 
Action: Mouse moved to (148, 289)
Screenshot: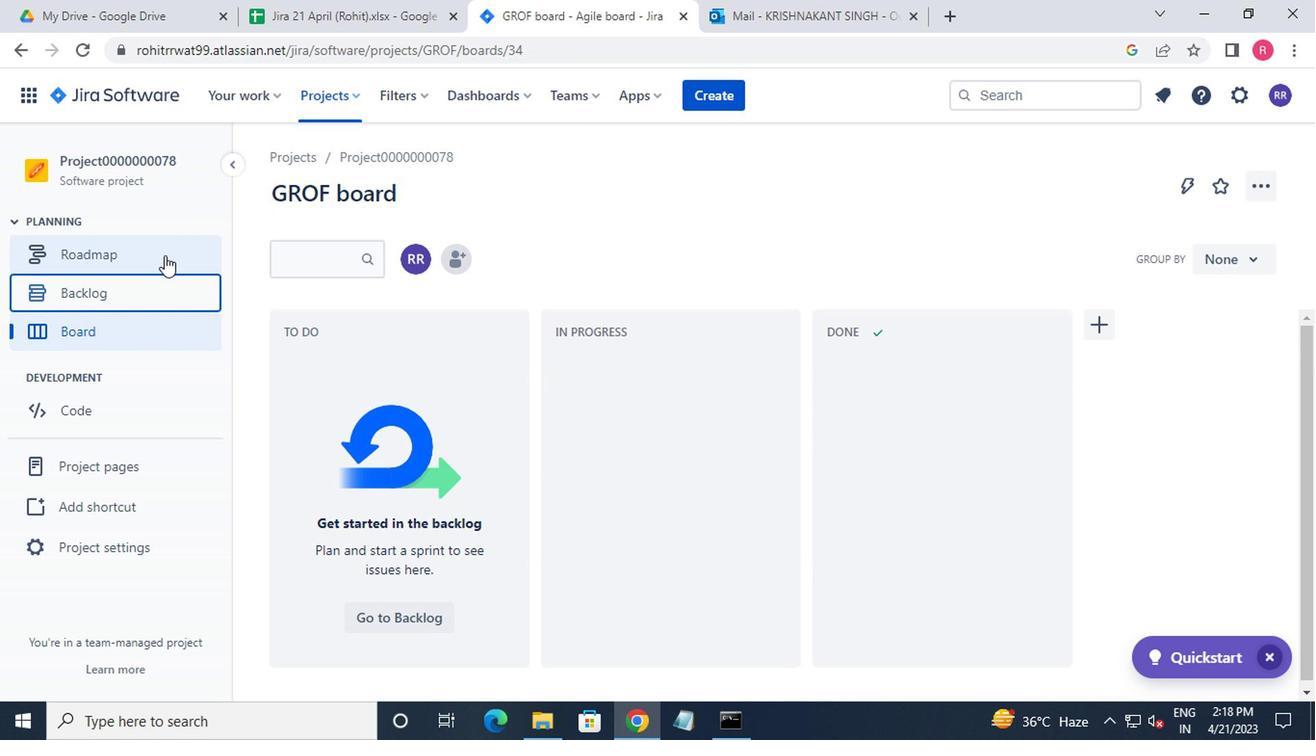 
Action: Mouse pressed left at (148, 289)
Screenshot: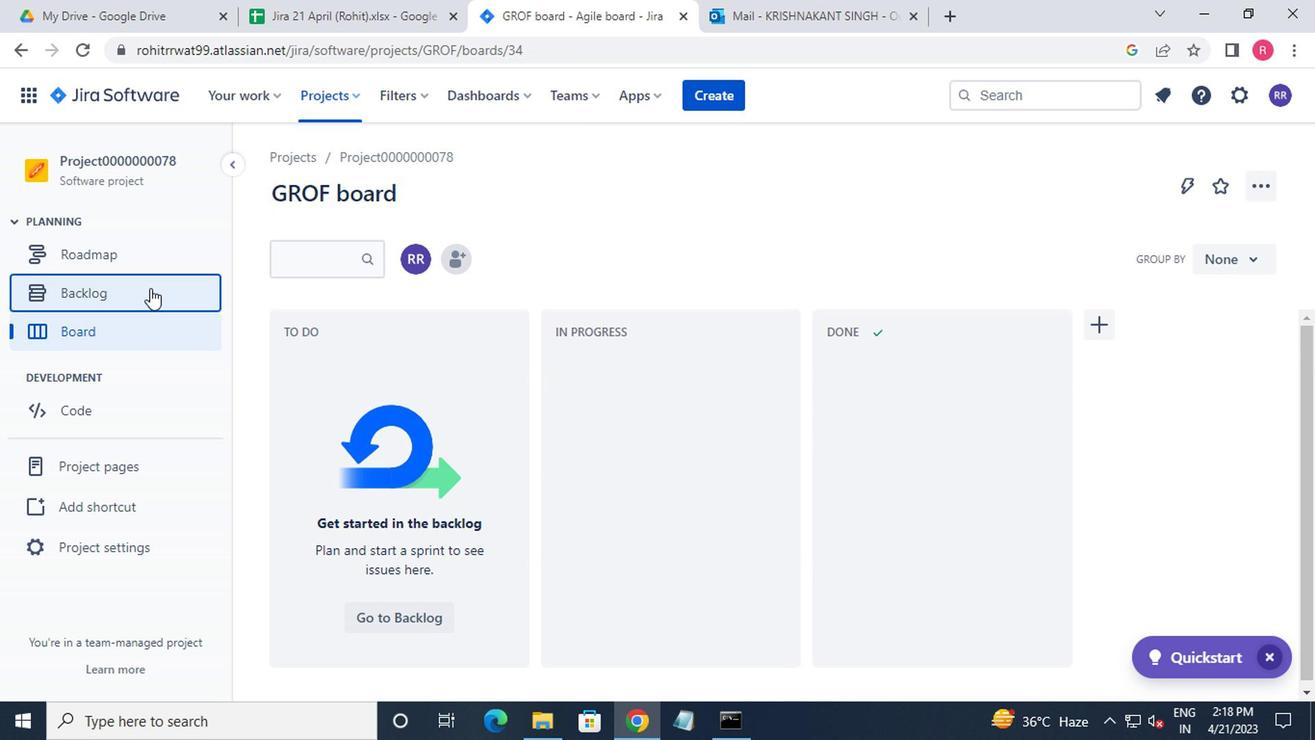 
Action: Mouse moved to (371, 402)
Screenshot: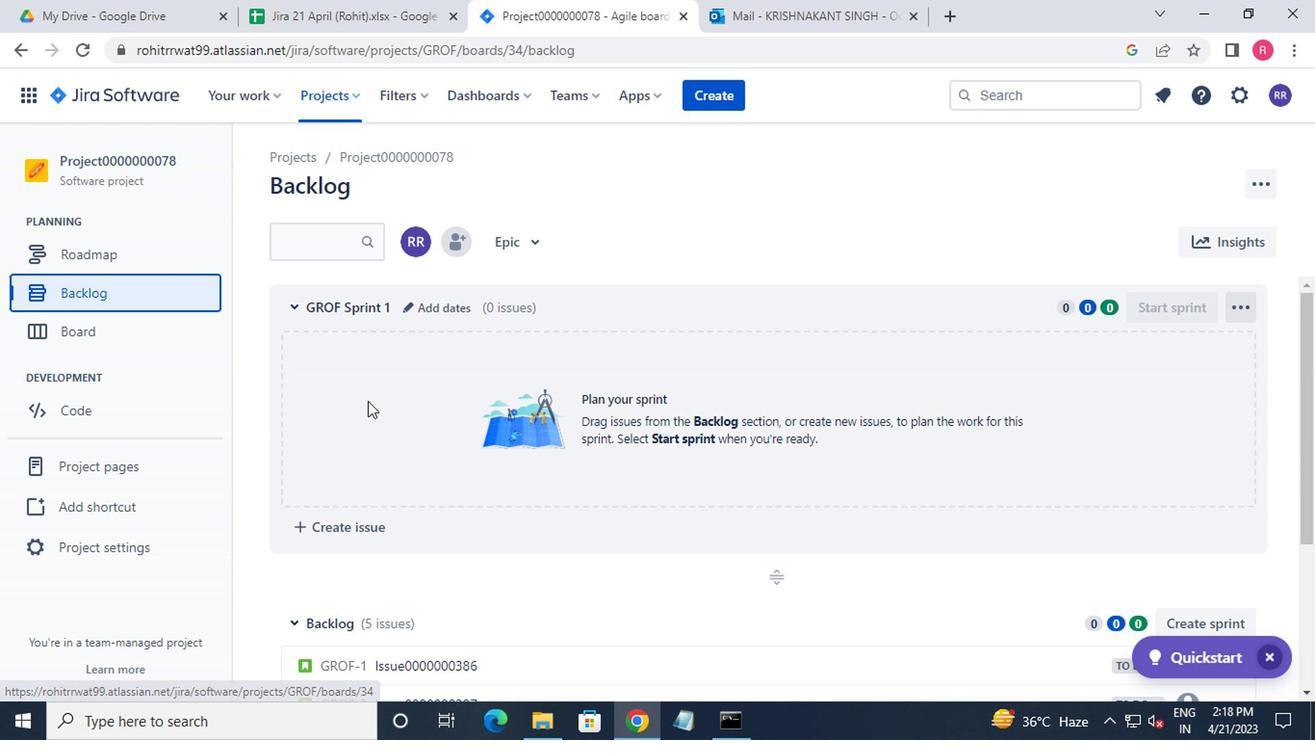 
Action: Mouse scrolled (371, 402) with delta (0, 0)
Screenshot: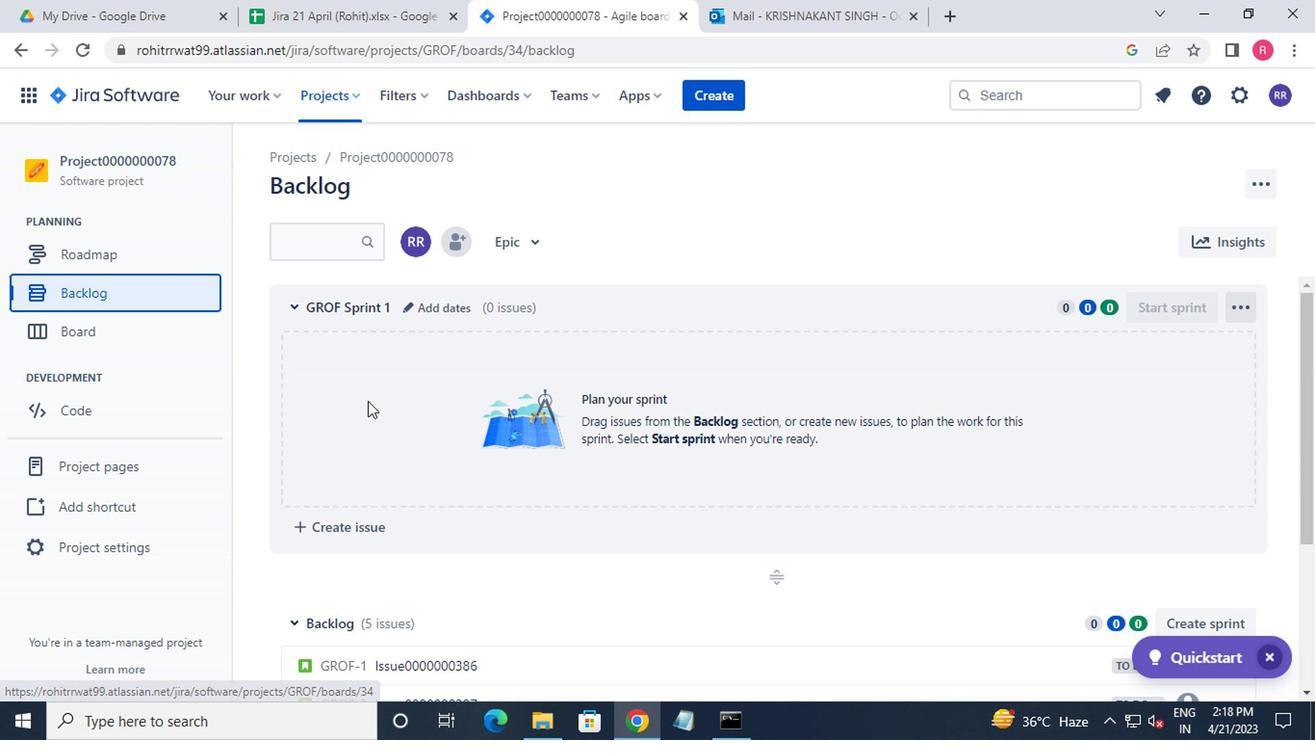 
Action: Mouse moved to (385, 405)
Screenshot: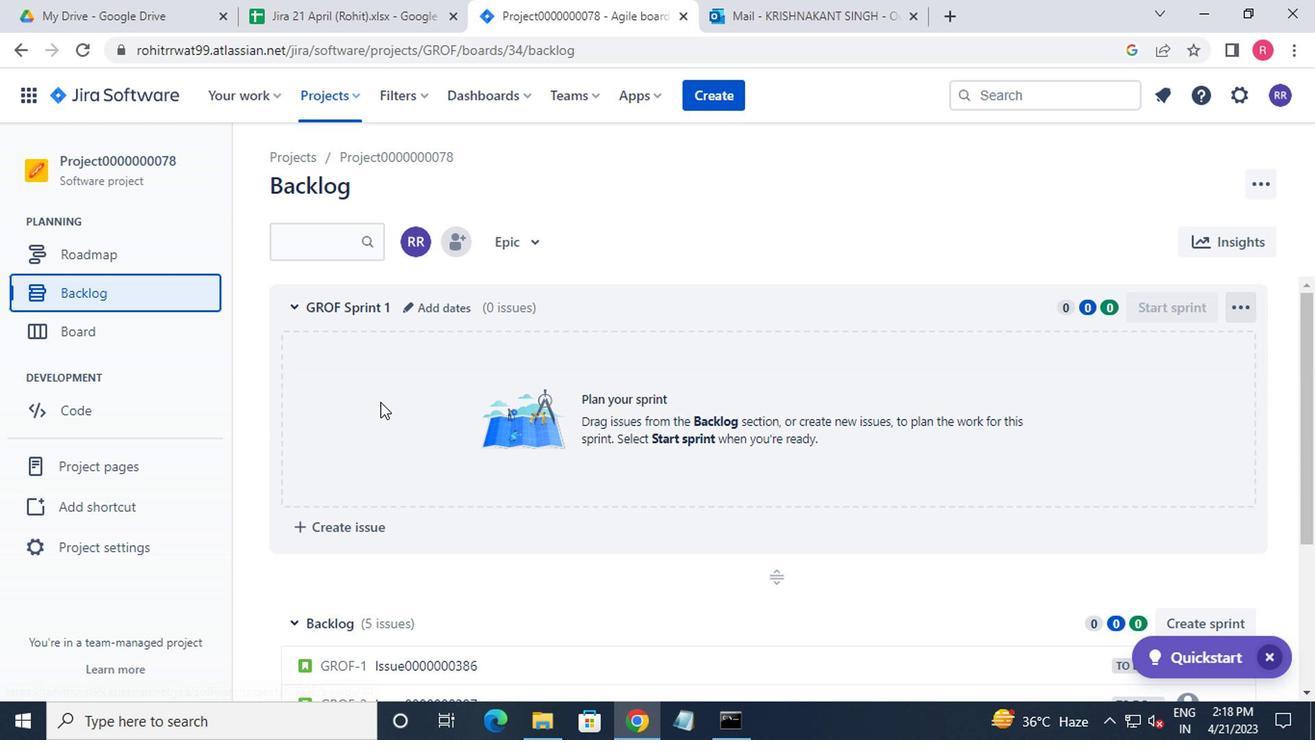 
Action: Mouse scrolled (385, 405) with delta (0, 0)
Screenshot: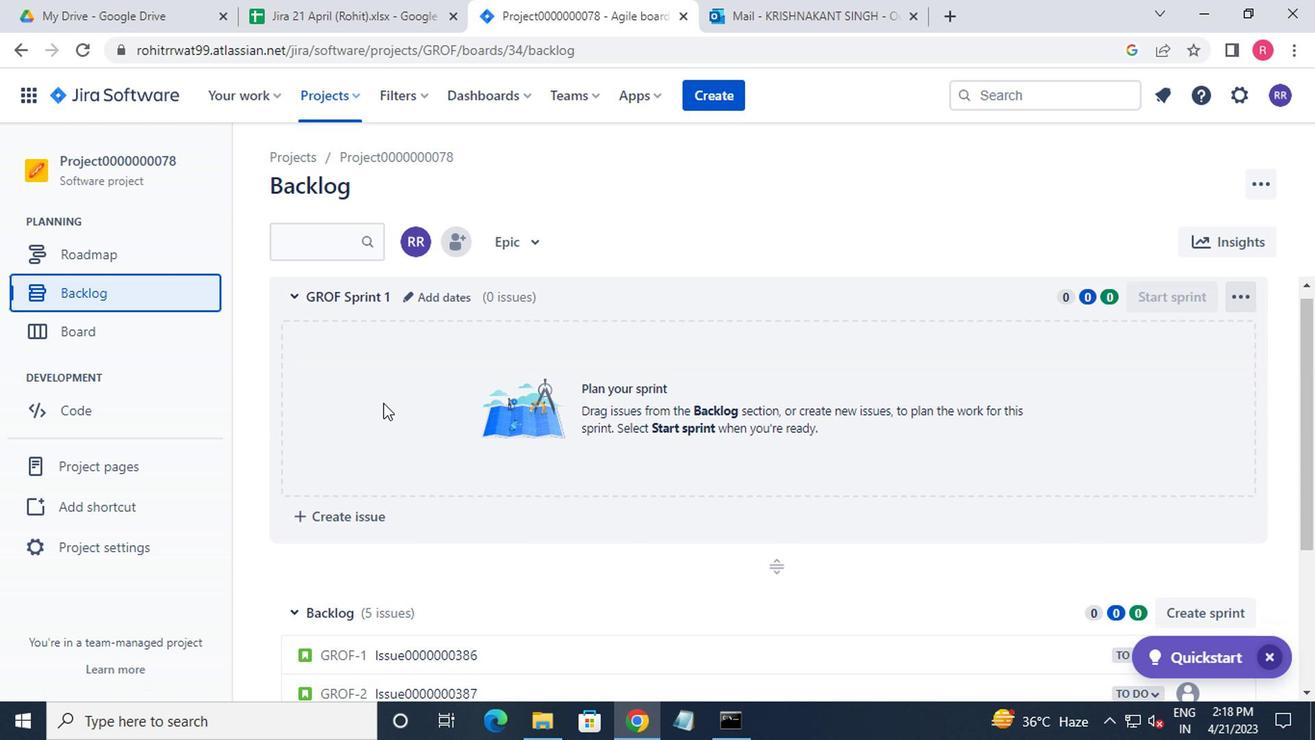 
Action: Mouse moved to (1120, 477)
Screenshot: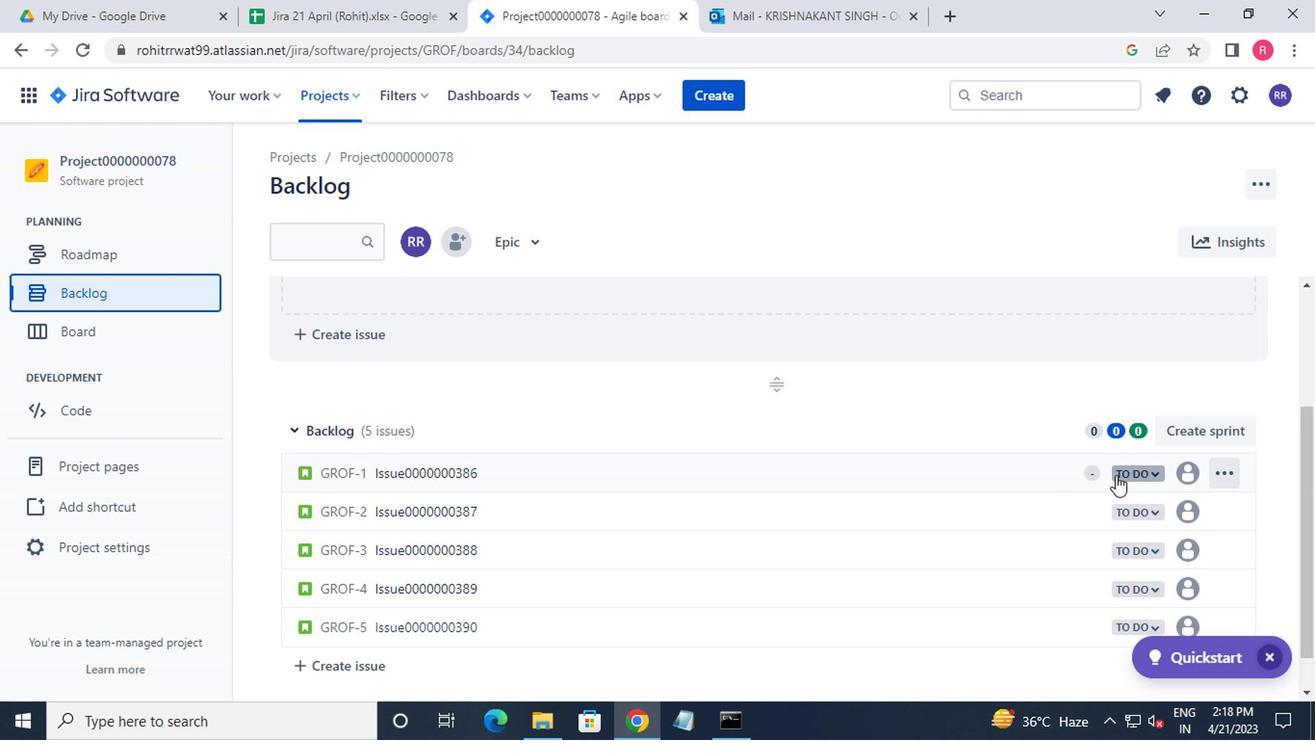 
Action: Mouse pressed left at (1120, 477)
Screenshot: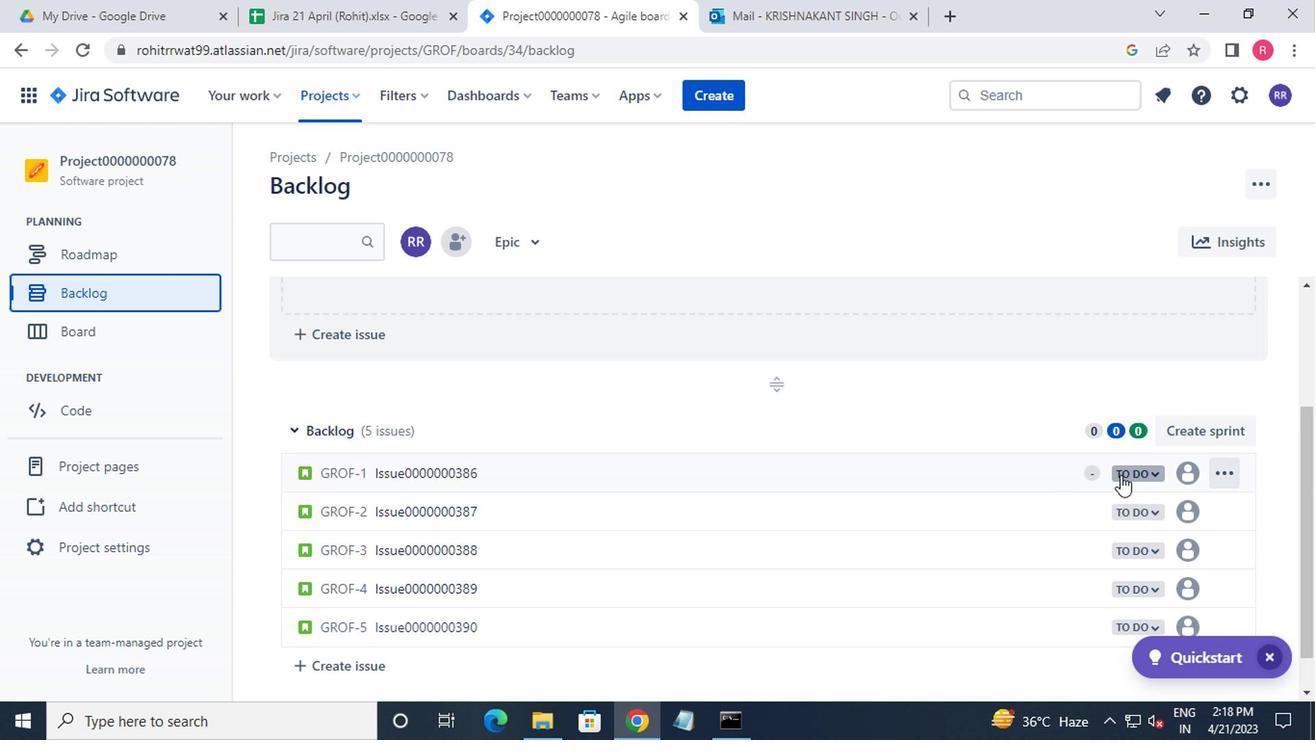 
Action: Mouse moved to (1023, 511)
Screenshot: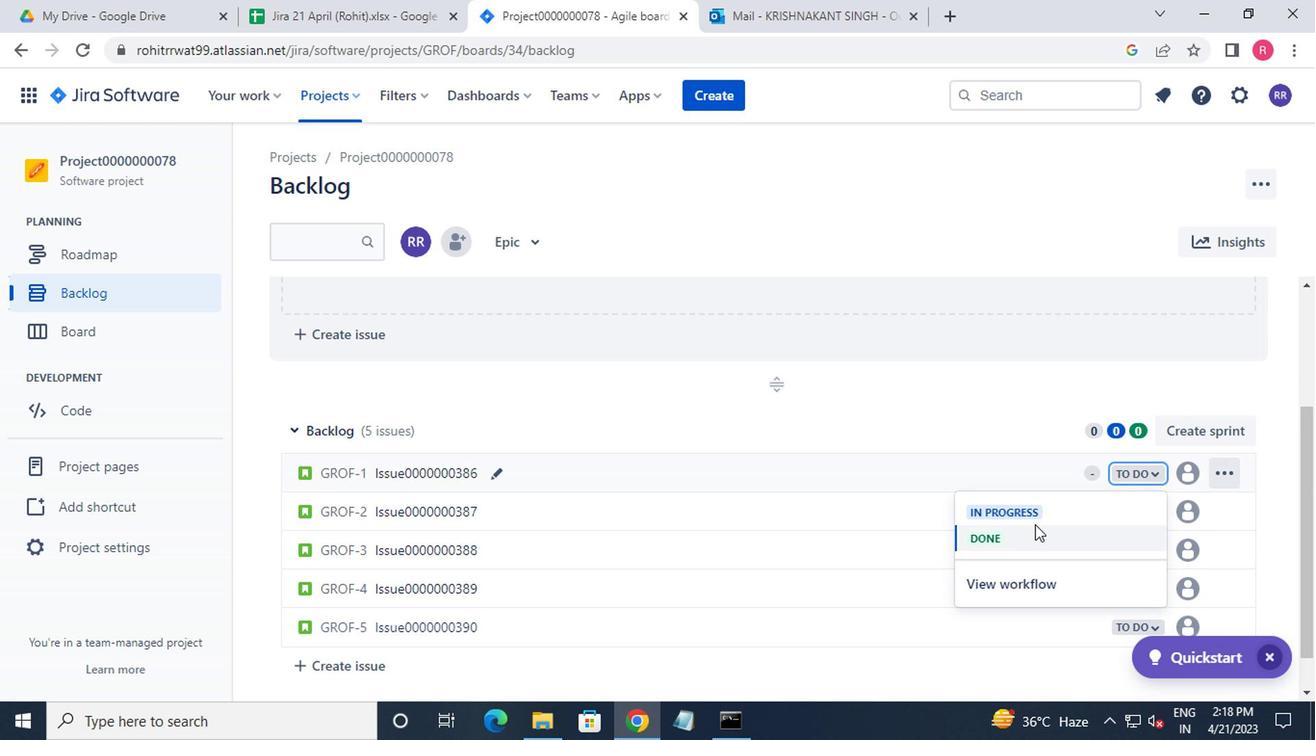 
Action: Mouse pressed left at (1023, 511)
Screenshot: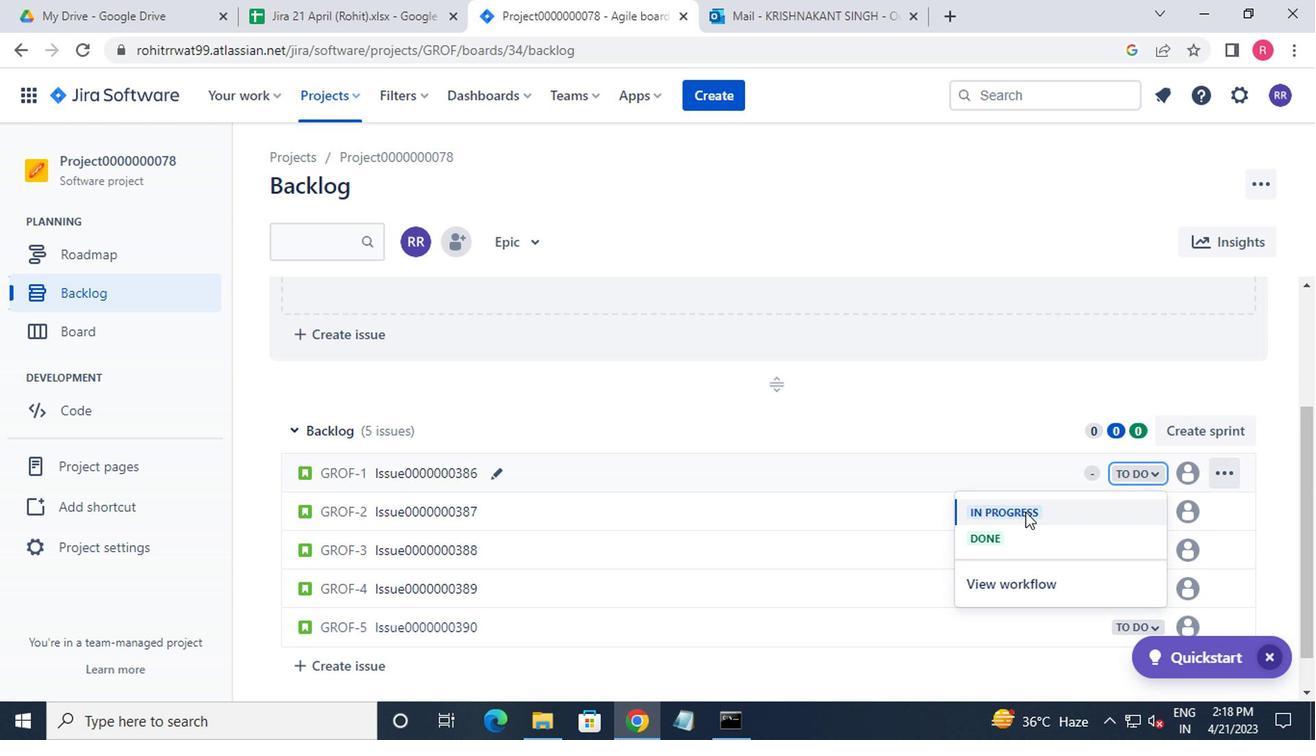 
Action: Mouse moved to (1139, 552)
Screenshot: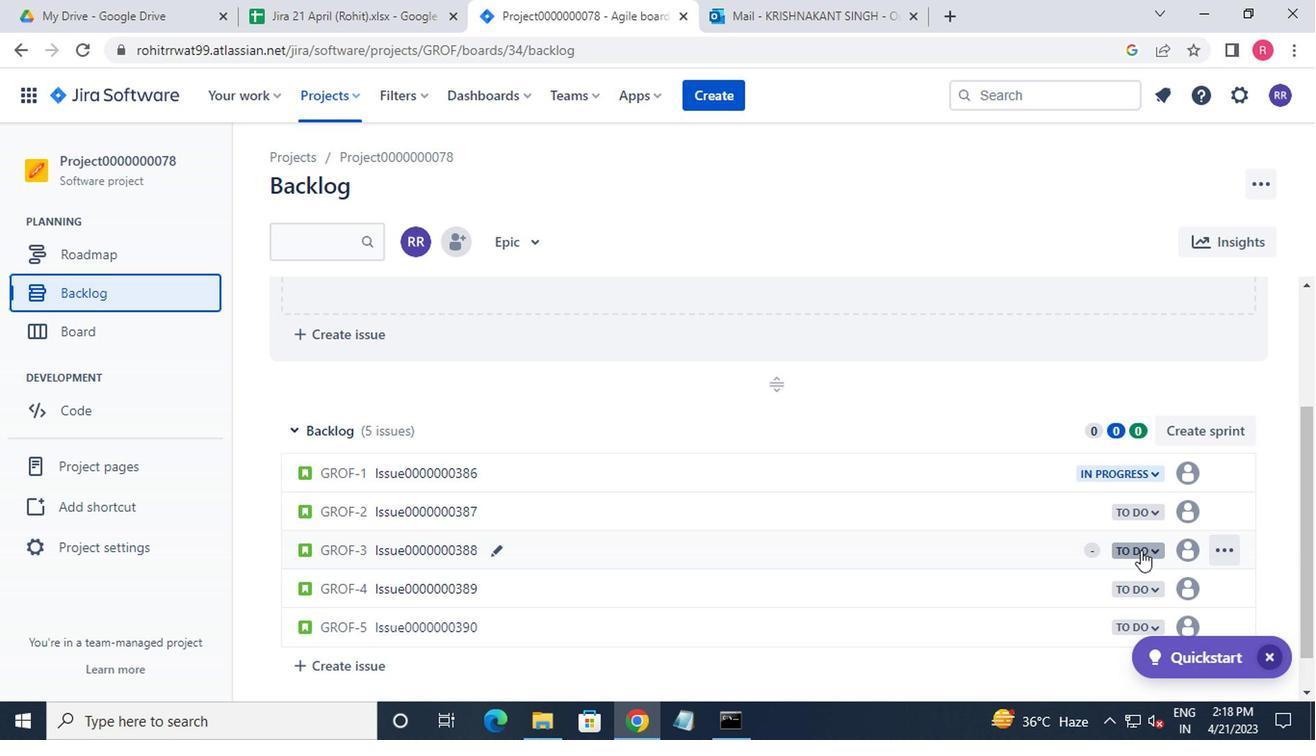 
Action: Mouse pressed left at (1139, 552)
Screenshot: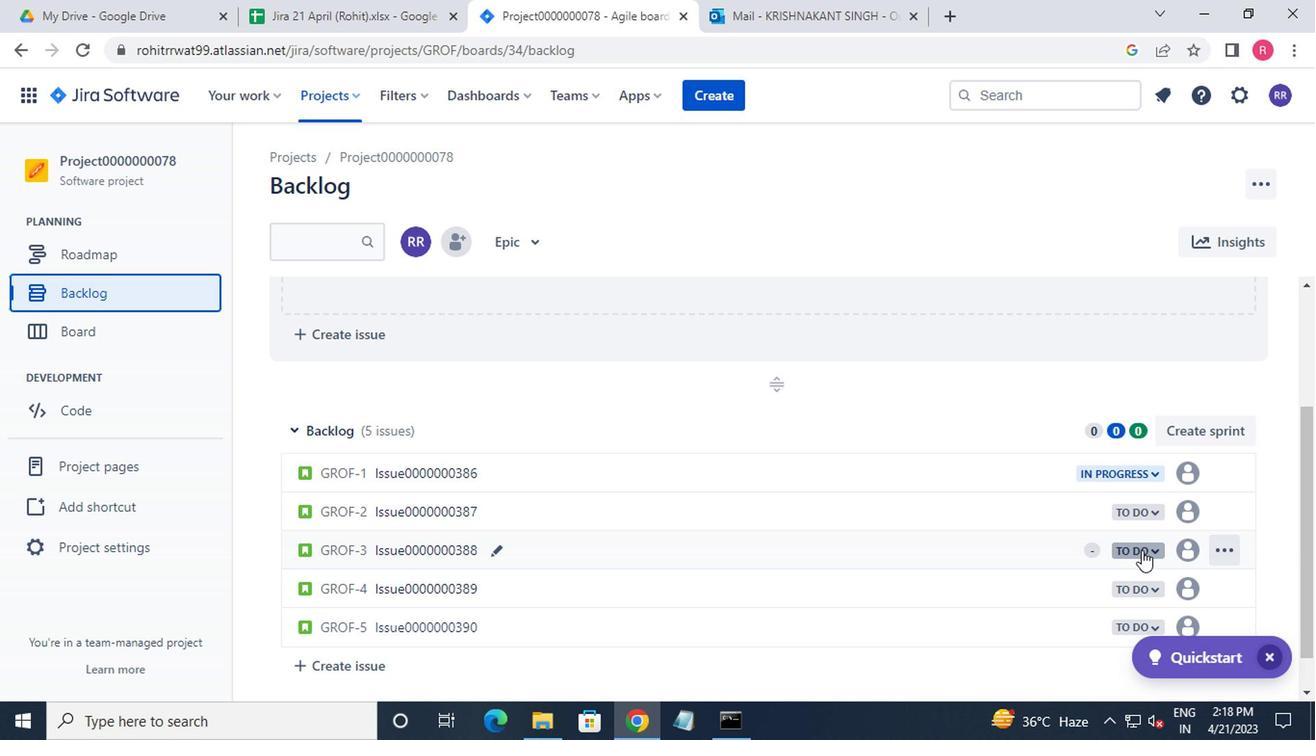 
Action: Mouse moved to (1113, 589)
Screenshot: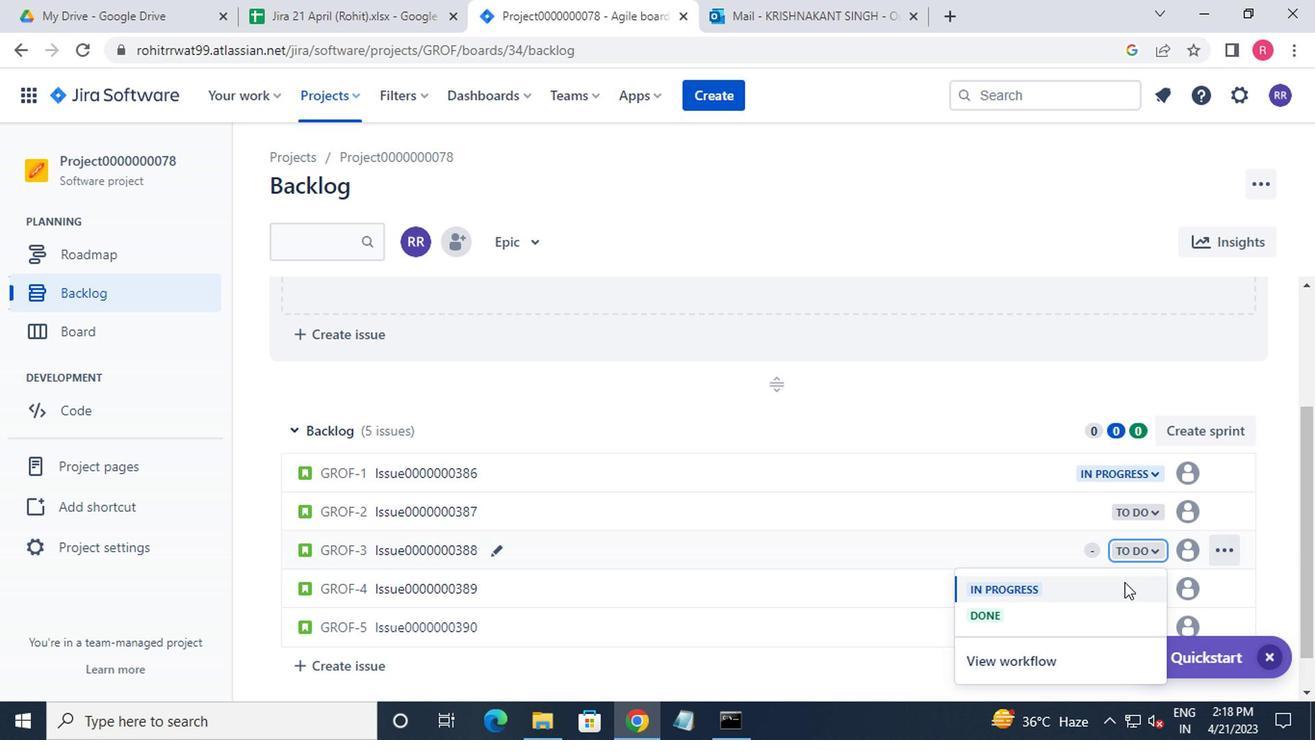 
Action: Mouse pressed left at (1113, 589)
Screenshot: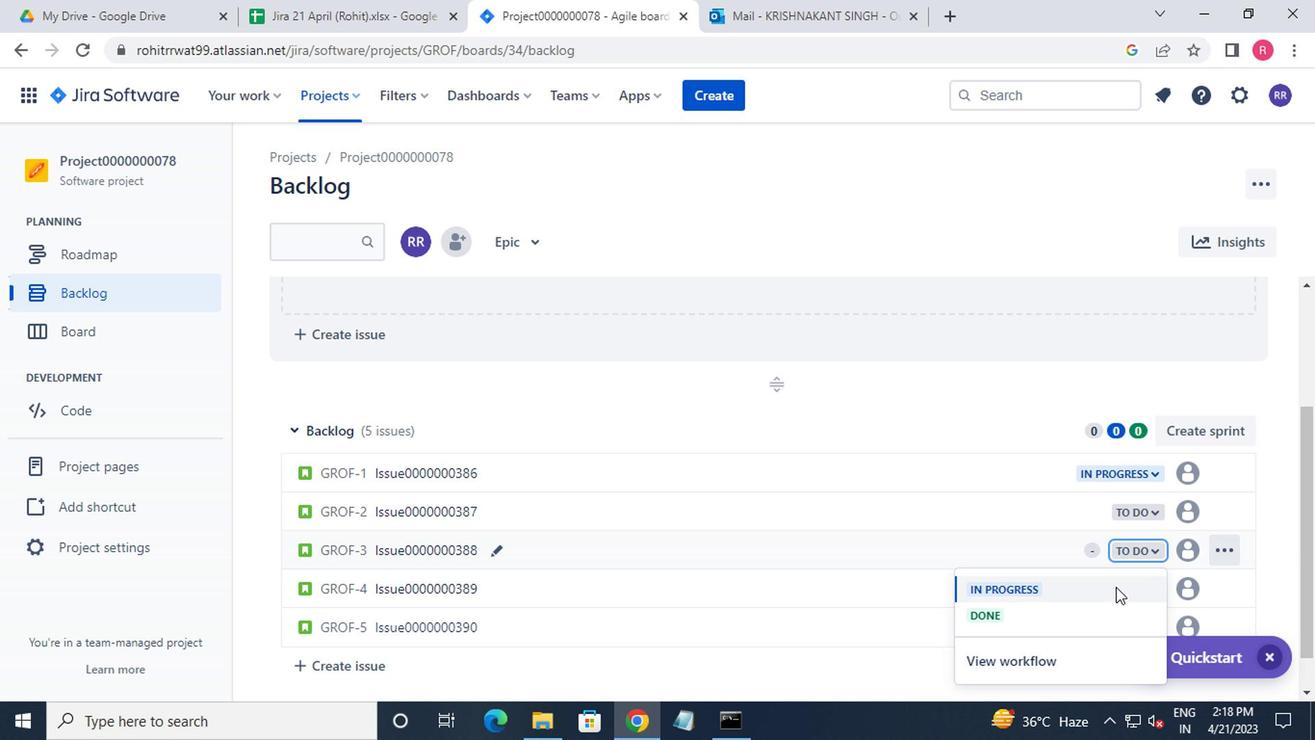 
Action: Mouse moved to (1069, 532)
Screenshot: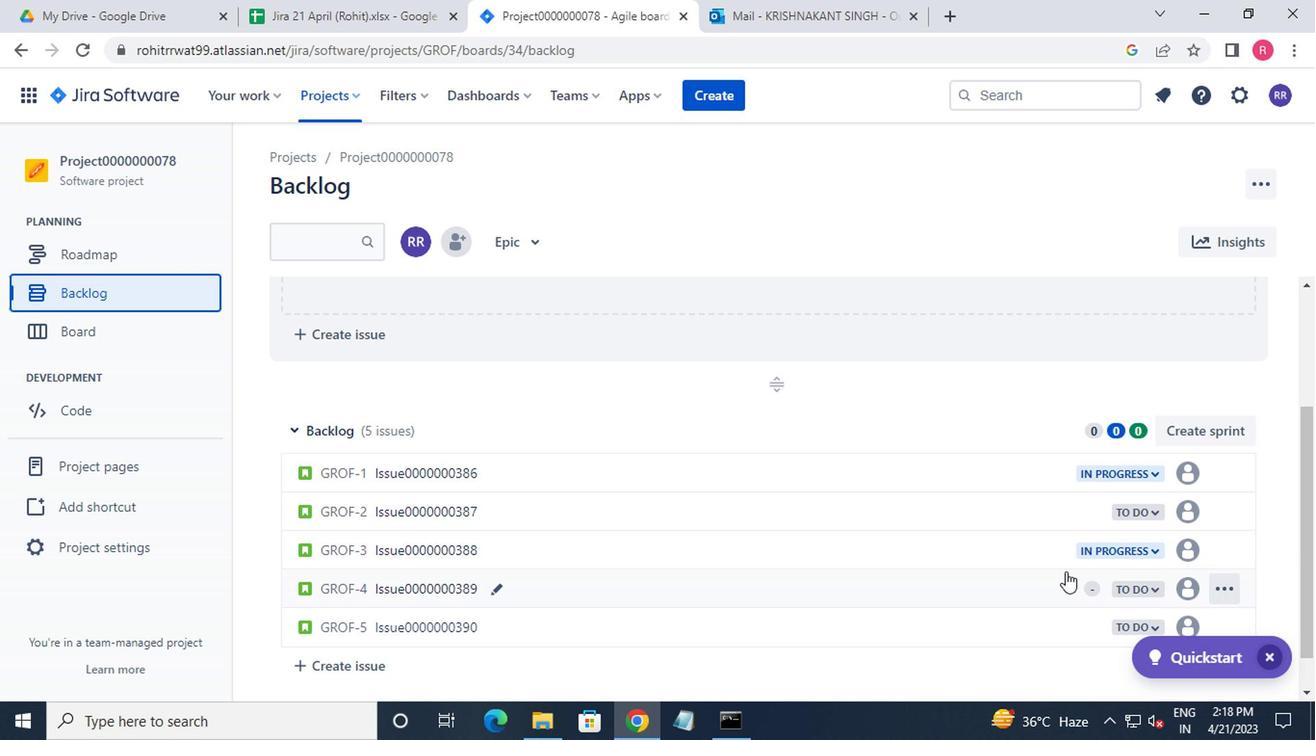 
